 Task: Look for space in Carmona, Spain from 12th August, 2023 to 16th August, 2023 for 8 adults in price range Rs.10000 to Rs.16000. Place can be private room with 8 bedrooms having 8 beds and 8 bathrooms. Property type can be house, flat, guest house, hotel. Amenities needed are: wifi, TV, free parkinig on premises, gym, breakfast. Booking option can be shelf check-in. Required host language is English.
Action: Mouse moved to (439, 92)
Screenshot: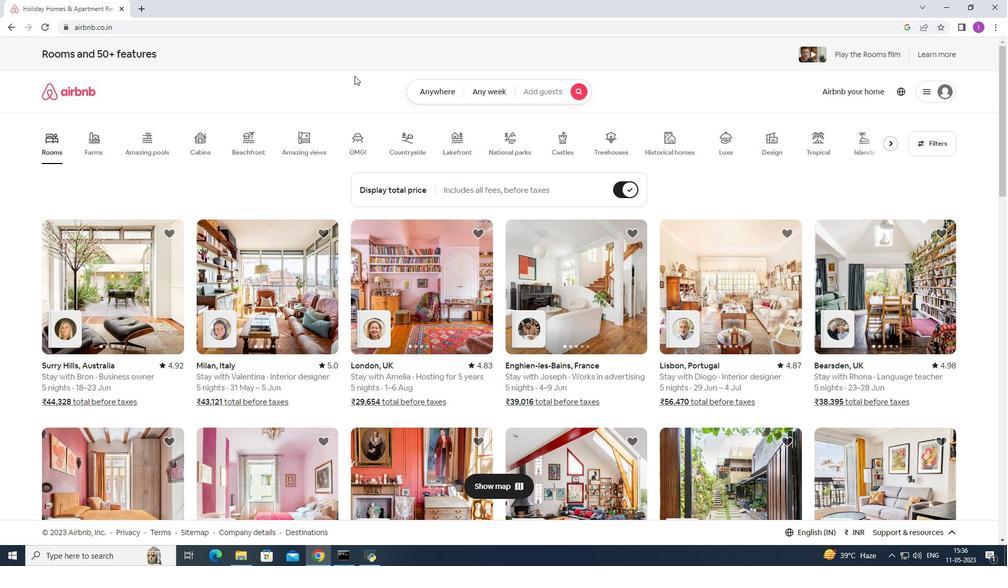 
Action: Mouse pressed left at (439, 92)
Screenshot: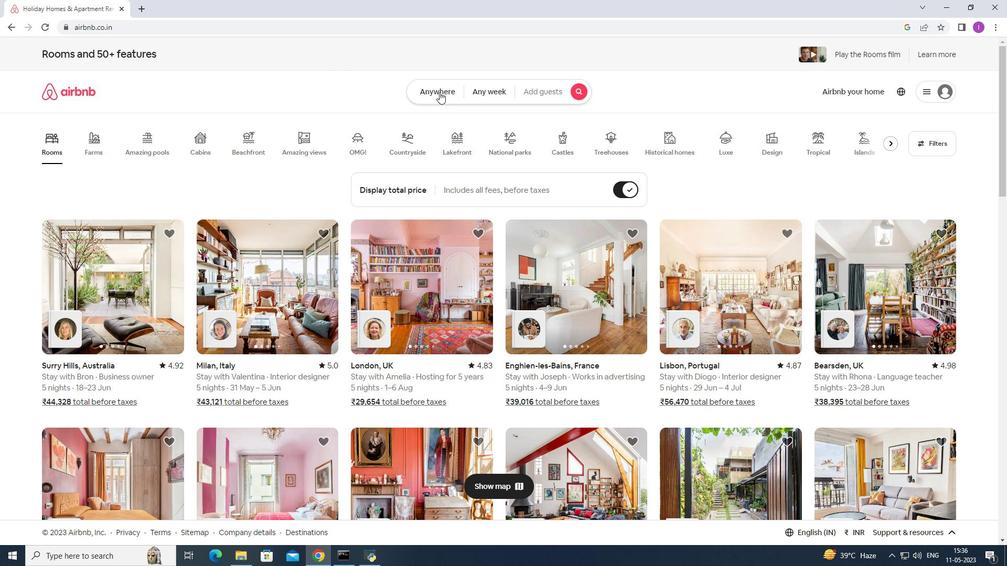 
Action: Mouse moved to (306, 136)
Screenshot: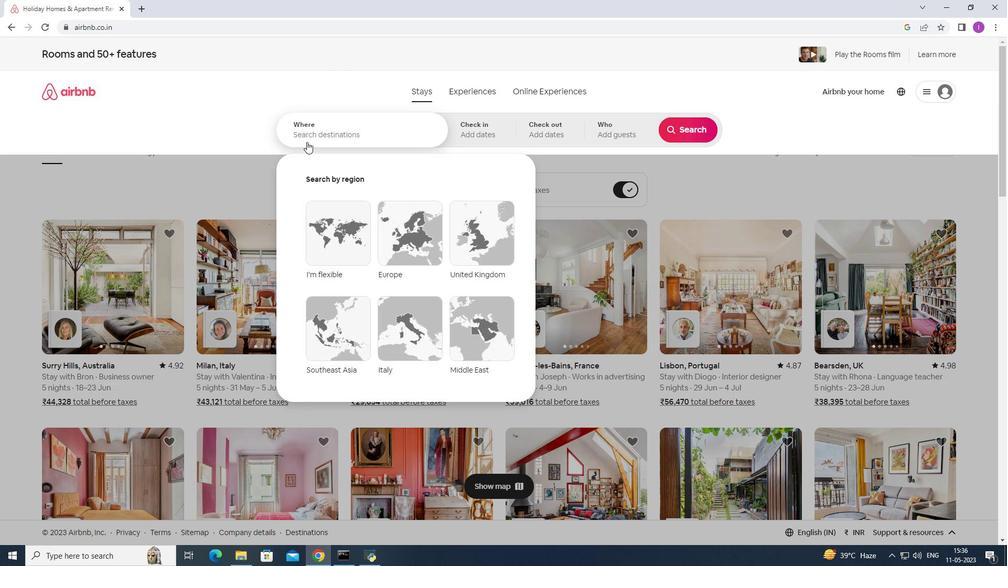 
Action: Mouse pressed left at (306, 136)
Screenshot: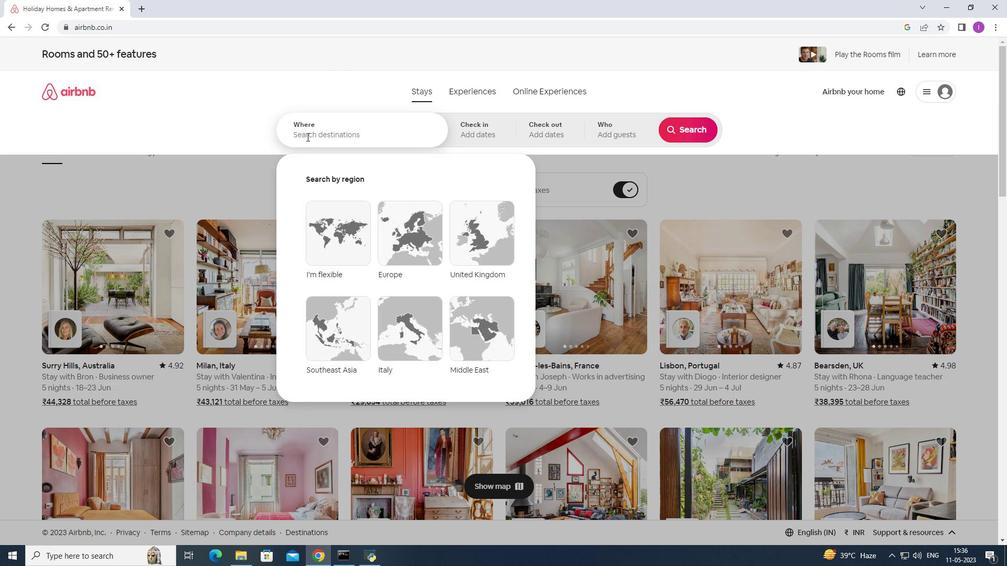 
Action: Mouse moved to (321, 135)
Screenshot: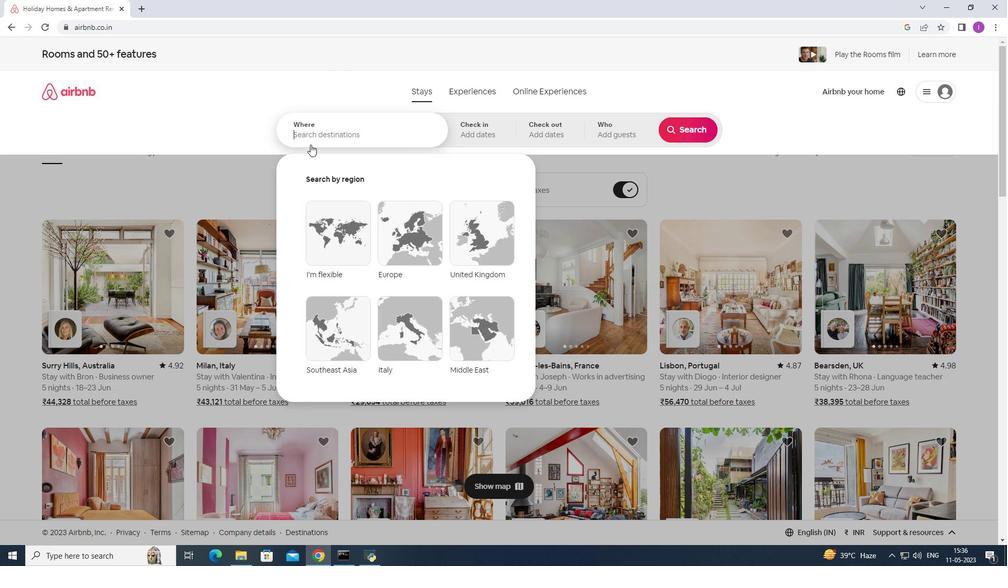 
Action: Key pressed <Key.shift>Carmona,<Key.shift><Key.shift><Key.shift><Key.shift><Key.shift><Key.shift>Spain
Screenshot: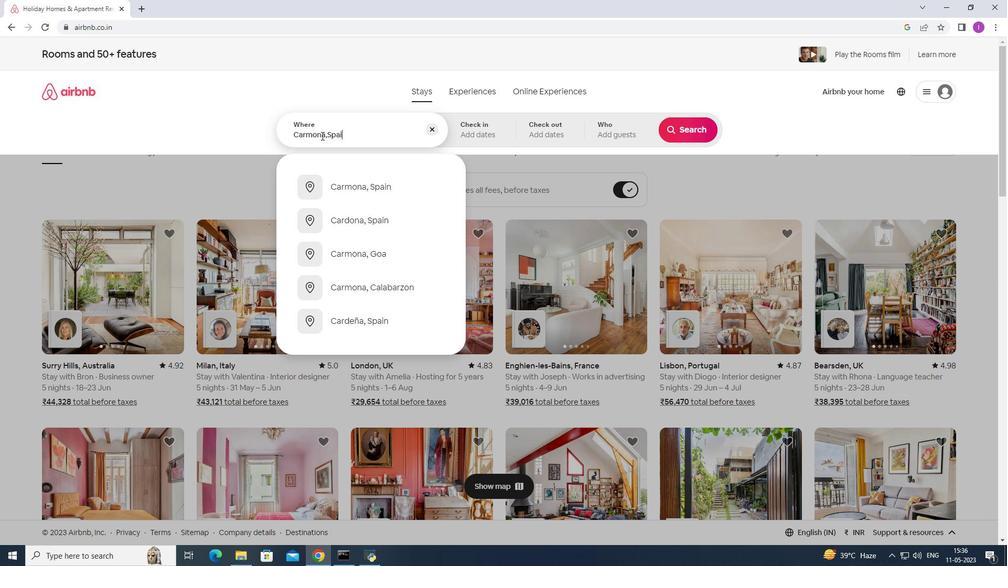 
Action: Mouse moved to (466, 136)
Screenshot: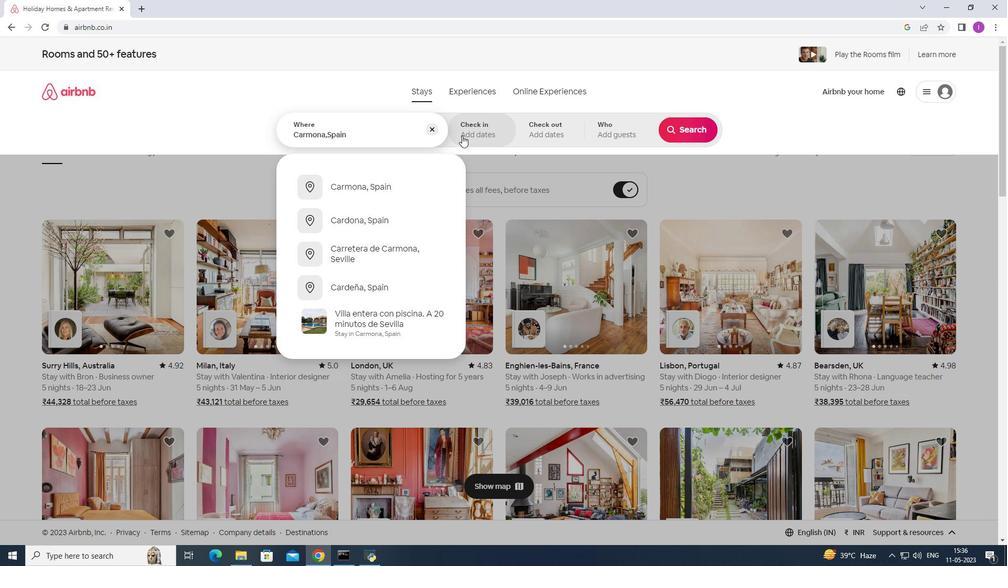 
Action: Mouse pressed left at (466, 136)
Screenshot: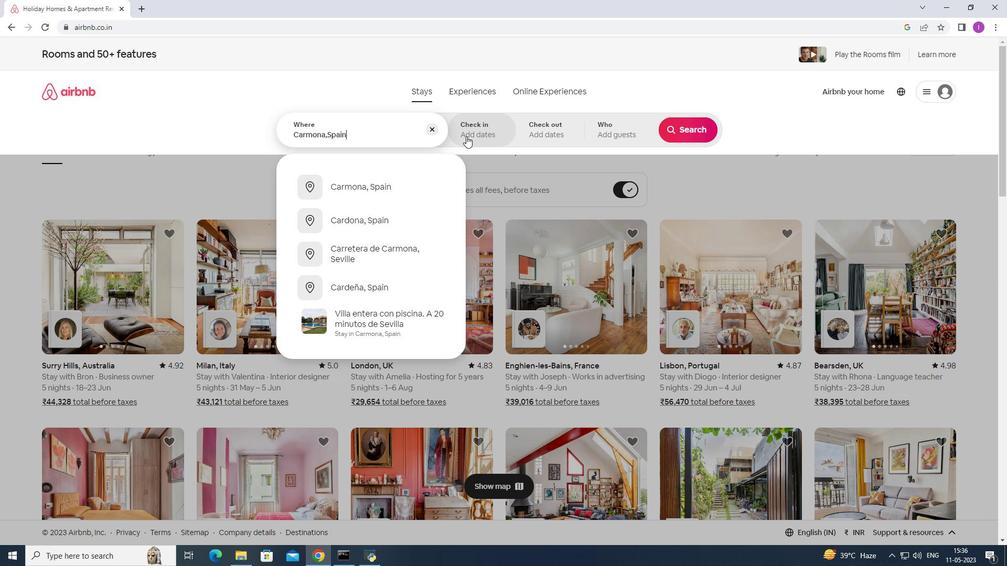 
Action: Mouse moved to (686, 216)
Screenshot: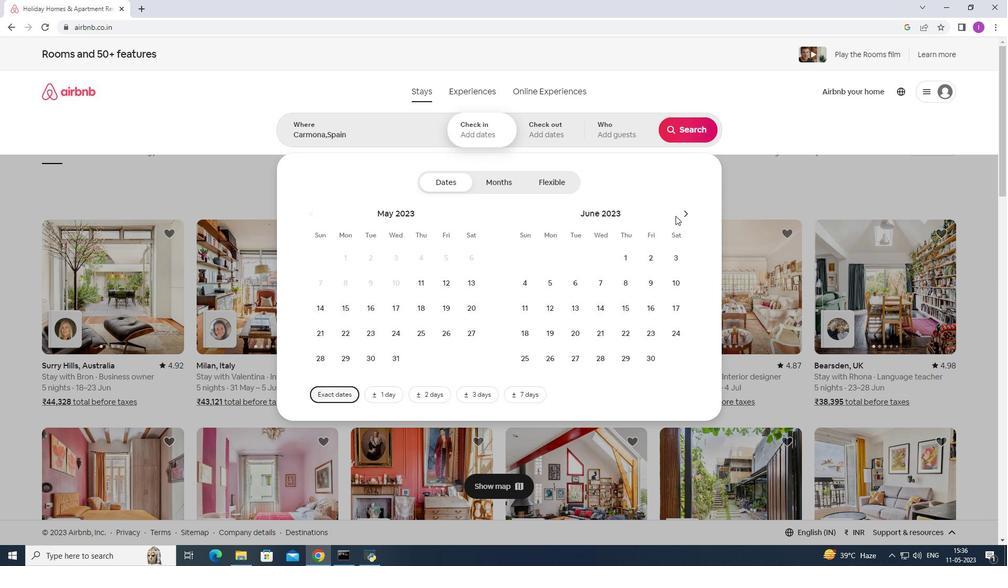 
Action: Mouse pressed left at (686, 216)
Screenshot: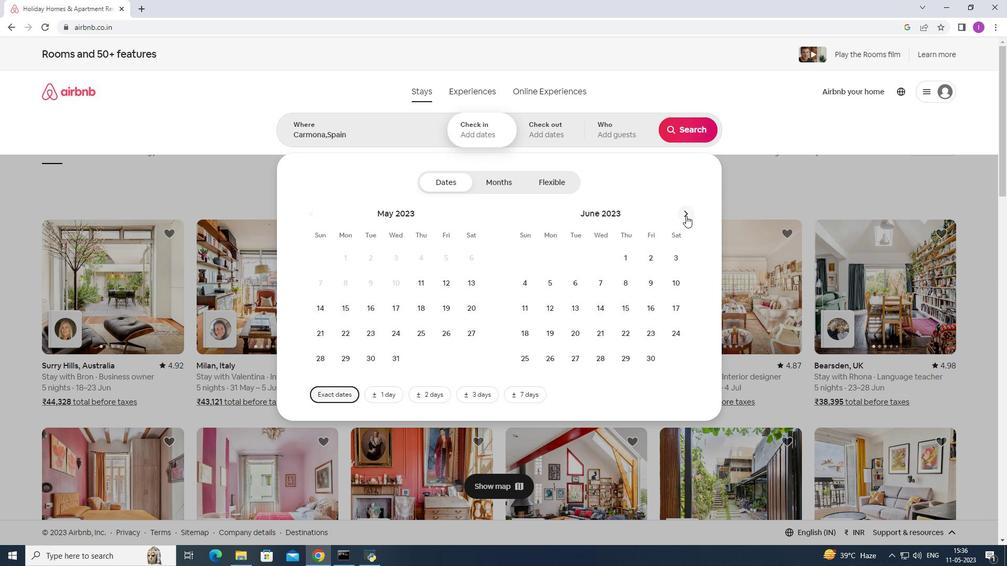 
Action: Mouse moved to (686, 215)
Screenshot: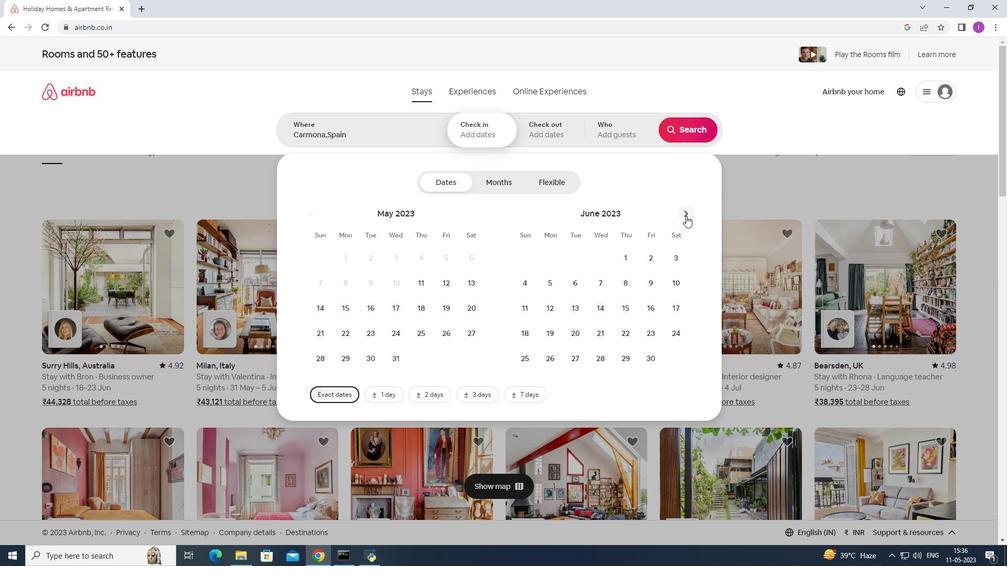 
Action: Mouse pressed left at (686, 215)
Screenshot: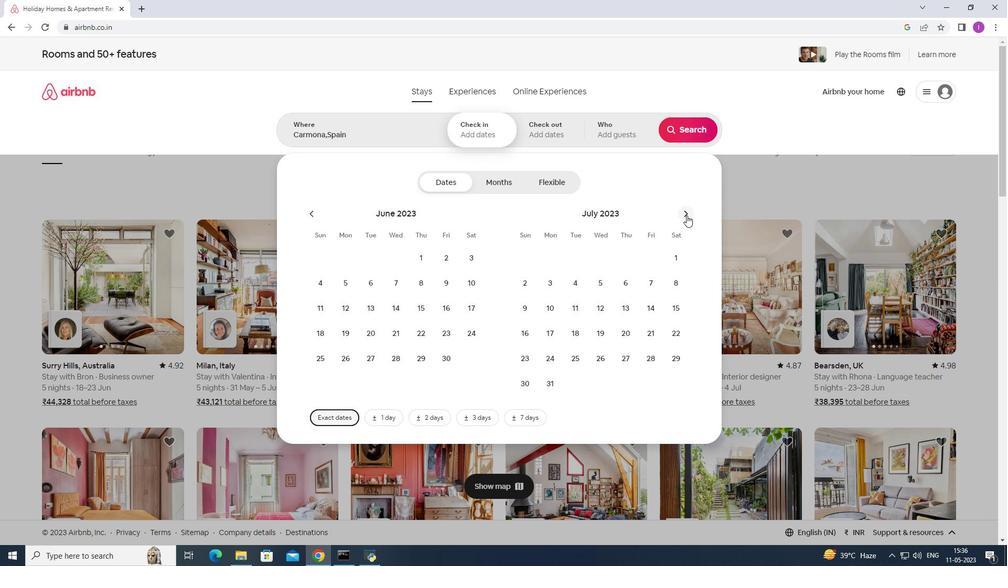 
Action: Mouse moved to (672, 282)
Screenshot: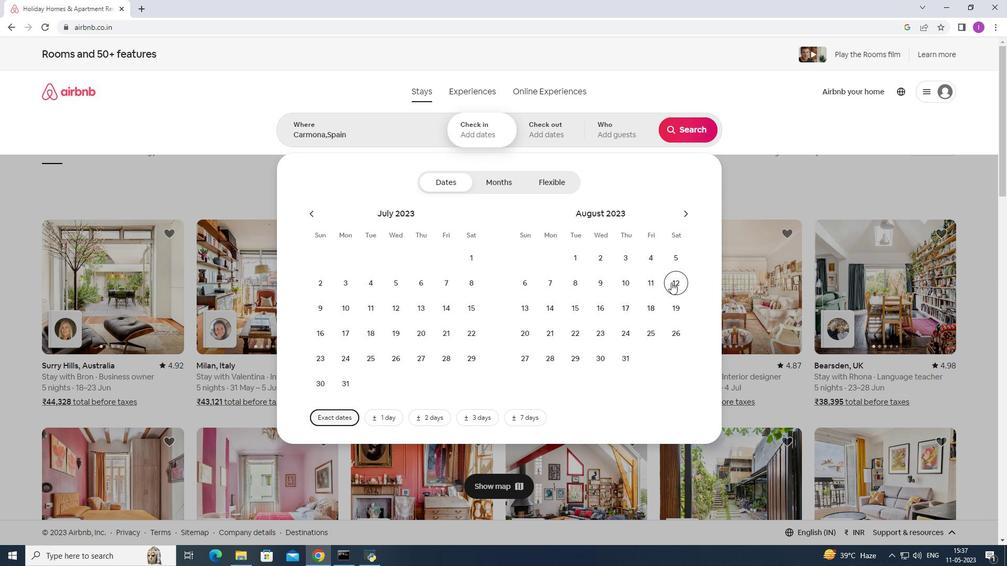 
Action: Mouse pressed left at (672, 282)
Screenshot: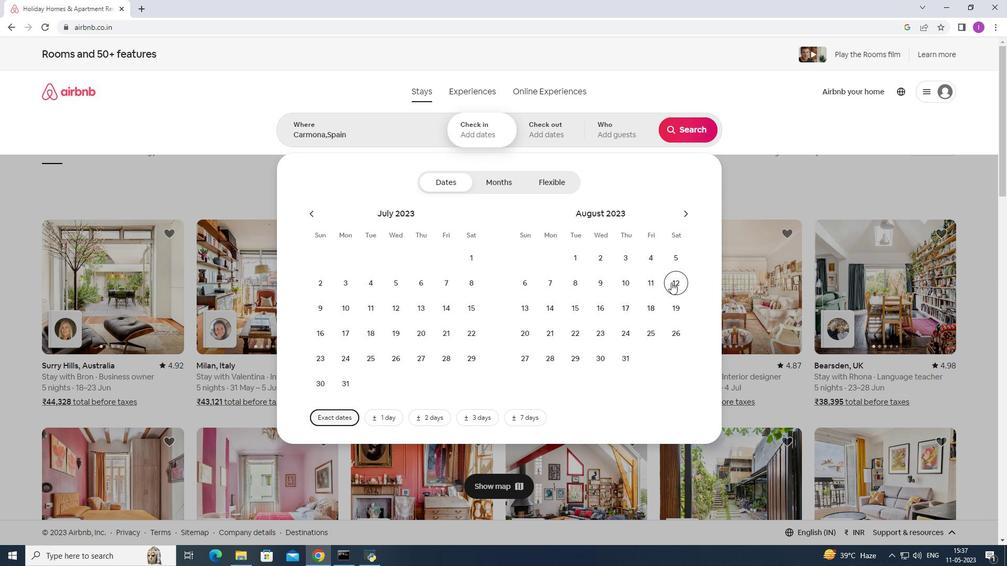 
Action: Mouse moved to (594, 311)
Screenshot: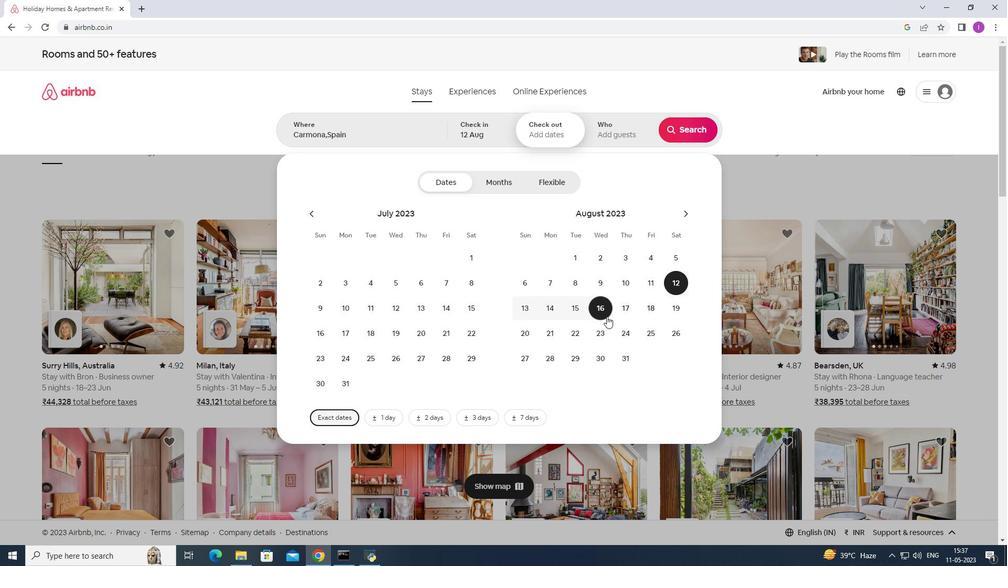 
Action: Mouse pressed left at (594, 311)
Screenshot: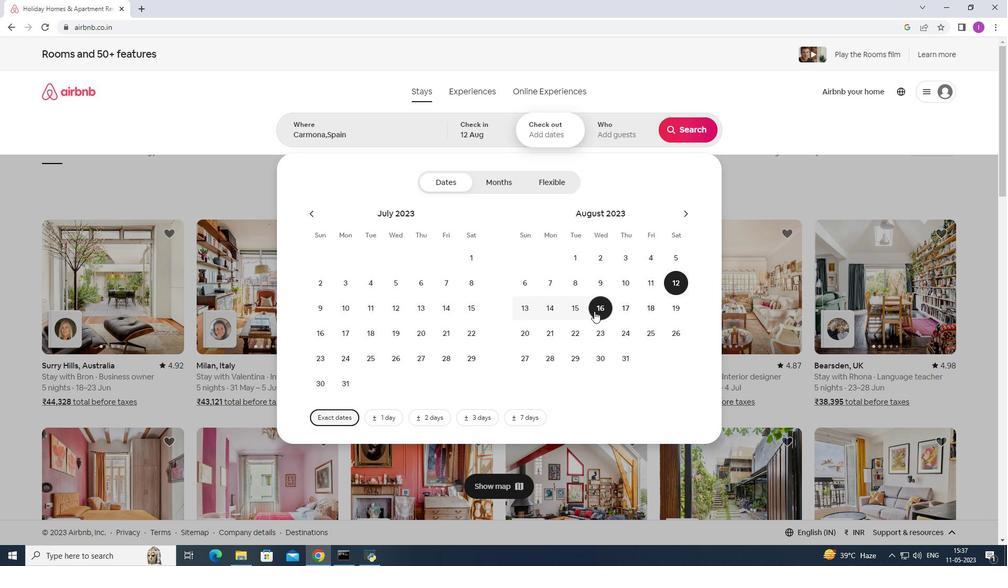 
Action: Mouse moved to (613, 136)
Screenshot: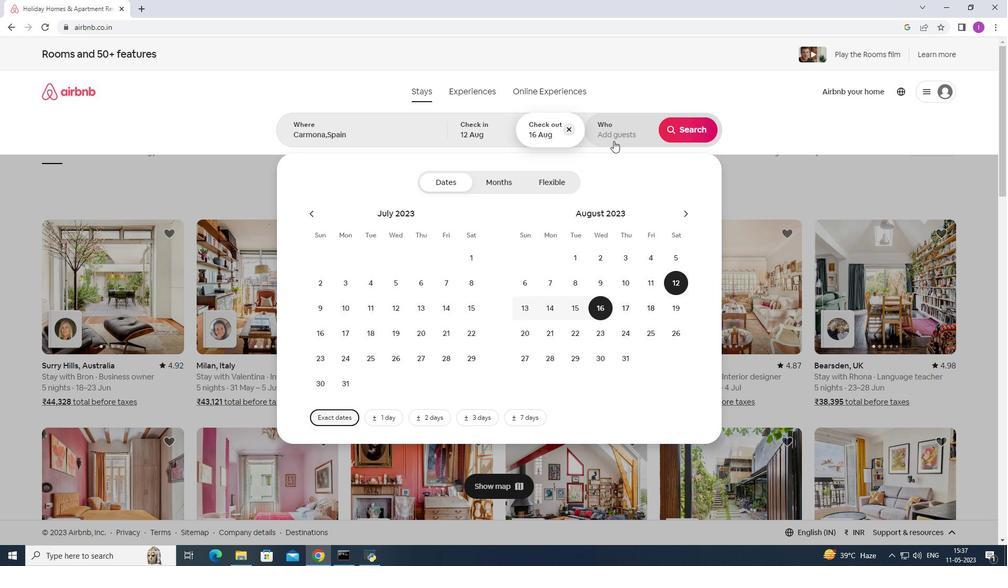 
Action: Mouse pressed left at (613, 136)
Screenshot: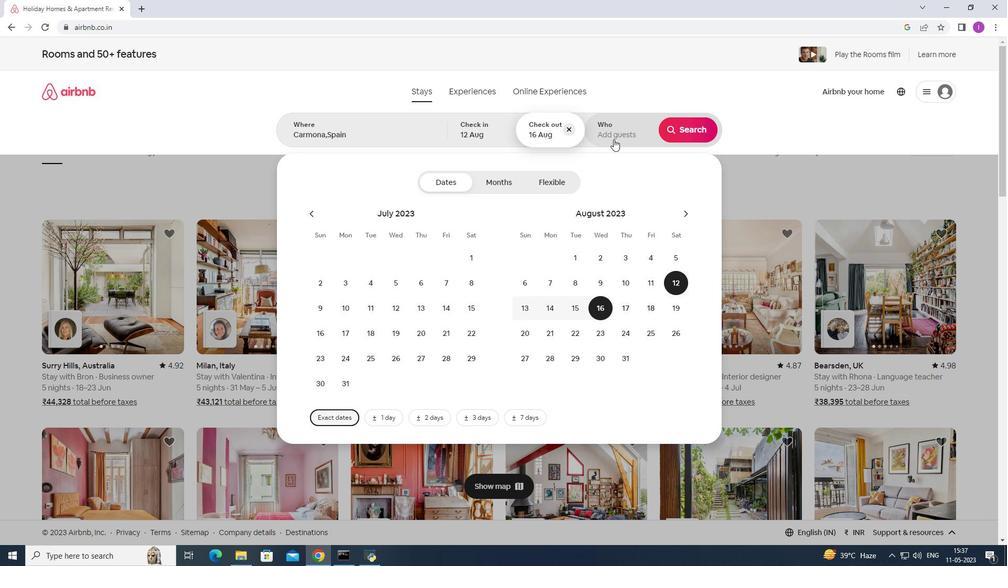
Action: Mouse moved to (694, 186)
Screenshot: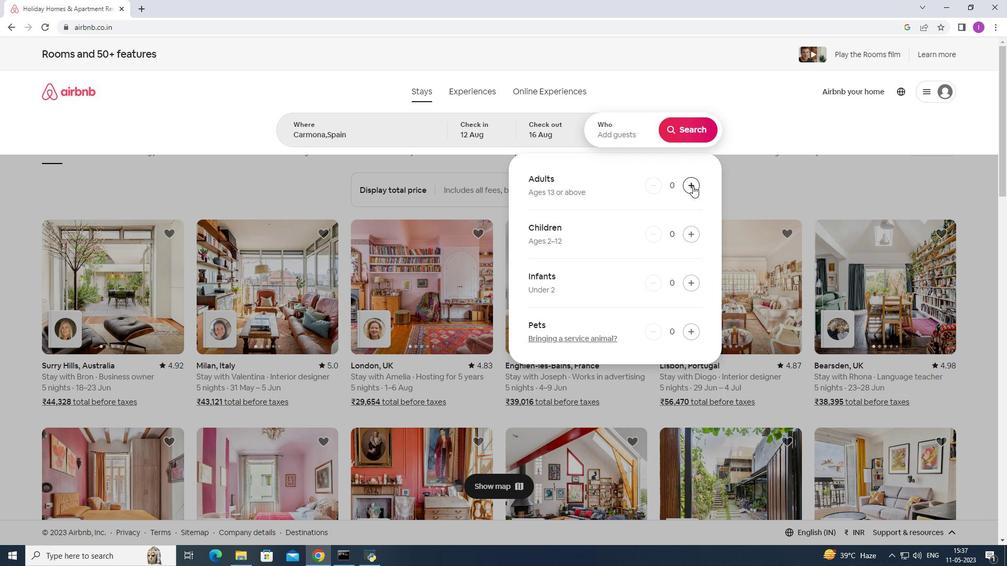 
Action: Mouse pressed left at (694, 186)
Screenshot: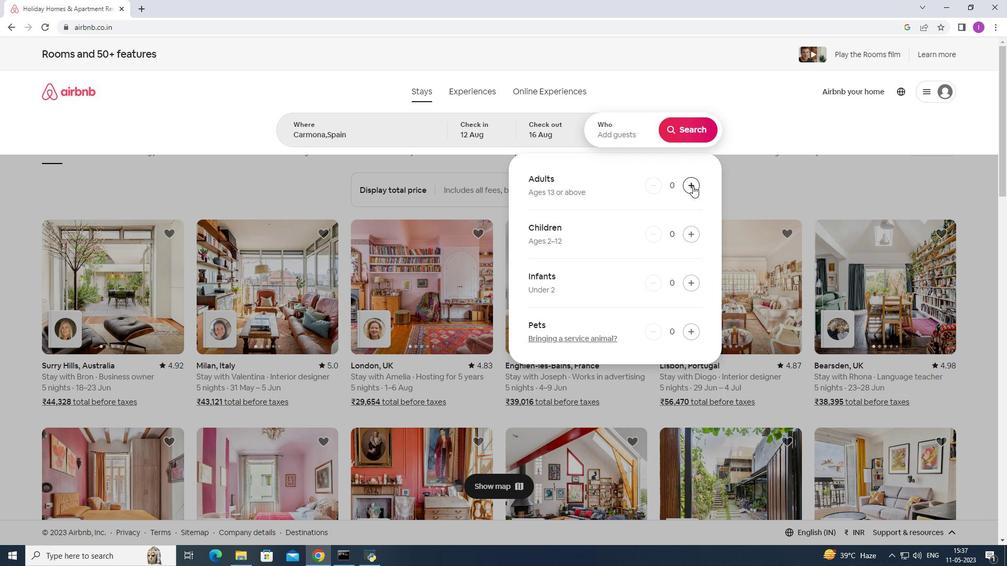 
Action: Mouse moved to (694, 186)
Screenshot: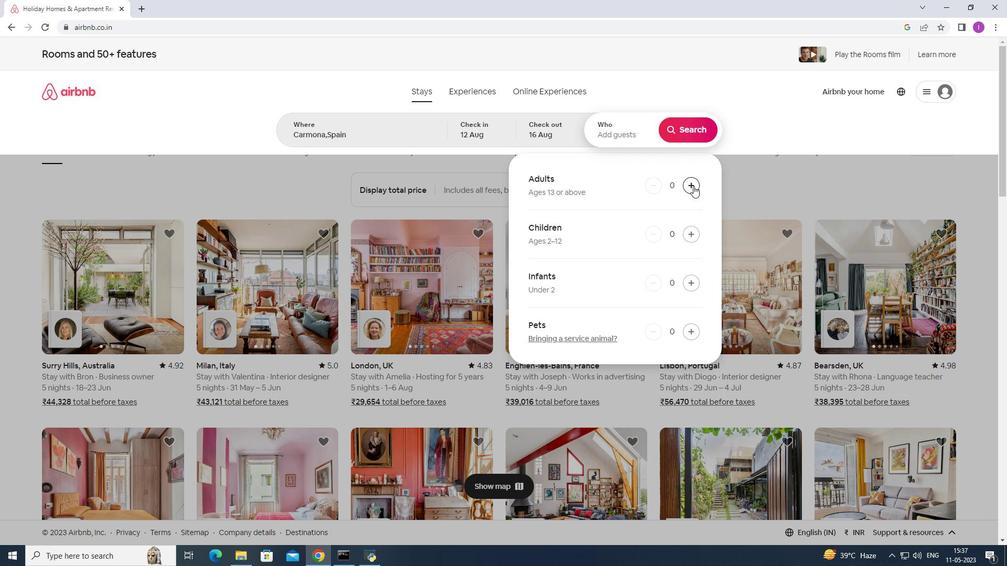 
Action: Mouse pressed left at (694, 186)
Screenshot: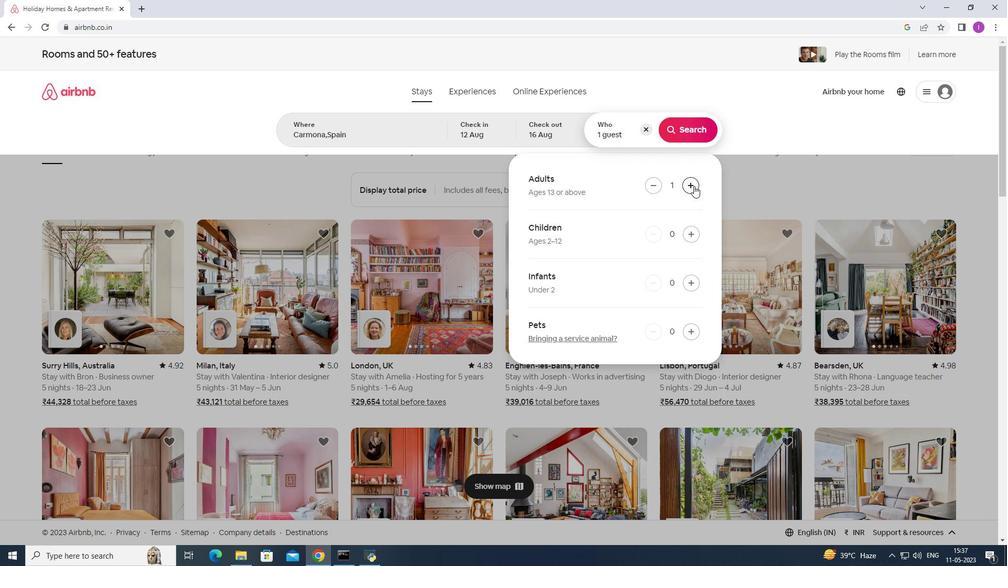 
Action: Mouse moved to (694, 186)
Screenshot: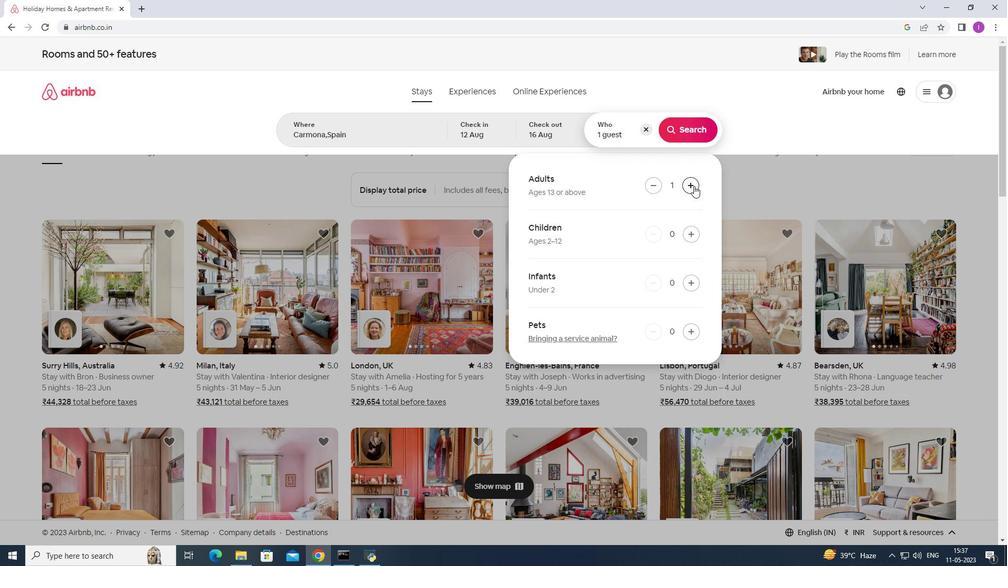 
Action: Mouse pressed left at (694, 186)
Screenshot: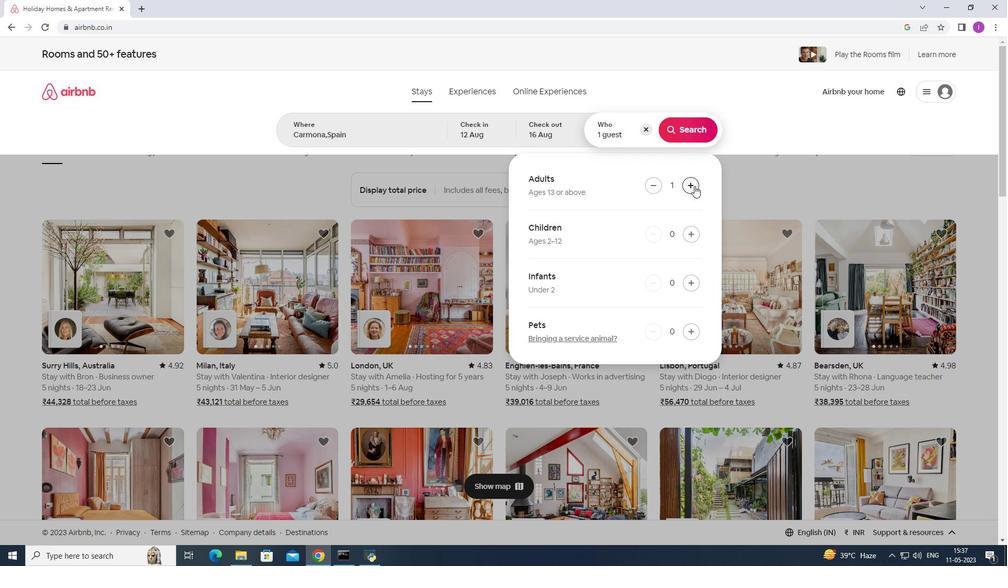 
Action: Mouse pressed left at (694, 186)
Screenshot: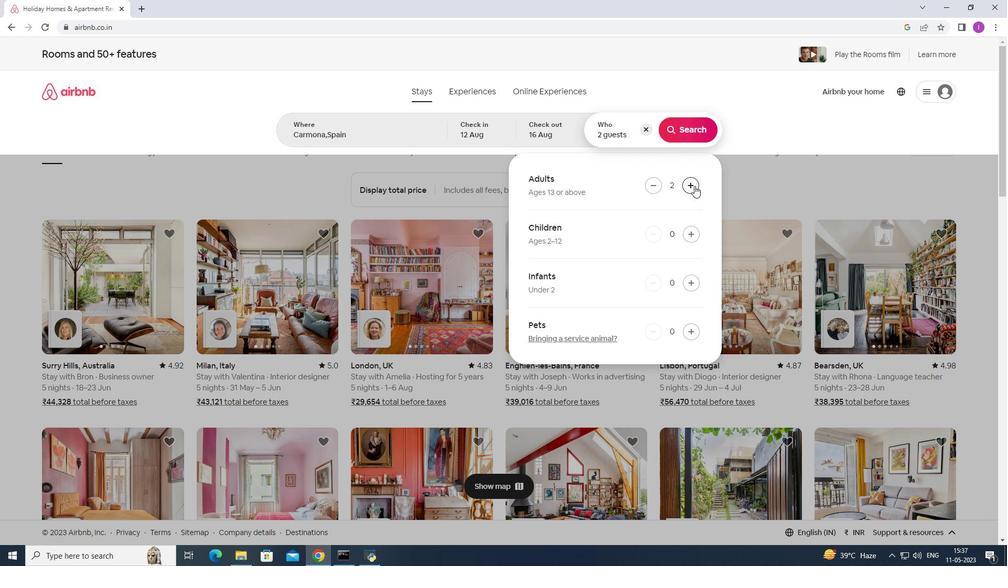 
Action: Mouse pressed left at (694, 186)
Screenshot: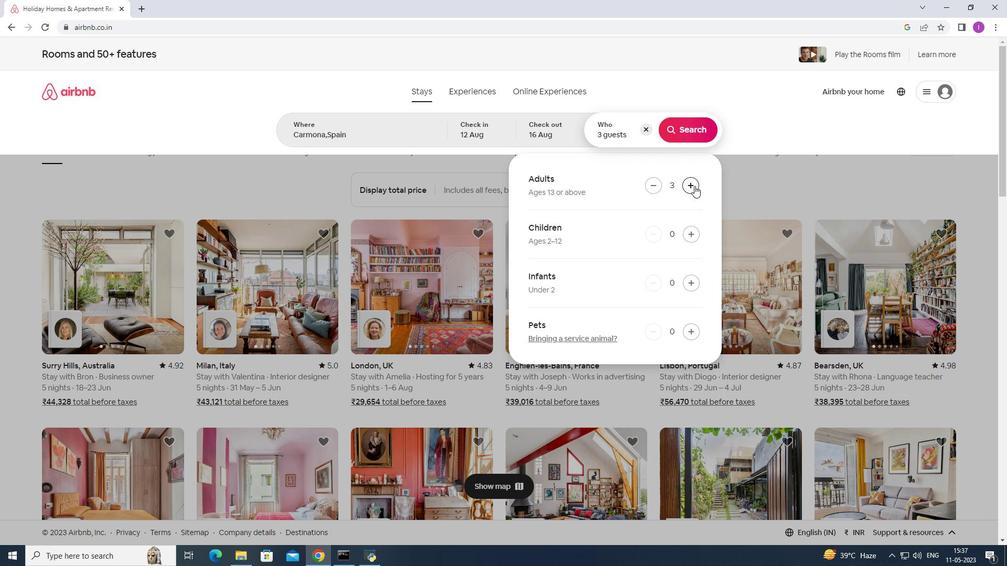 
Action: Mouse pressed left at (694, 186)
Screenshot: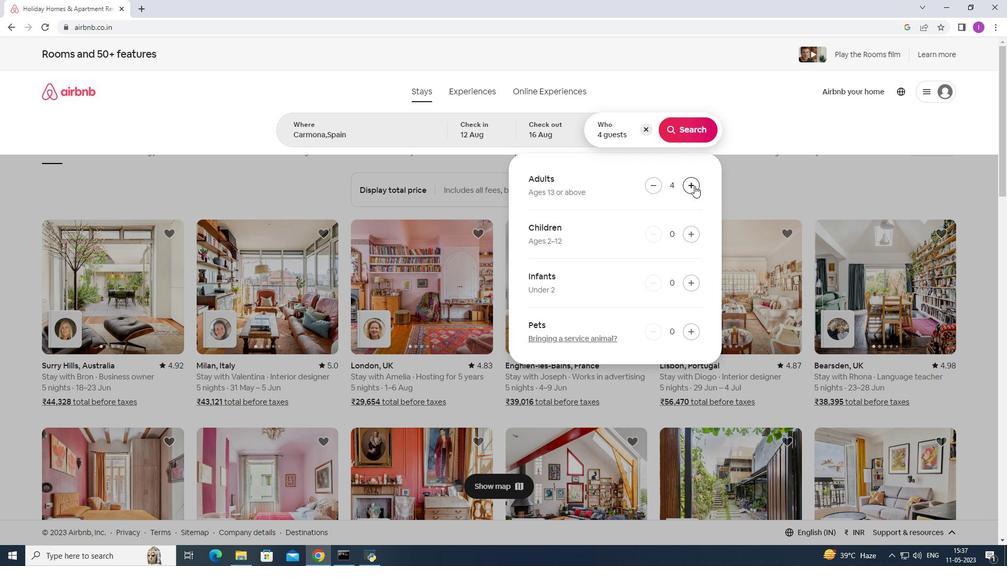 
Action: Mouse pressed left at (694, 186)
Screenshot: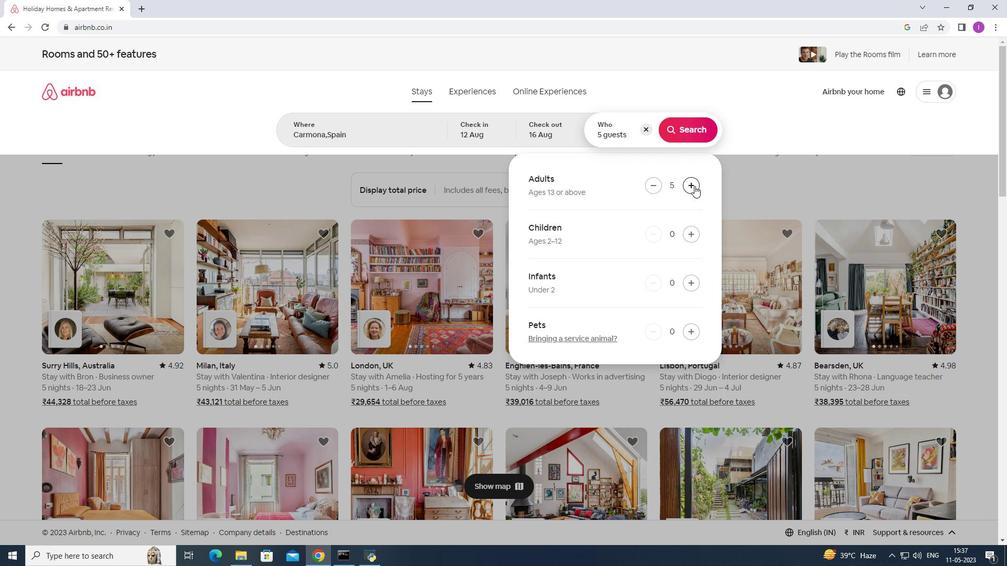 
Action: Mouse pressed left at (694, 186)
Screenshot: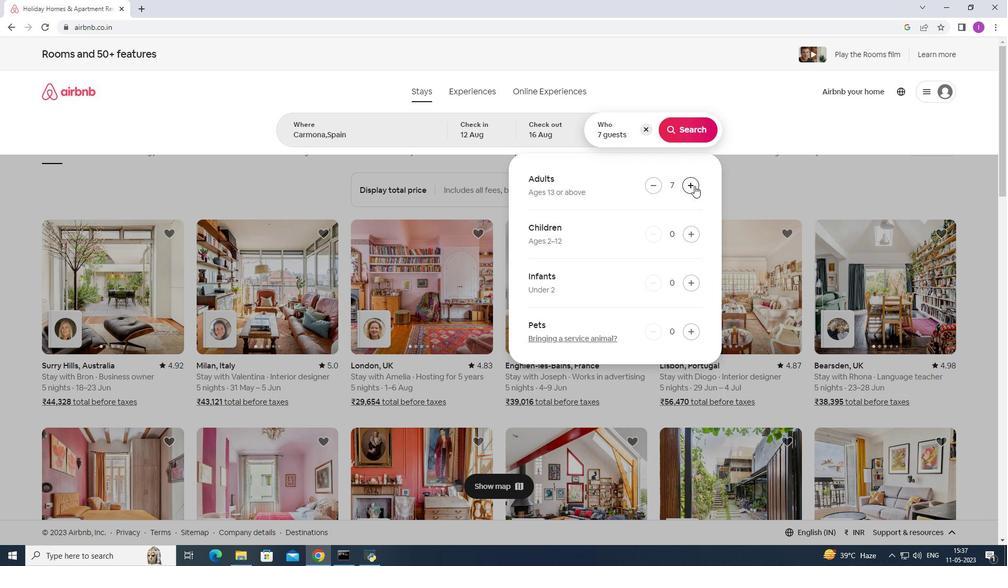 
Action: Mouse moved to (684, 130)
Screenshot: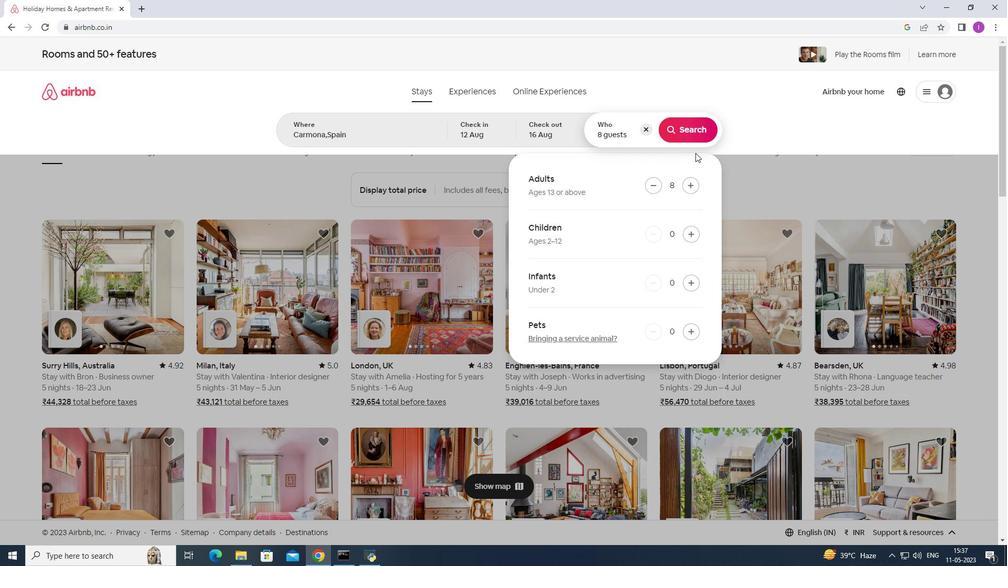 
Action: Mouse pressed left at (684, 130)
Screenshot: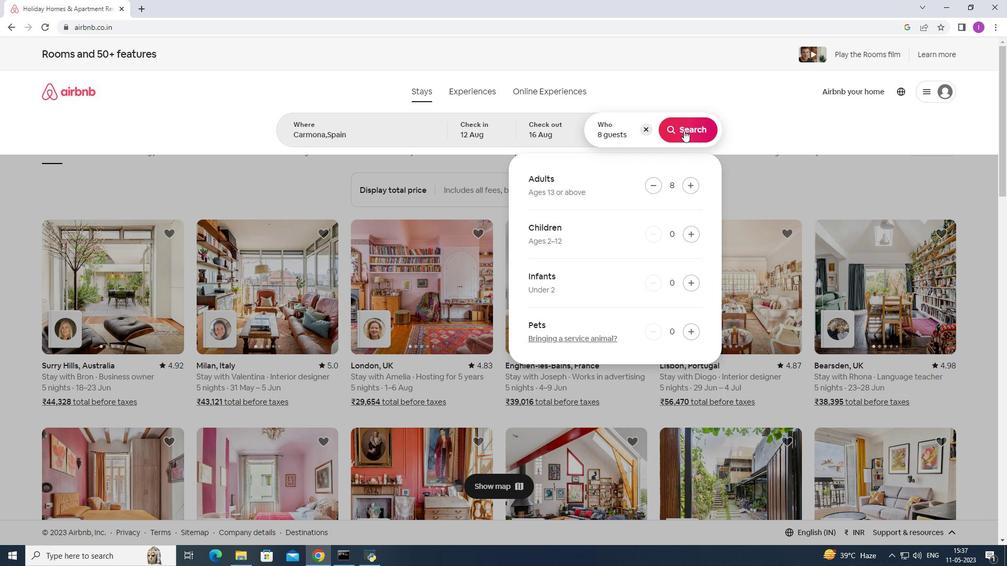 
Action: Mouse moved to (964, 97)
Screenshot: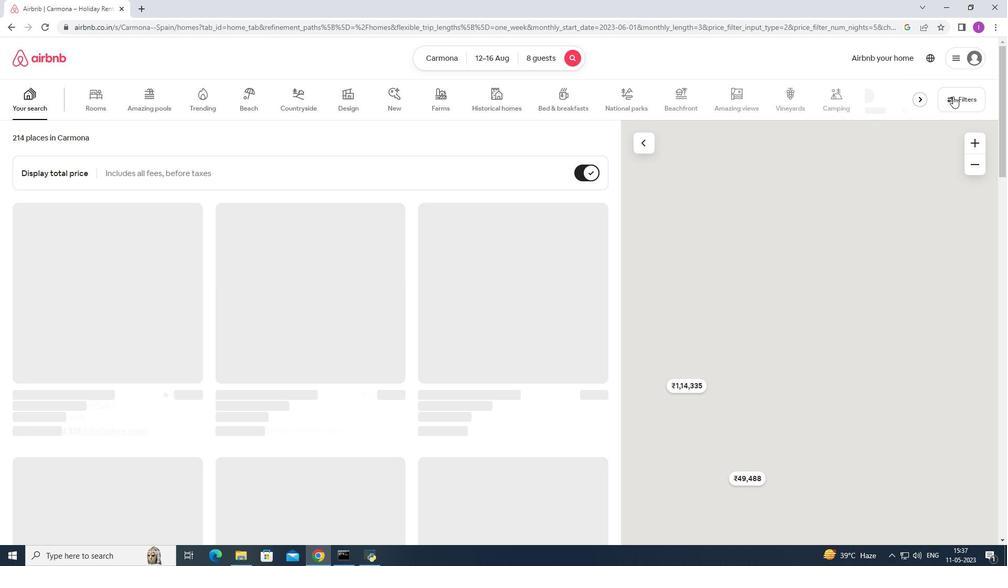 
Action: Mouse pressed left at (964, 97)
Screenshot: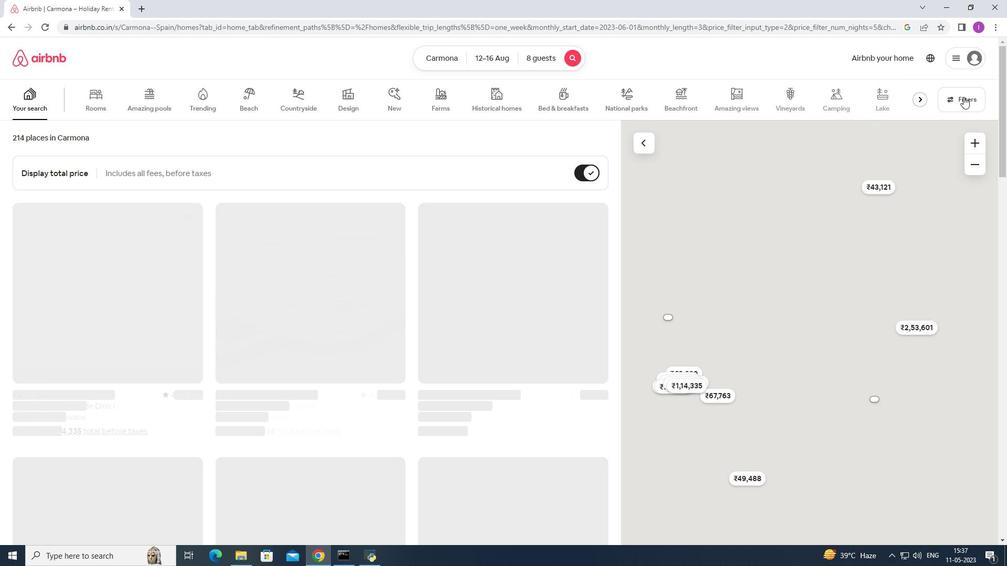 
Action: Mouse moved to (574, 357)
Screenshot: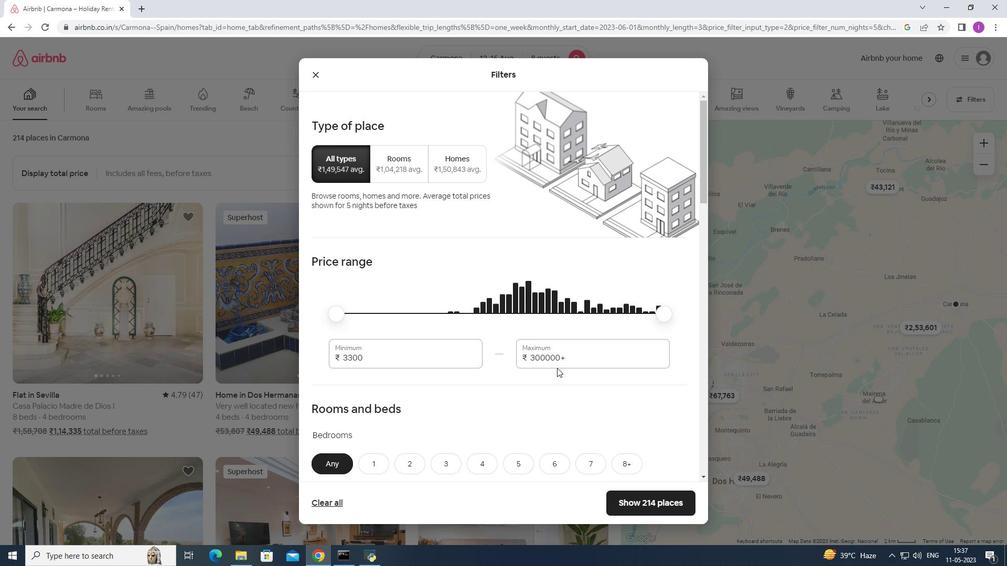 
Action: Mouse pressed left at (574, 357)
Screenshot: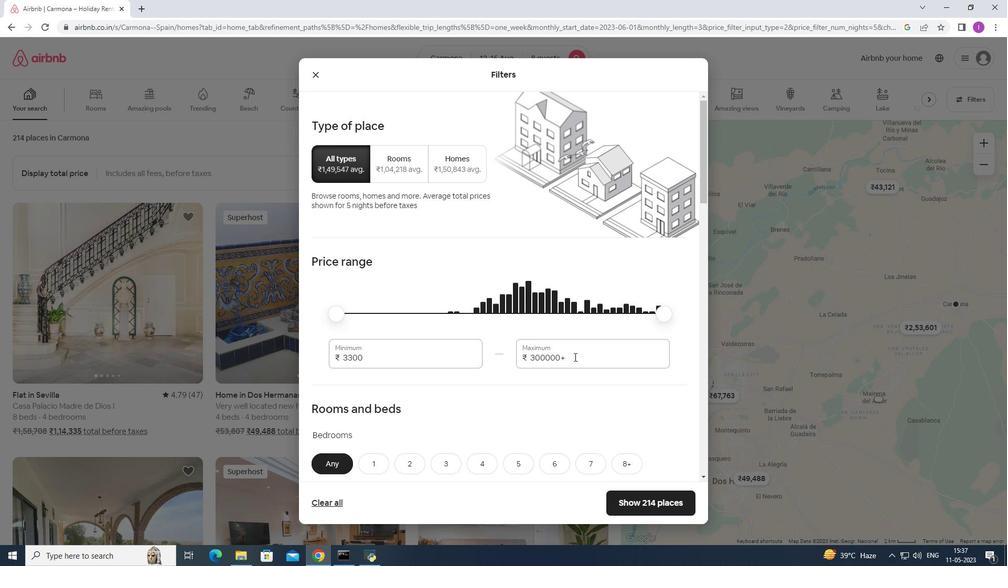 
Action: Mouse moved to (528, 362)
Screenshot: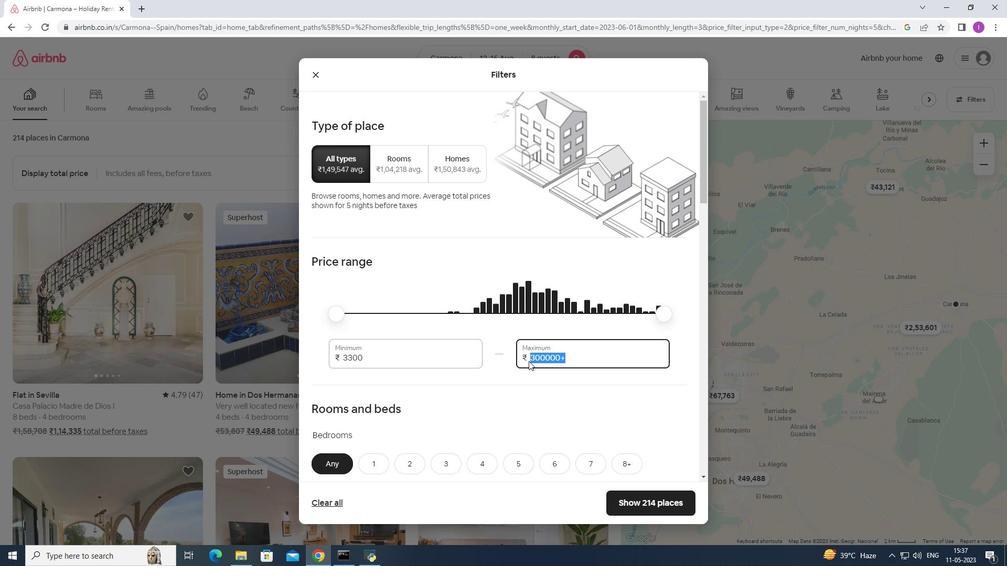 
Action: Key pressed 16000
Screenshot: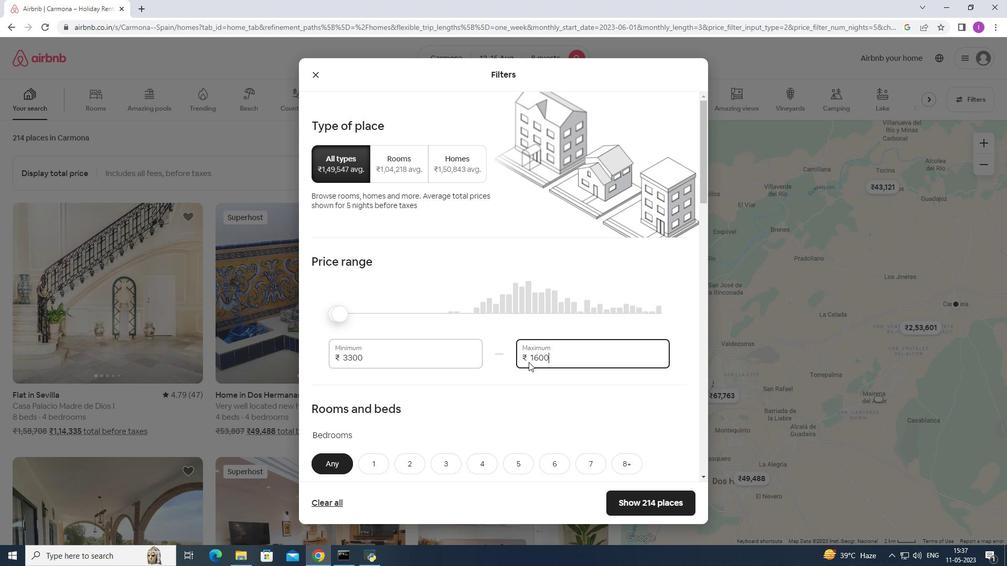 
Action: Mouse moved to (367, 356)
Screenshot: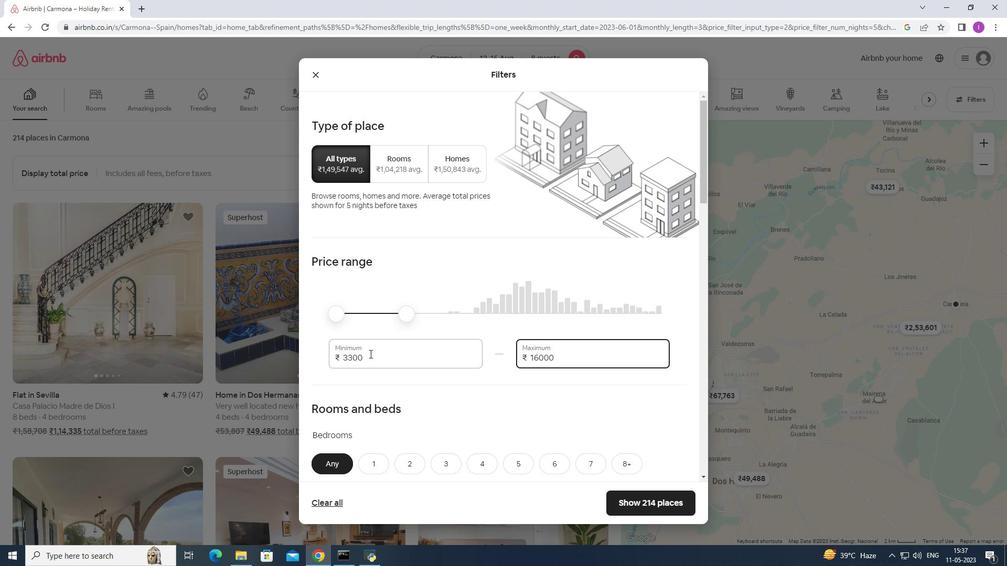 
Action: Mouse pressed left at (367, 356)
Screenshot: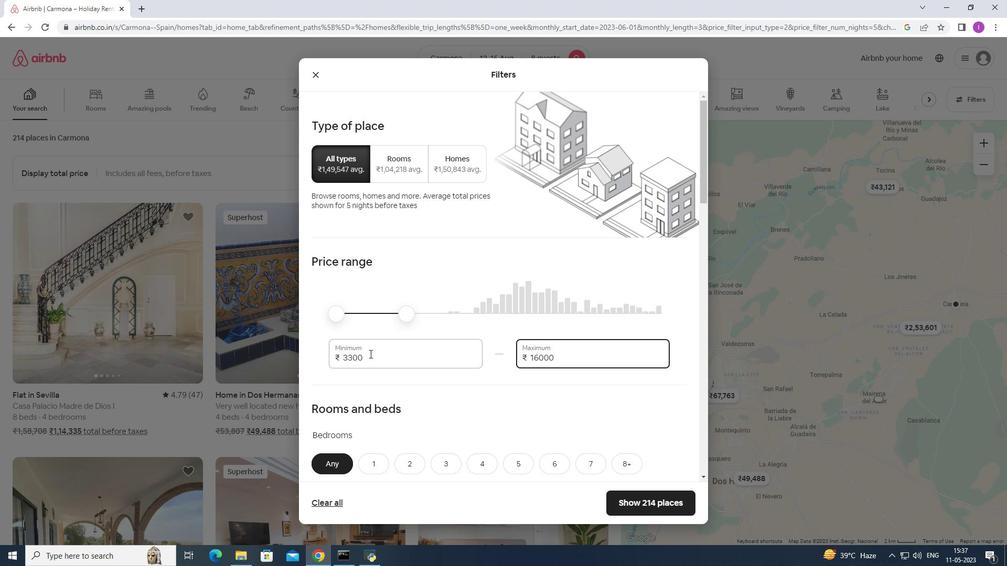 
Action: Mouse moved to (420, 356)
Screenshot: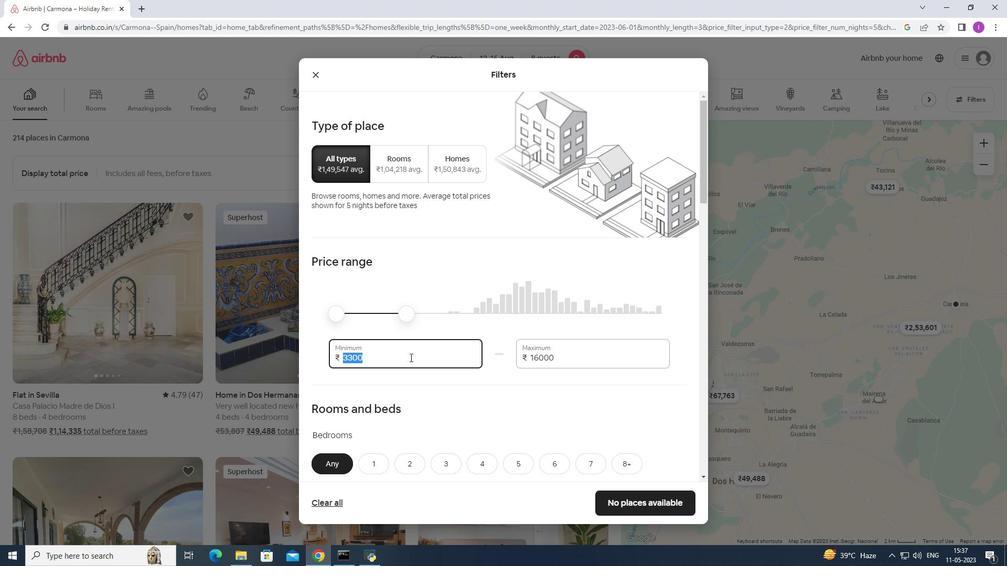 
Action: Key pressed 10000
Screenshot: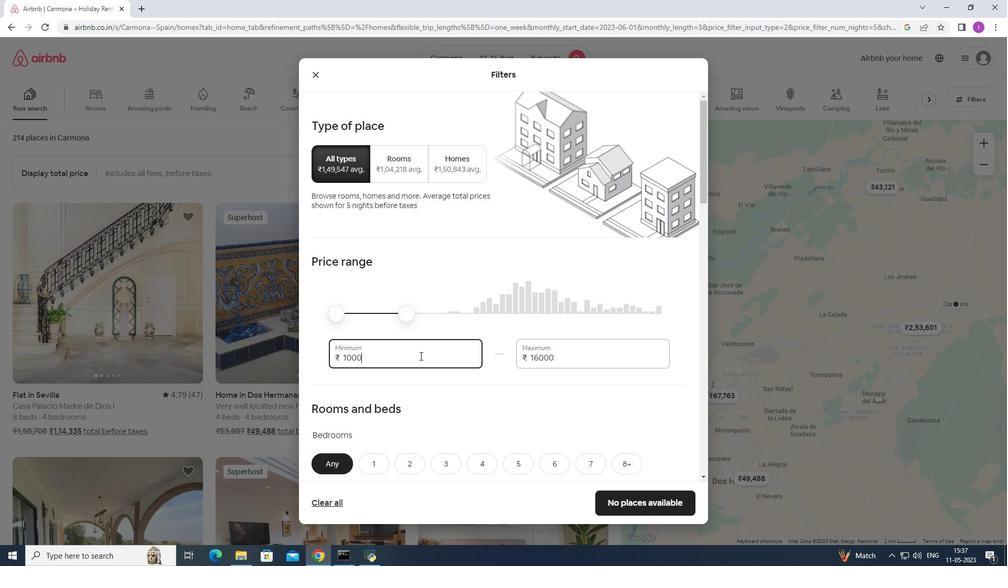 
Action: Mouse moved to (474, 344)
Screenshot: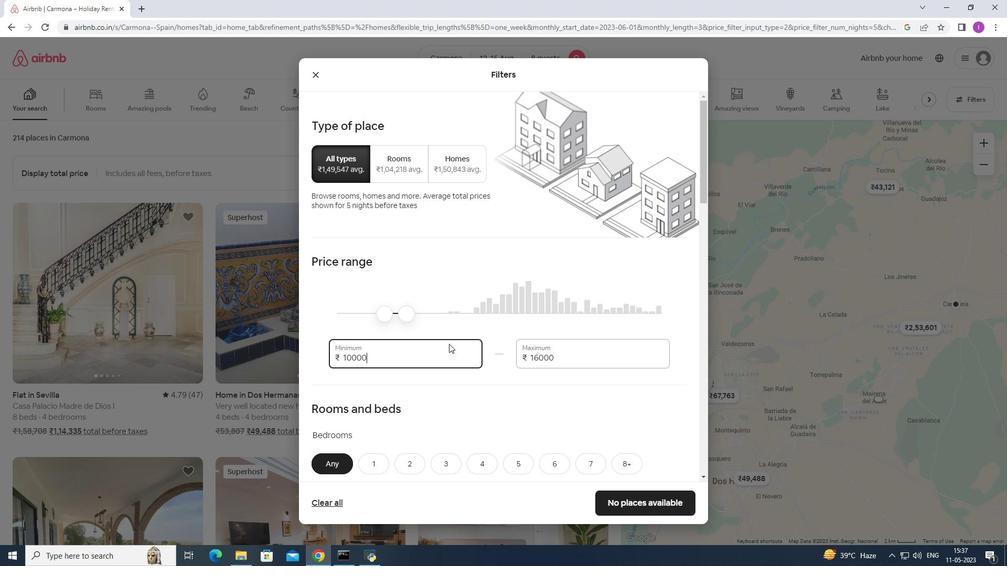 
Action: Mouse scrolled (474, 343) with delta (0, 0)
Screenshot: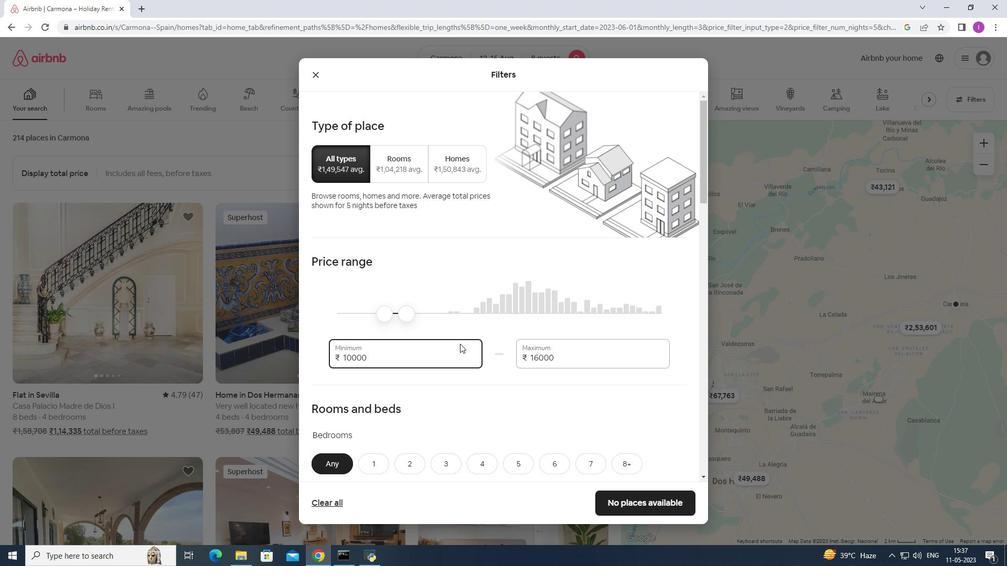 
Action: Mouse moved to (486, 346)
Screenshot: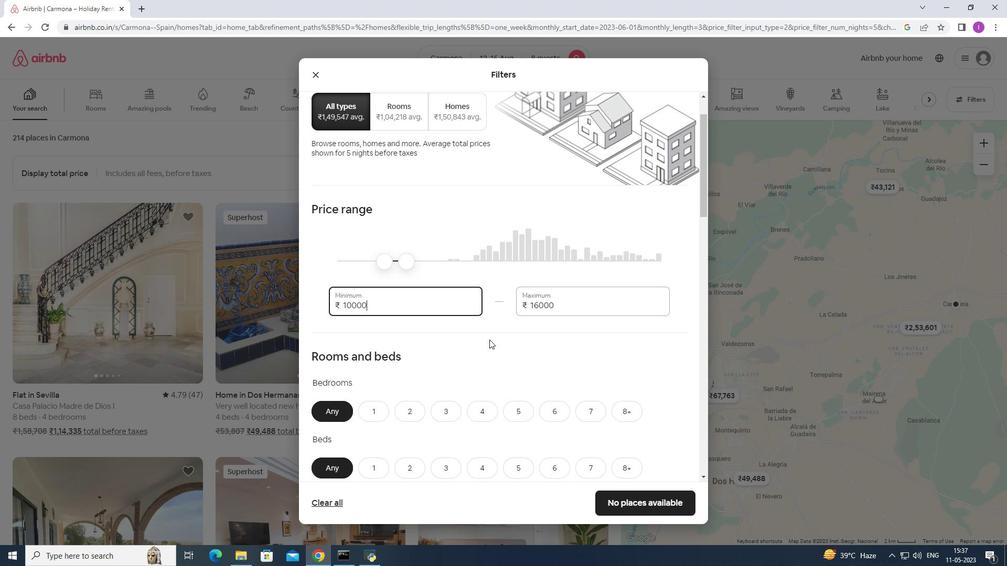 
Action: Mouse scrolled (486, 345) with delta (0, 0)
Screenshot: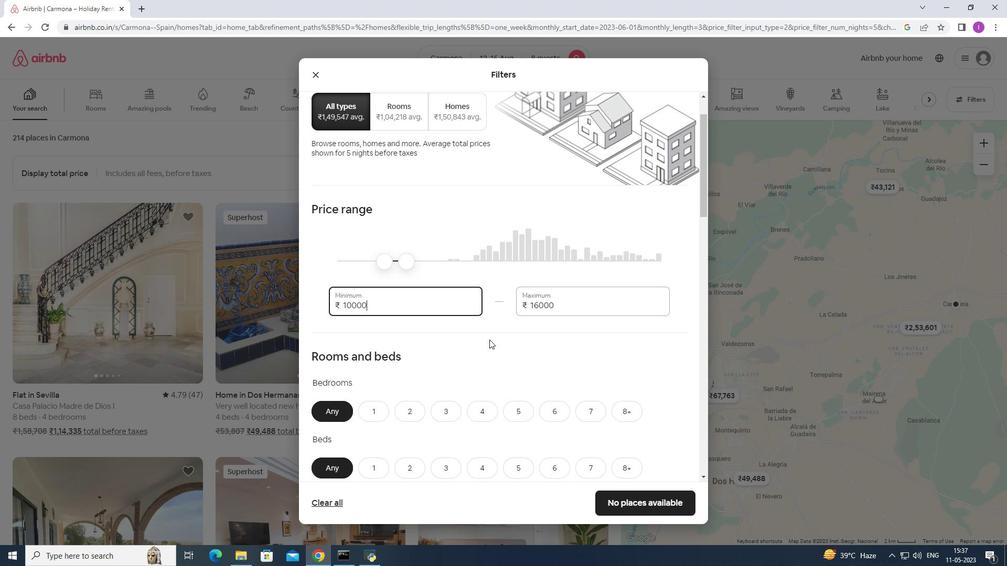 
Action: Mouse moved to (487, 348)
Screenshot: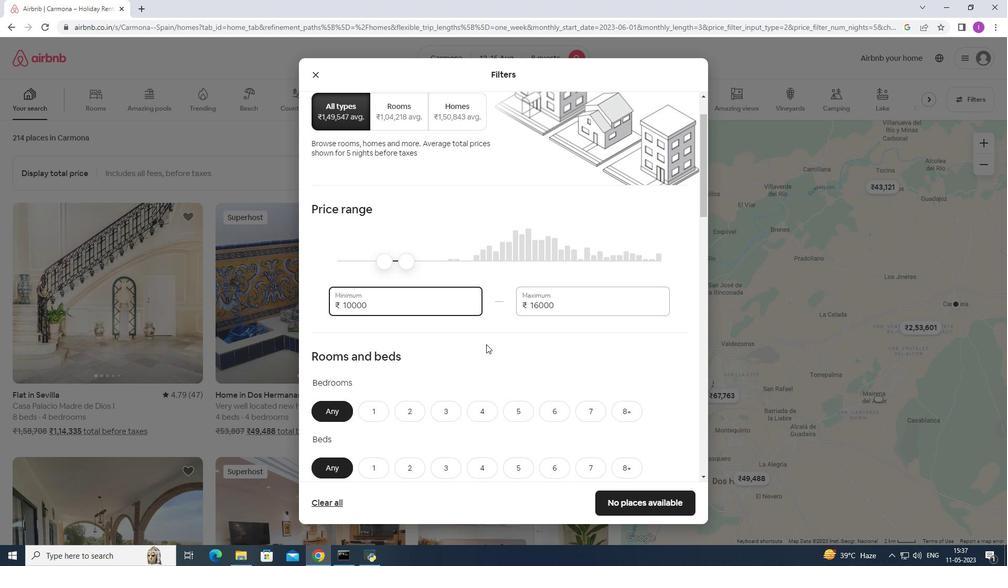 
Action: Mouse scrolled (487, 347) with delta (0, 0)
Screenshot: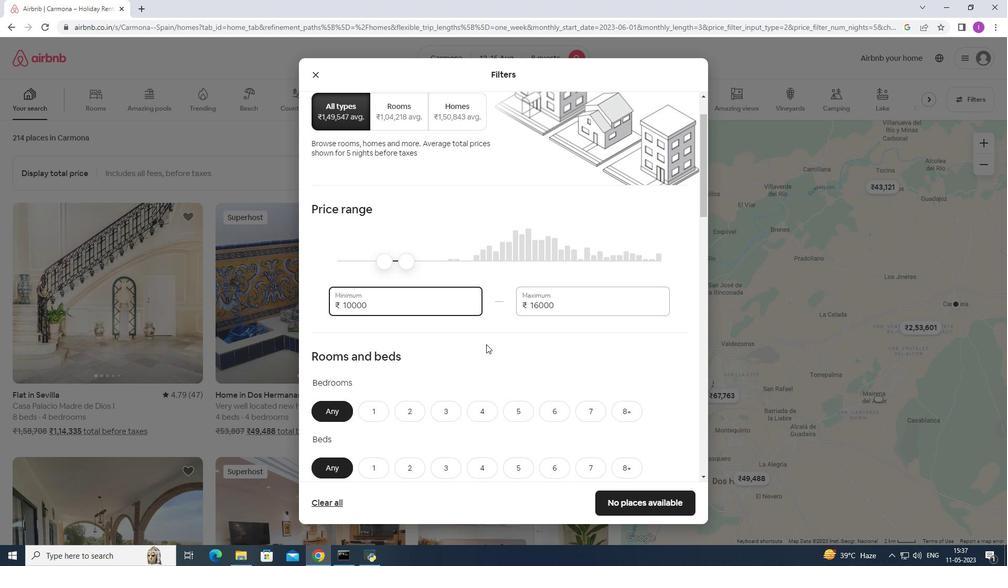 
Action: Mouse moved to (488, 348)
Screenshot: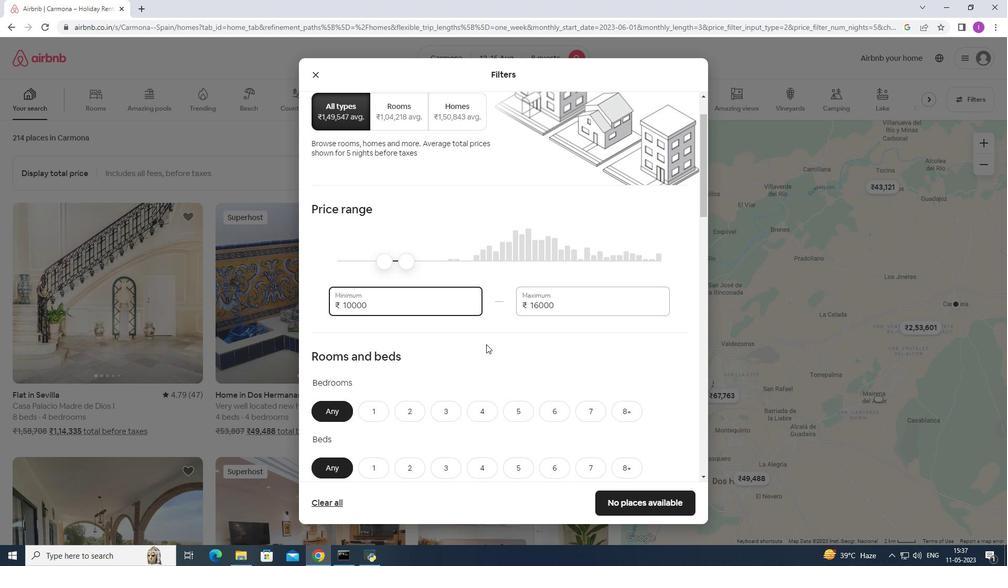 
Action: Mouse scrolled (488, 348) with delta (0, 0)
Screenshot: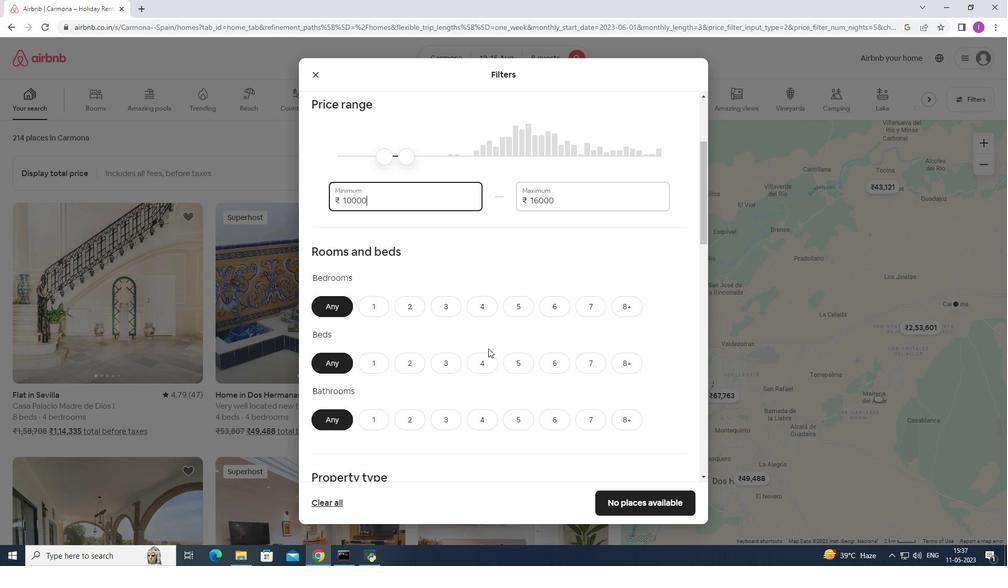 
Action: Mouse moved to (623, 251)
Screenshot: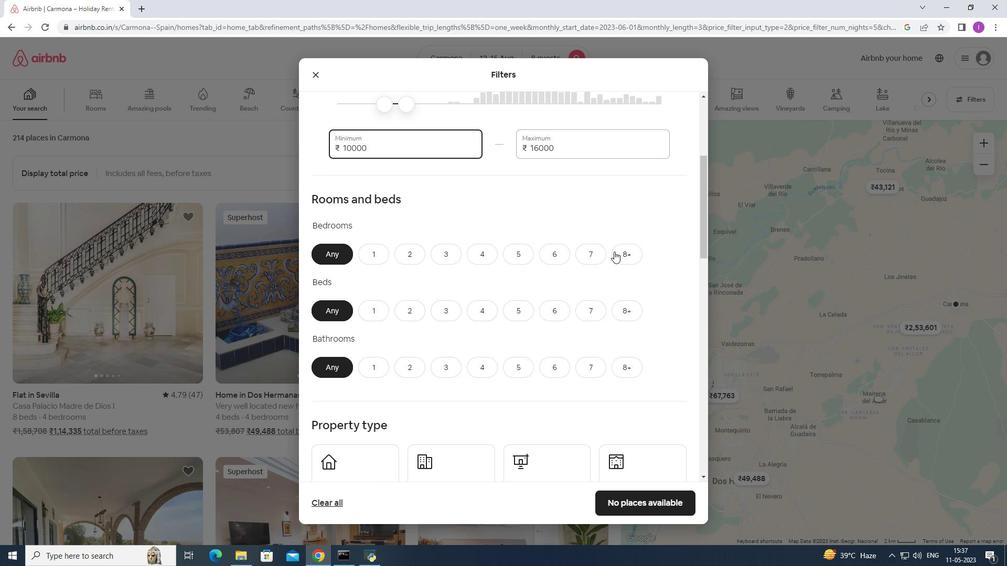 
Action: Mouse pressed left at (623, 251)
Screenshot: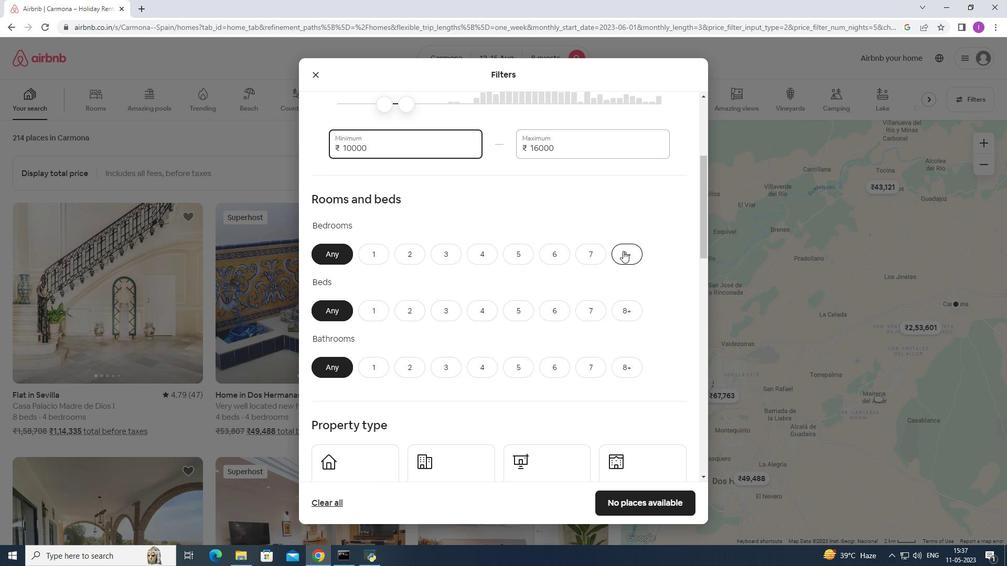
Action: Mouse moved to (620, 305)
Screenshot: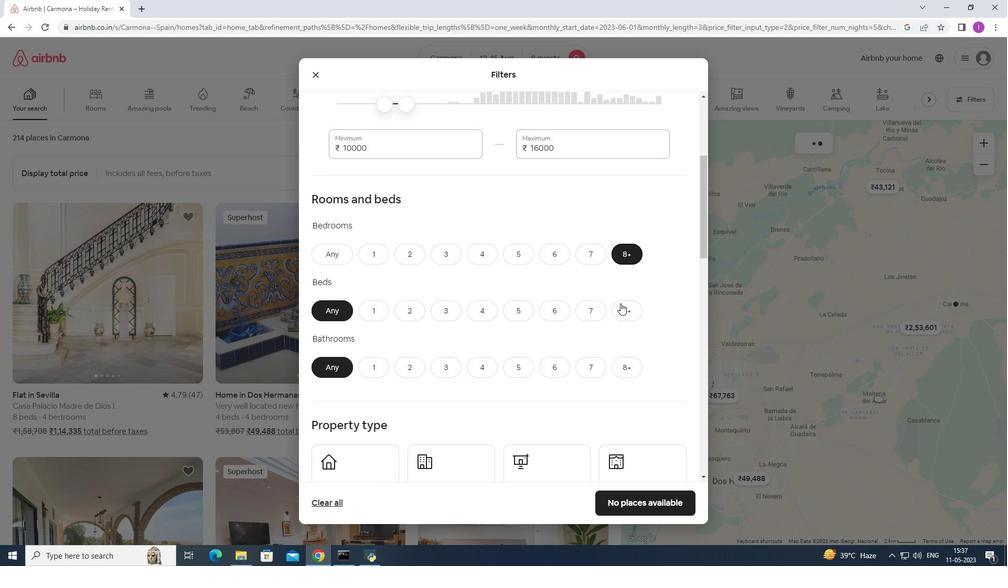 
Action: Mouse pressed left at (620, 305)
Screenshot: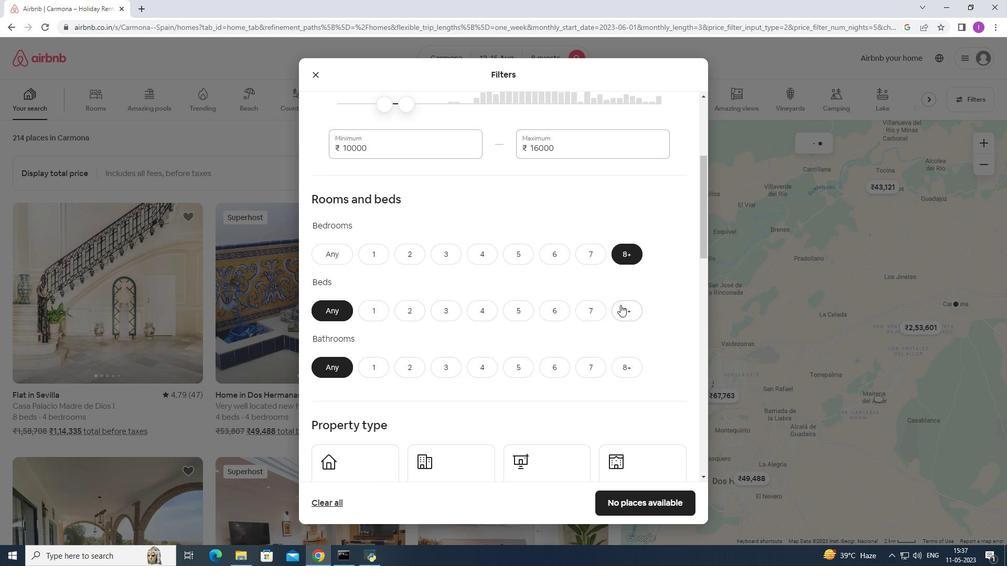 
Action: Mouse moved to (624, 367)
Screenshot: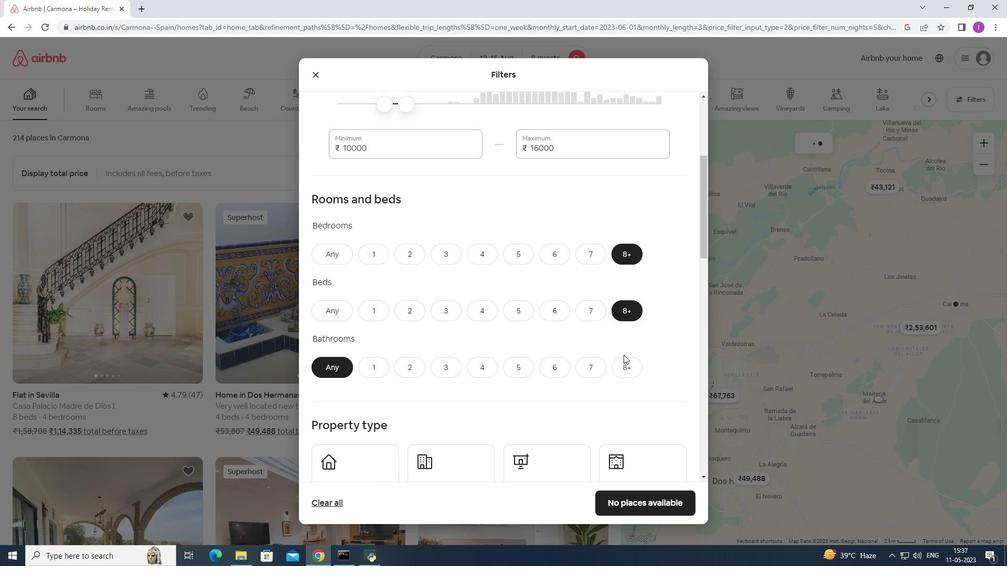 
Action: Mouse pressed left at (624, 367)
Screenshot: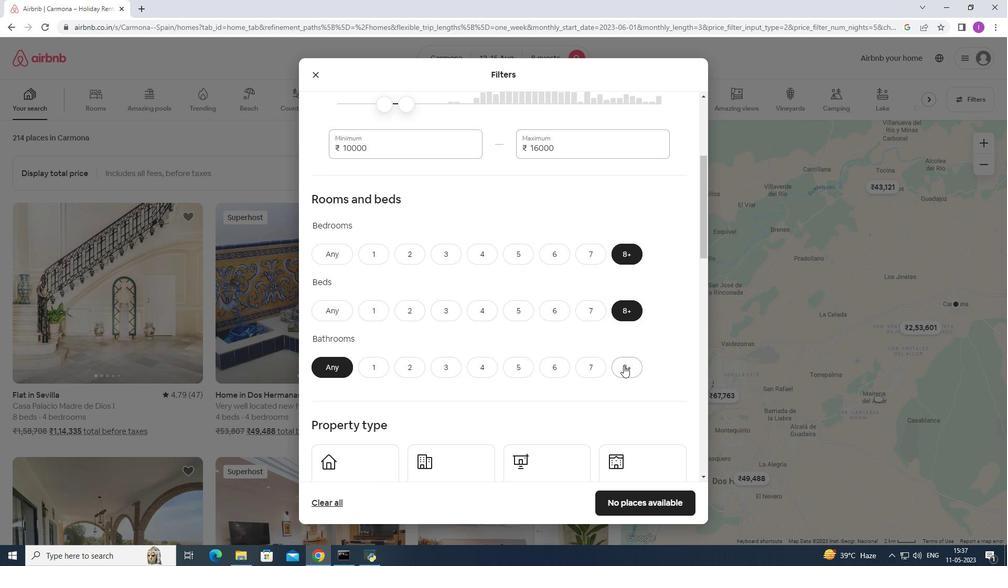 
Action: Mouse moved to (543, 341)
Screenshot: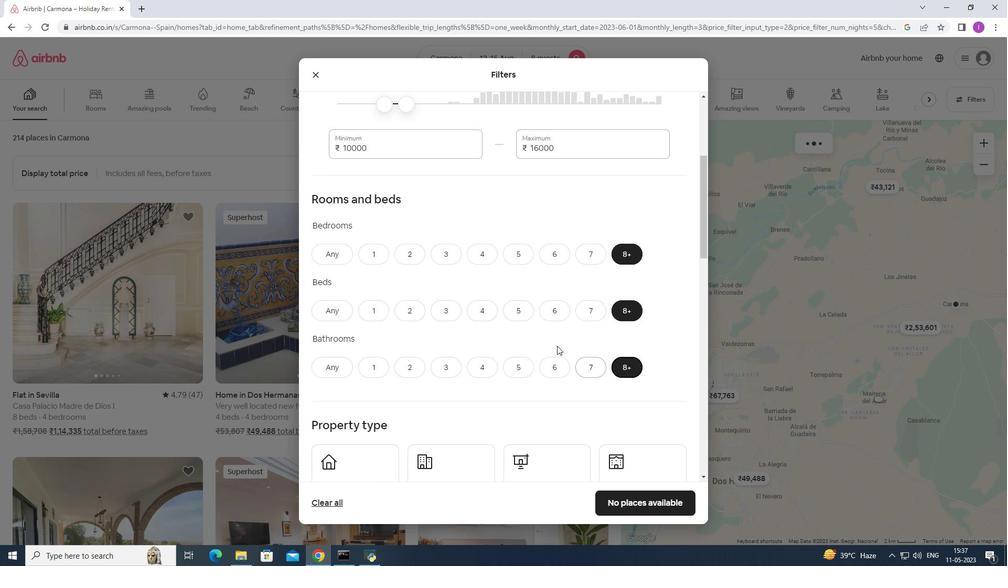 
Action: Mouse scrolled (543, 340) with delta (0, 0)
Screenshot: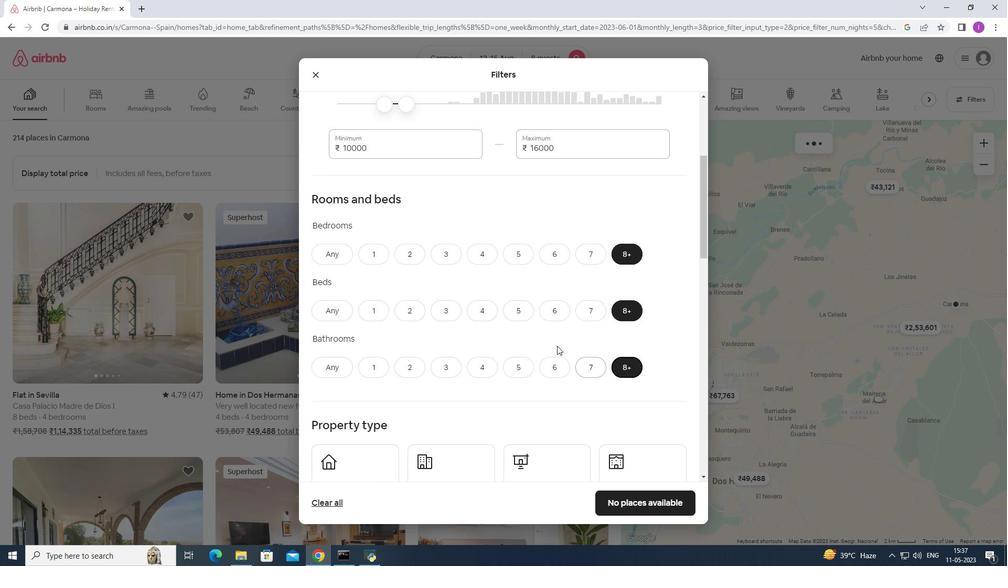 
Action: Mouse scrolled (543, 340) with delta (0, 0)
Screenshot: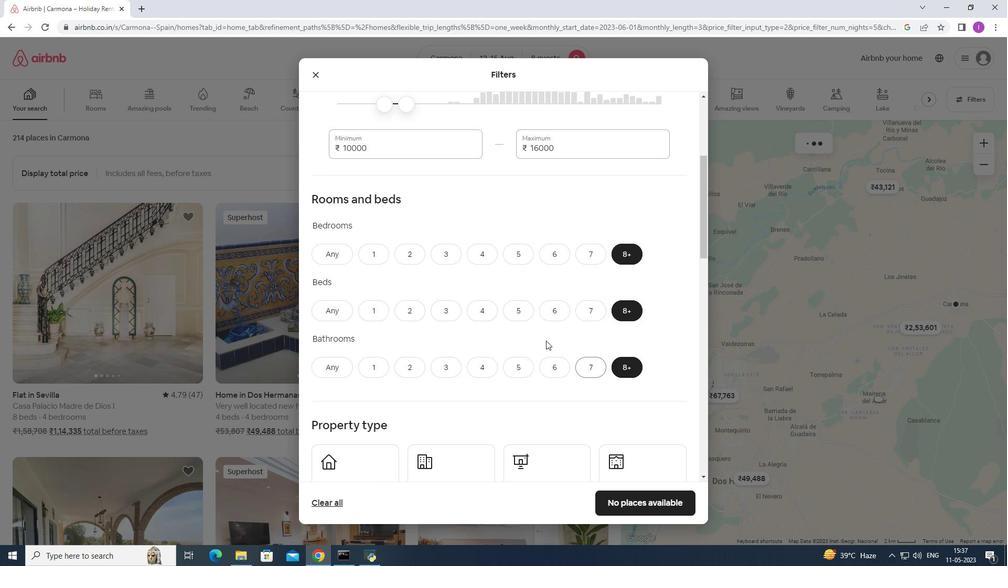 
Action: Mouse scrolled (543, 340) with delta (0, 0)
Screenshot: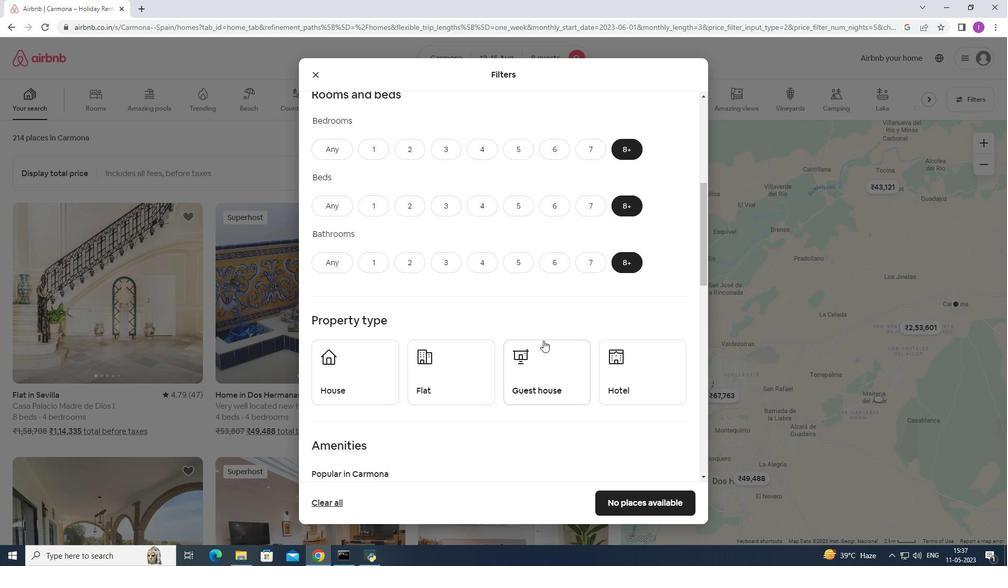 
Action: Mouse scrolled (543, 340) with delta (0, 0)
Screenshot: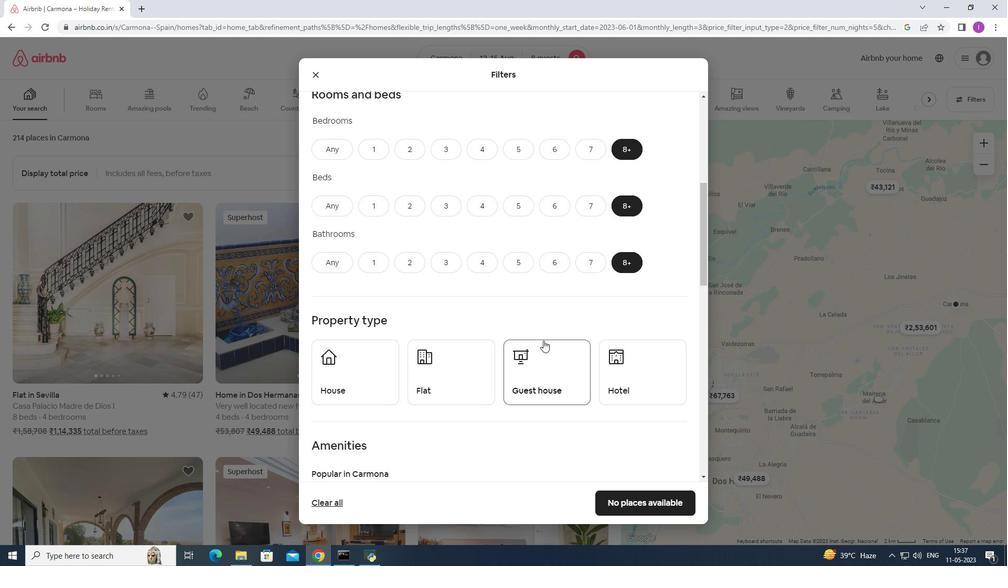 
Action: Mouse moved to (377, 285)
Screenshot: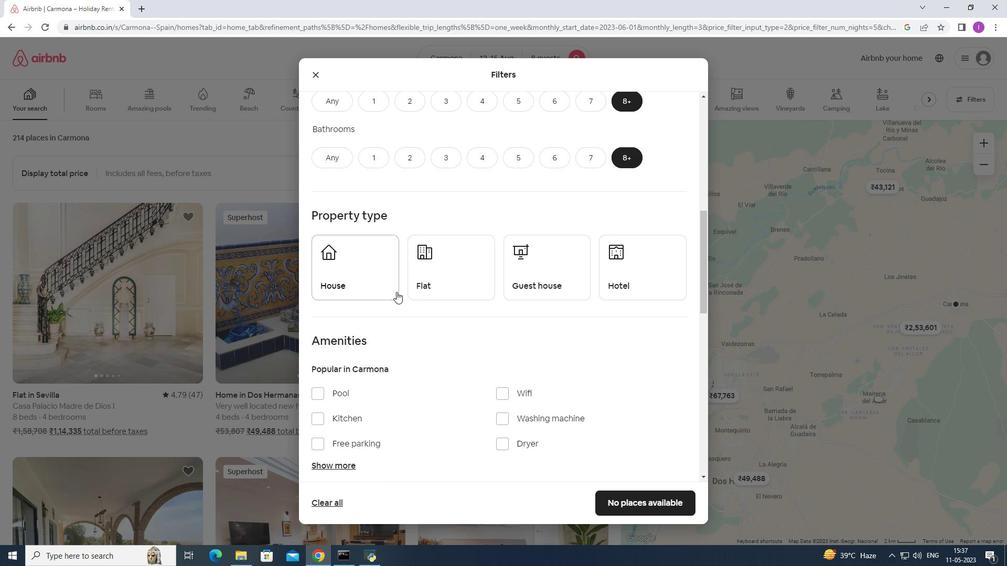 
Action: Mouse pressed left at (377, 285)
Screenshot: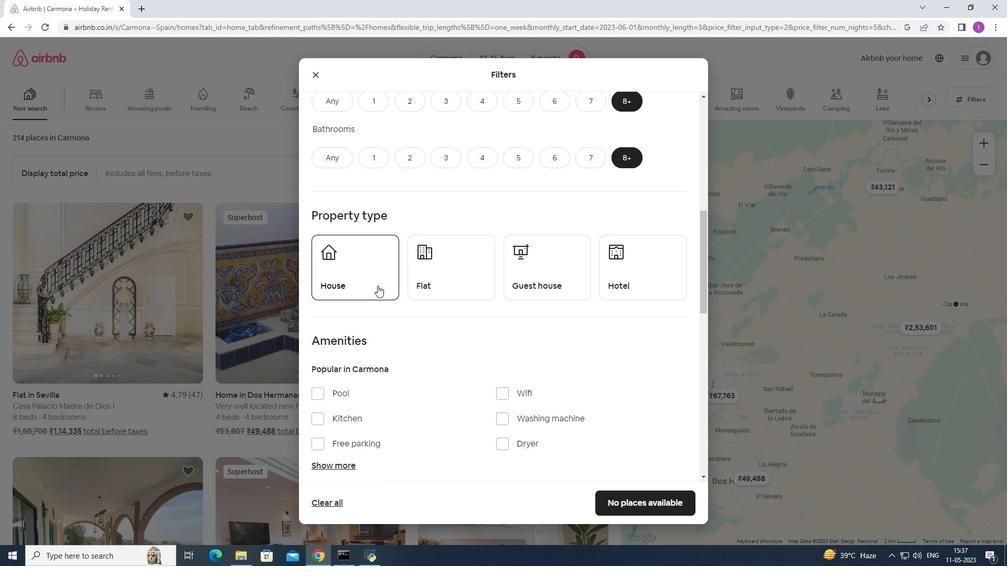 
Action: Mouse moved to (459, 285)
Screenshot: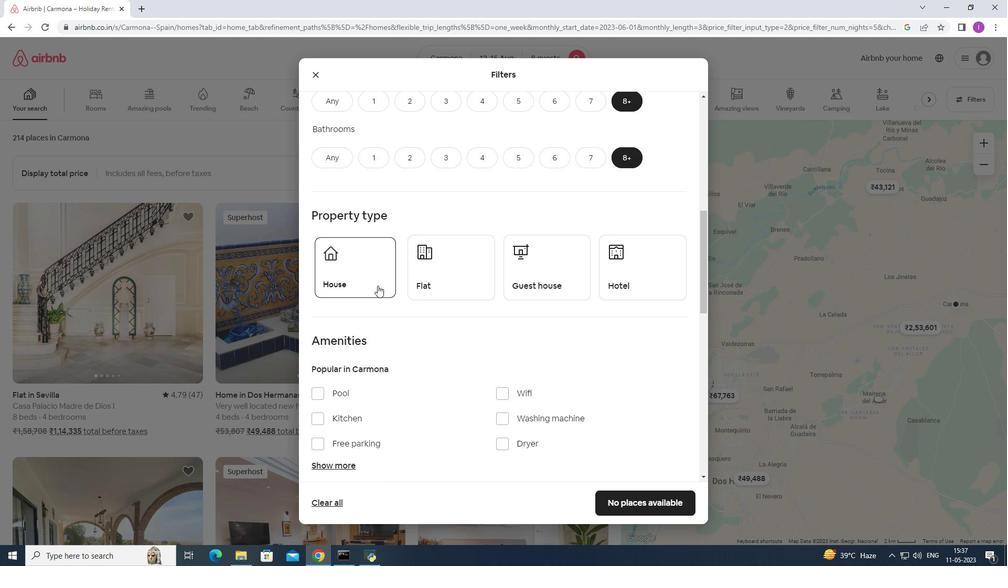 
Action: Mouse pressed left at (459, 285)
Screenshot: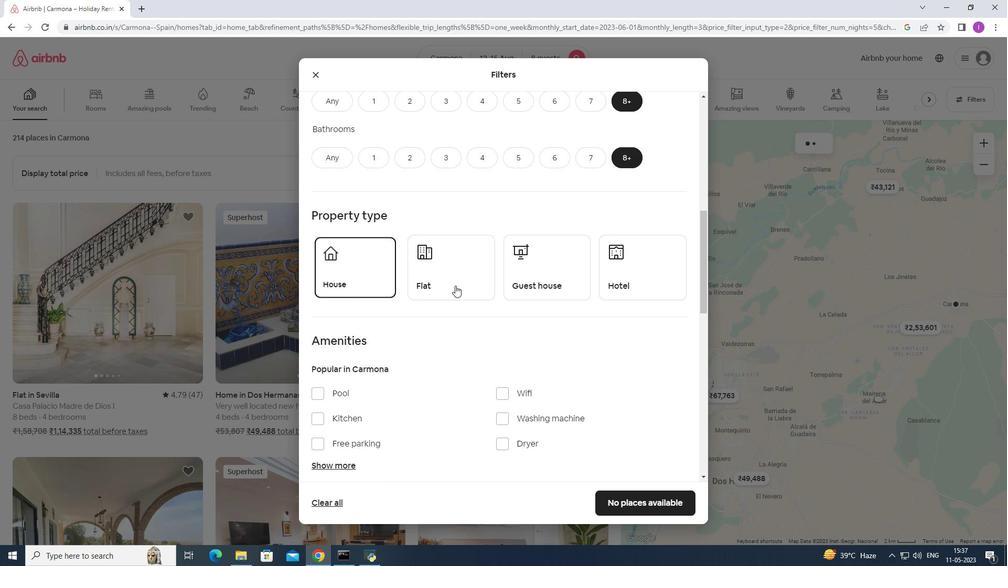 
Action: Mouse moved to (557, 285)
Screenshot: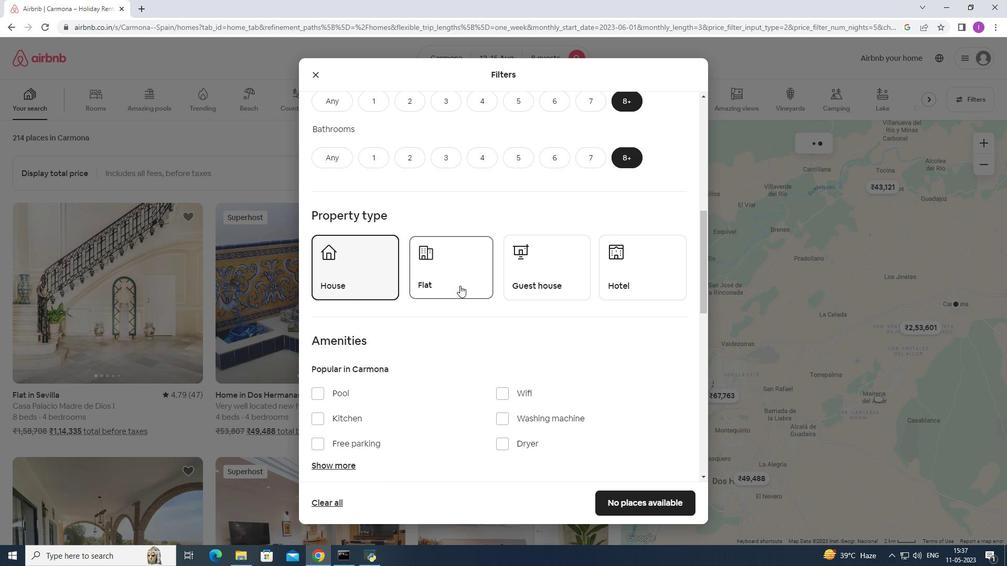 
Action: Mouse pressed left at (557, 285)
Screenshot: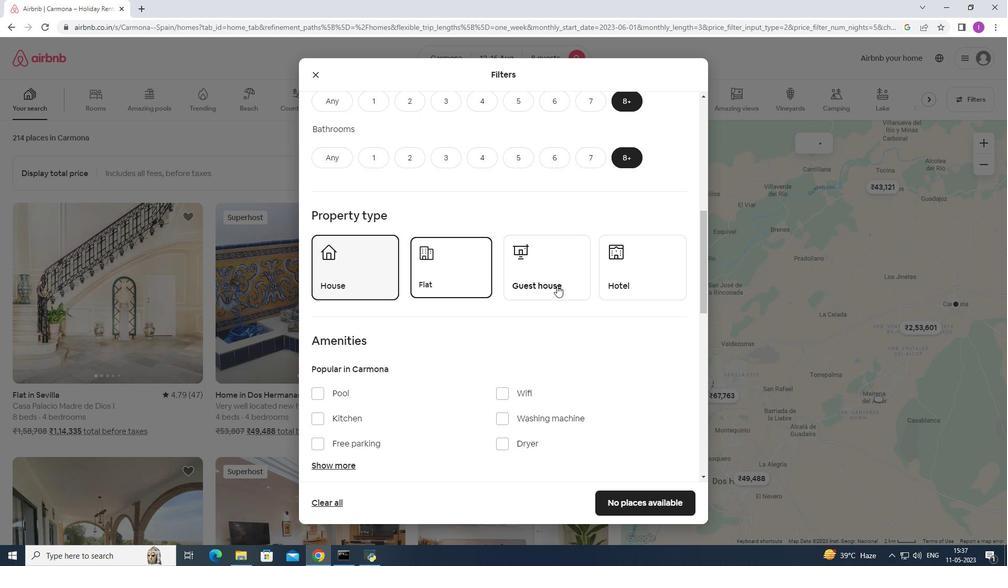 
Action: Mouse moved to (648, 280)
Screenshot: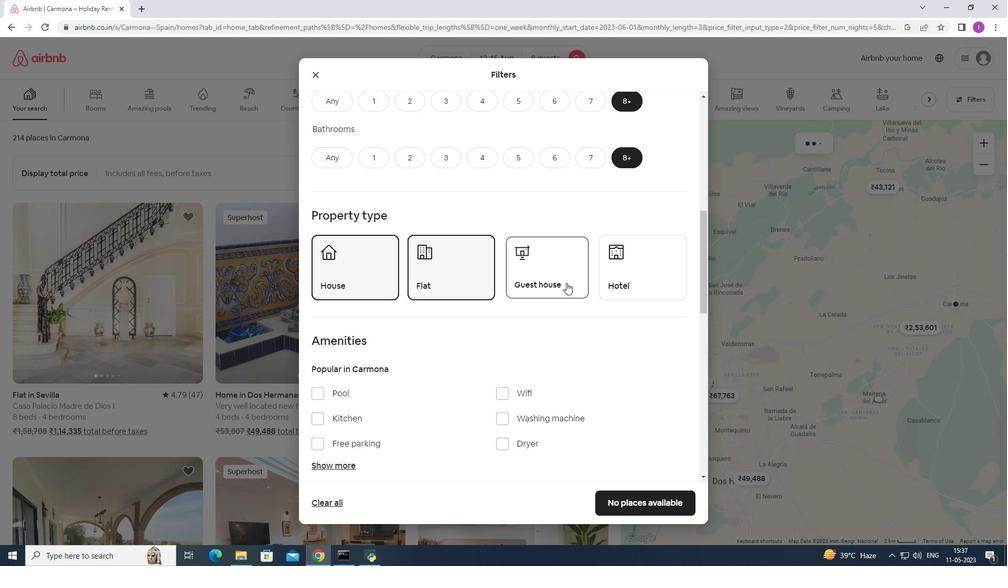 
Action: Mouse pressed left at (648, 280)
Screenshot: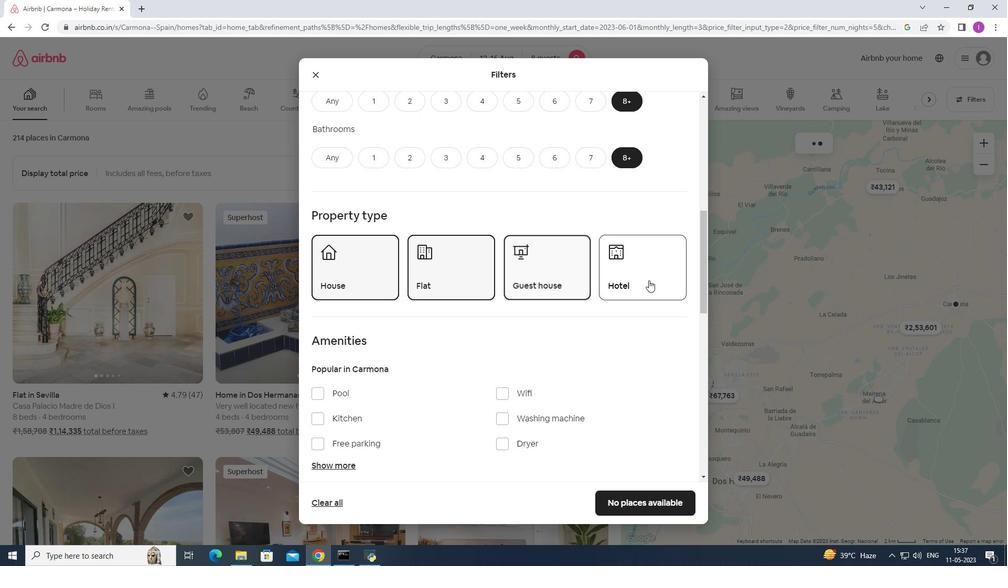 
Action: Mouse moved to (462, 342)
Screenshot: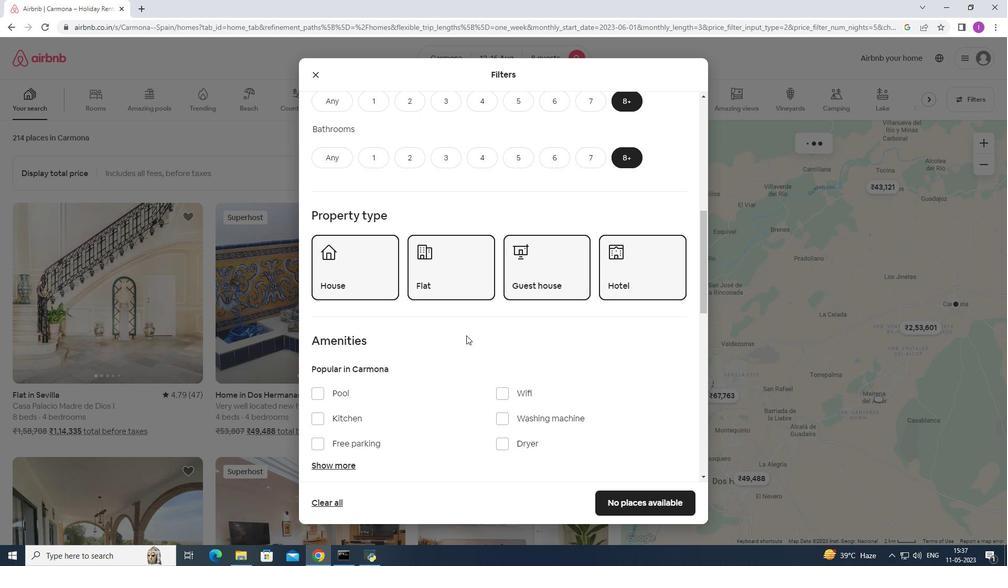 
Action: Mouse scrolled (462, 342) with delta (0, 0)
Screenshot: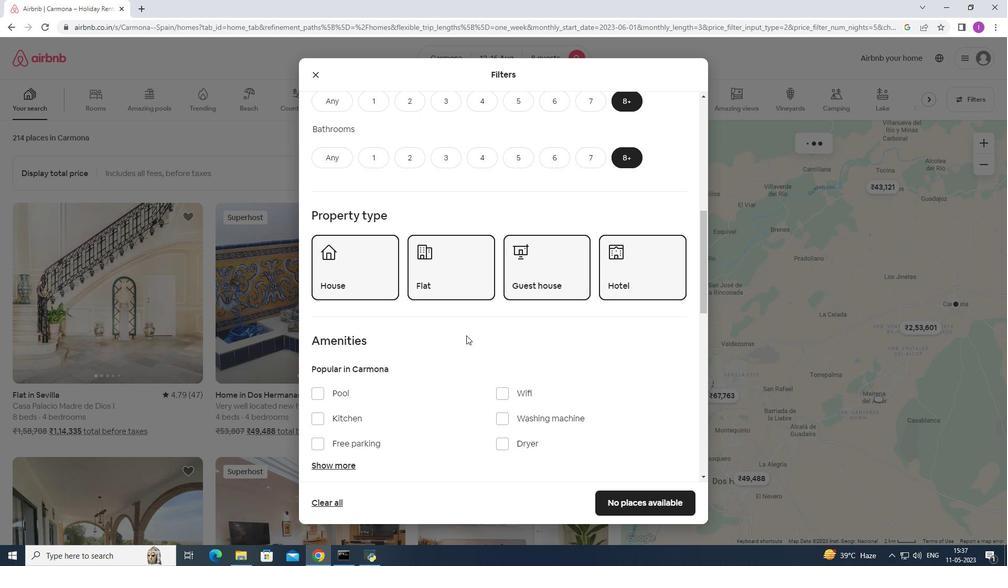 
Action: Mouse moved to (462, 343)
Screenshot: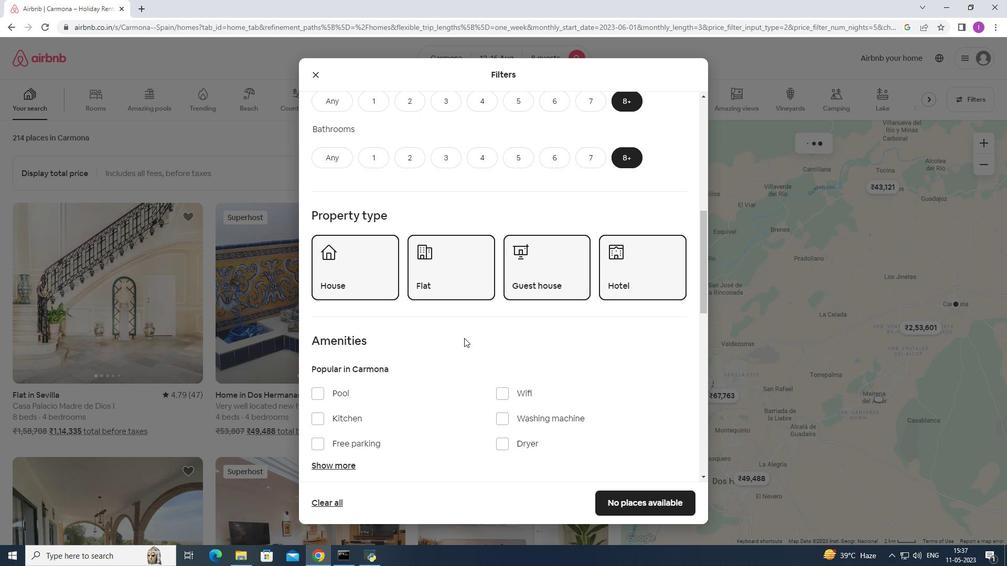 
Action: Mouse scrolled (462, 342) with delta (0, 0)
Screenshot: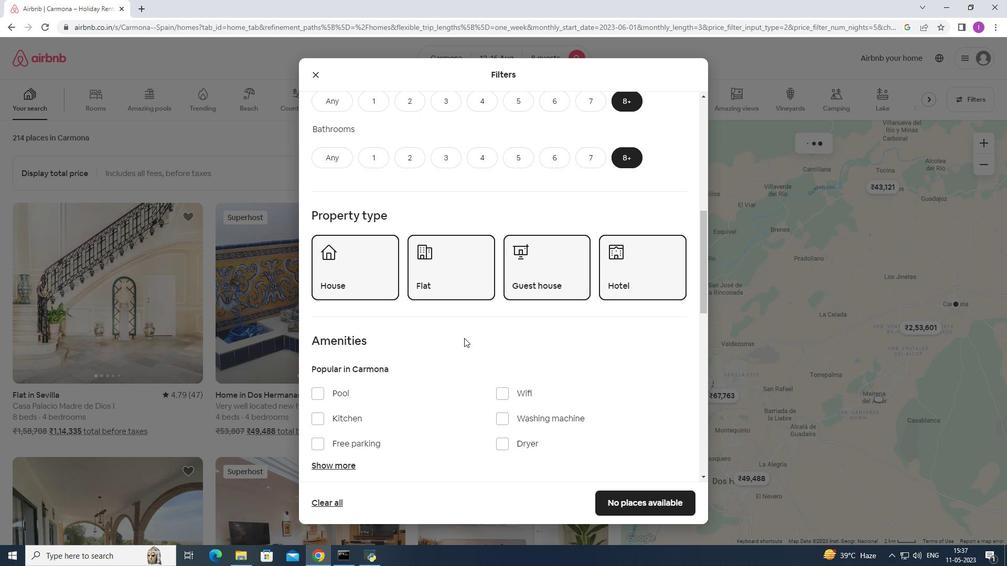 
Action: Mouse scrolled (462, 342) with delta (0, 0)
Screenshot: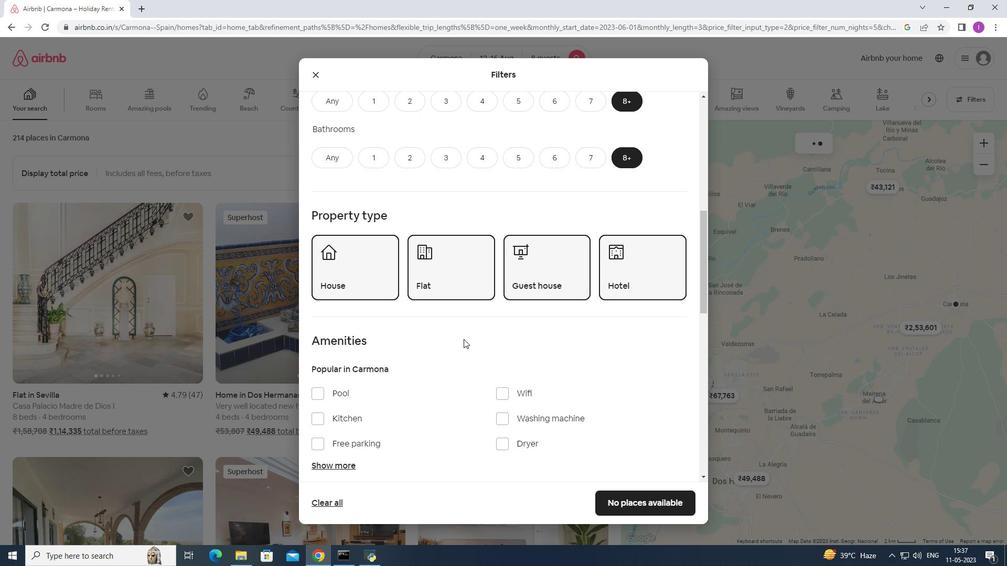 
Action: Mouse moved to (499, 233)
Screenshot: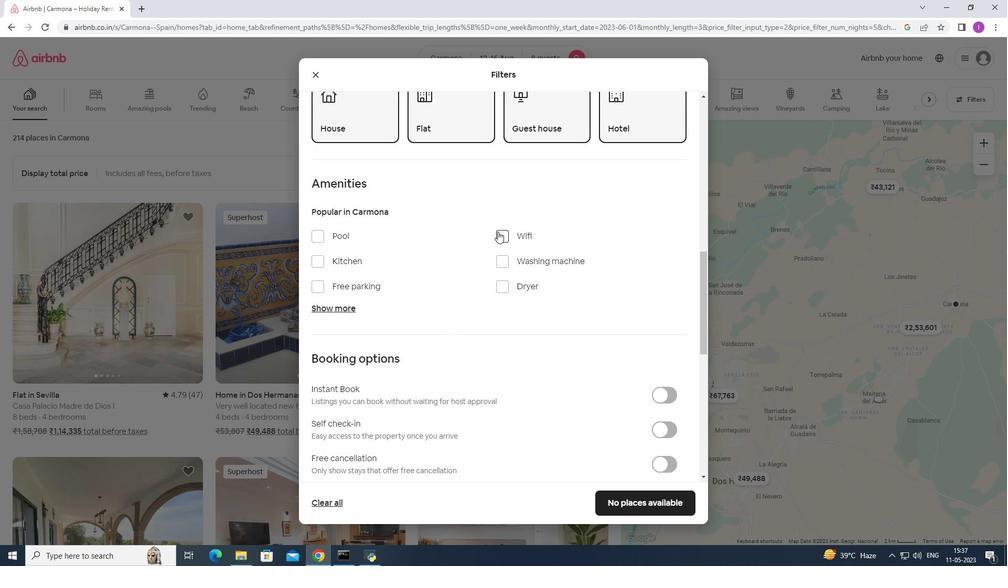 
Action: Mouse pressed left at (499, 233)
Screenshot: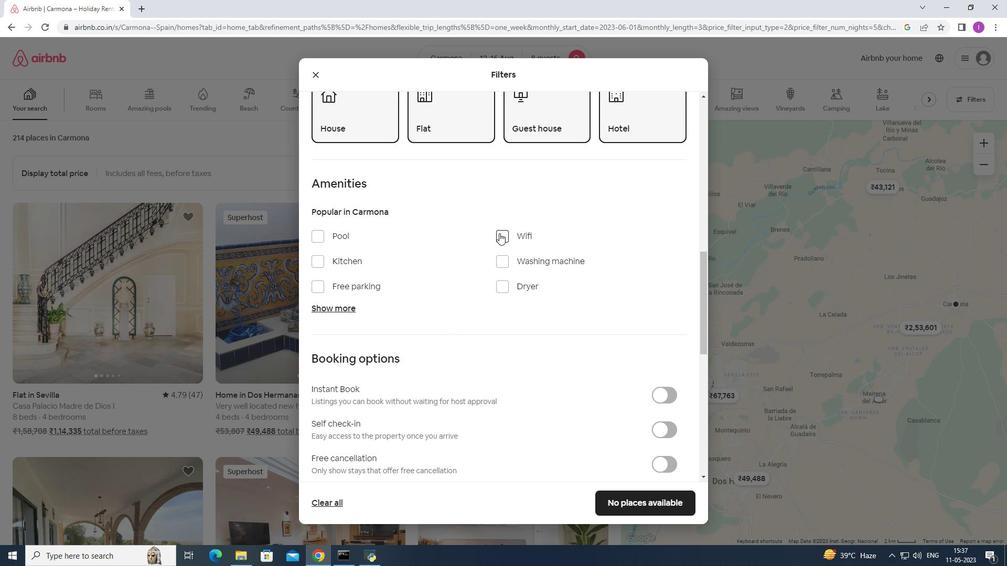 
Action: Mouse moved to (312, 286)
Screenshot: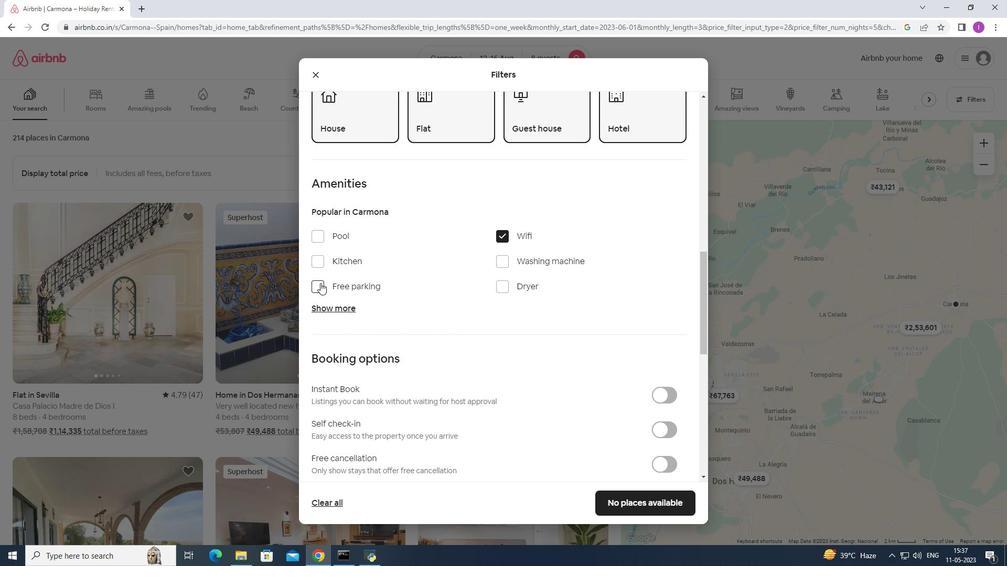 
Action: Mouse pressed left at (312, 286)
Screenshot: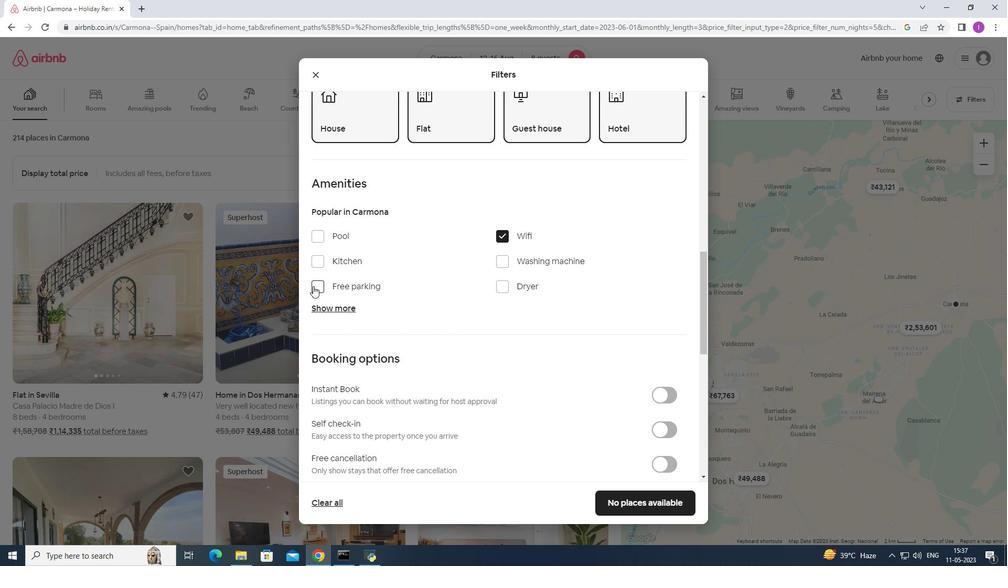 
Action: Mouse moved to (341, 305)
Screenshot: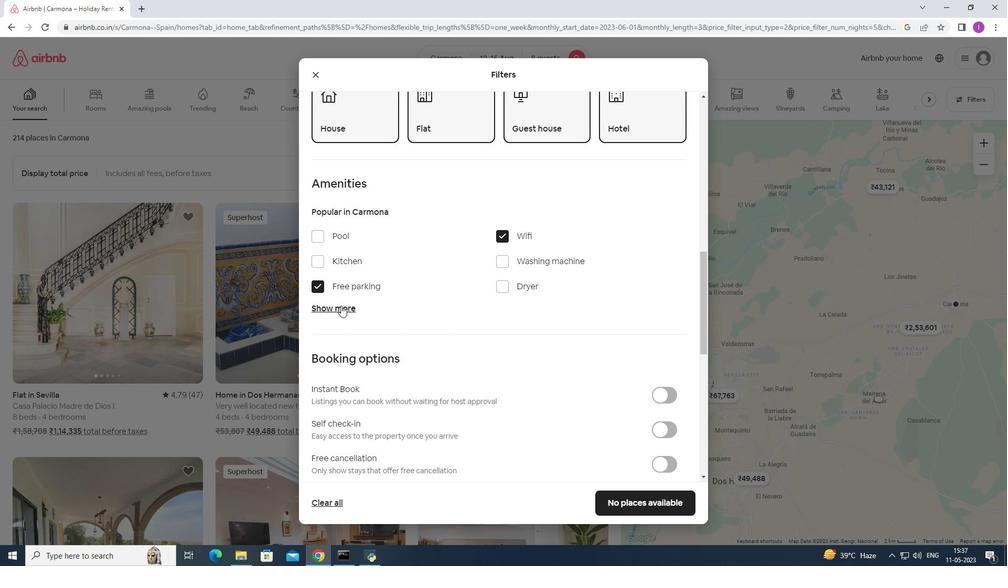 
Action: Mouse pressed left at (341, 305)
Screenshot: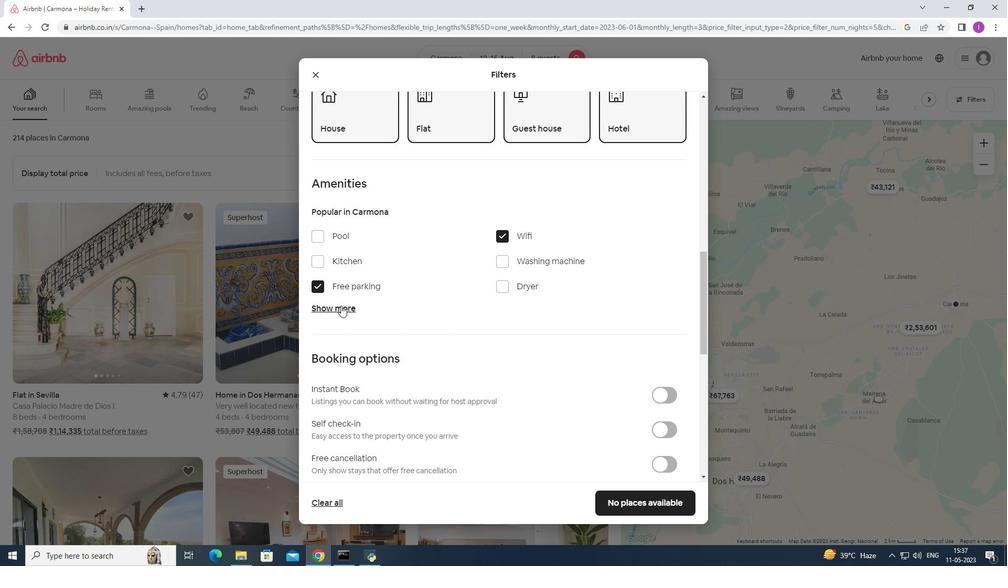 
Action: Mouse moved to (505, 366)
Screenshot: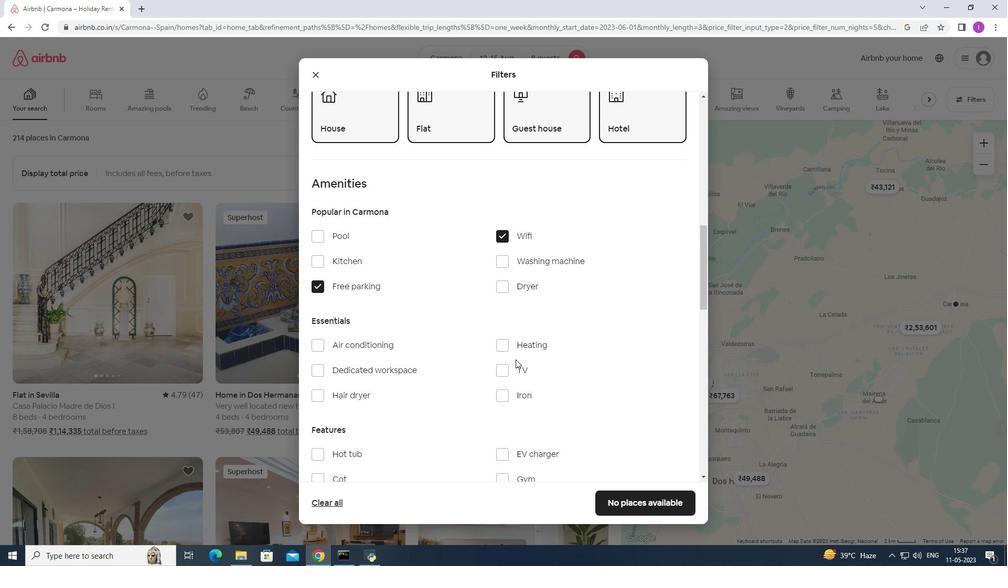 
Action: Mouse pressed left at (505, 366)
Screenshot: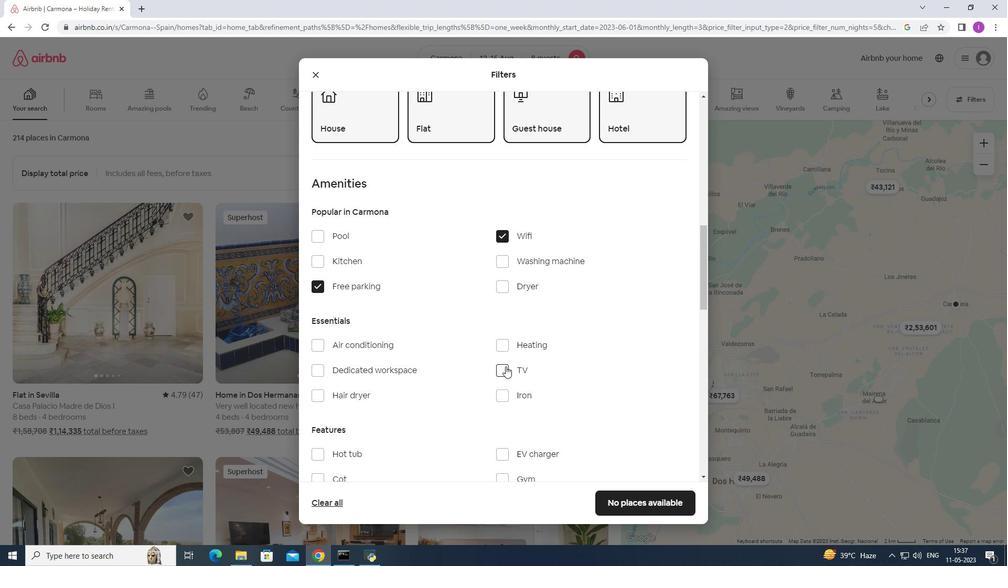 
Action: Mouse moved to (429, 363)
Screenshot: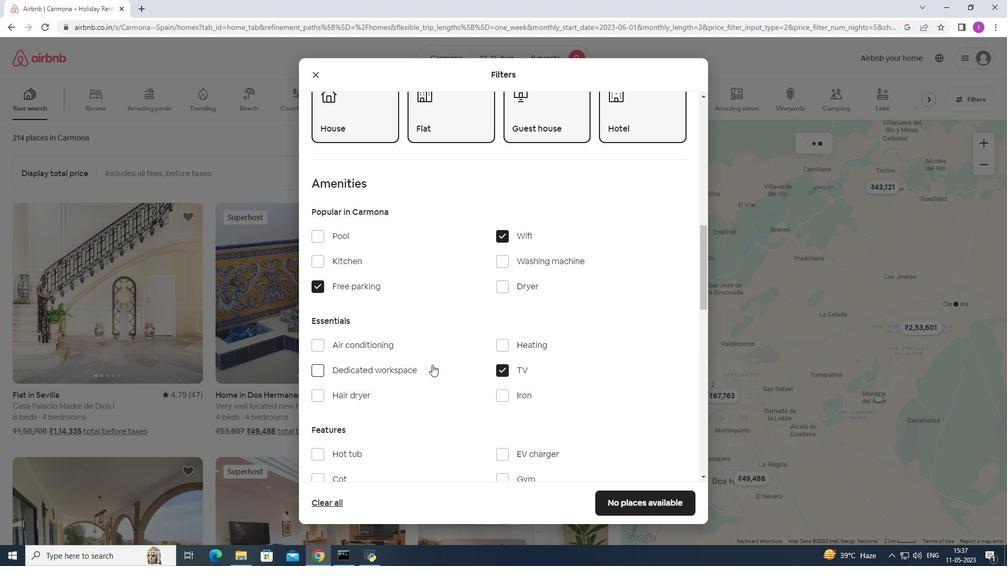 
Action: Mouse scrolled (429, 363) with delta (0, 0)
Screenshot: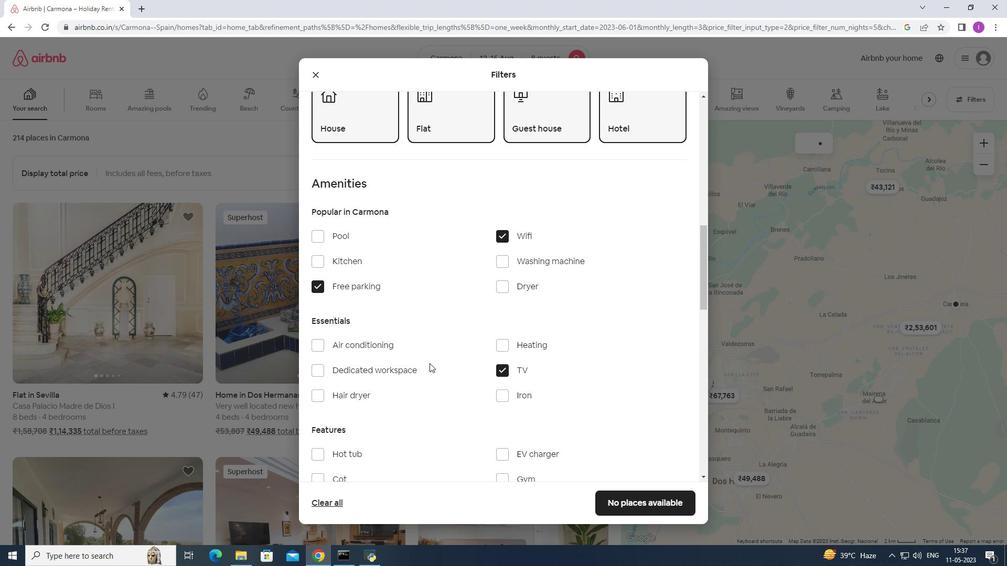 
Action: Mouse scrolled (429, 363) with delta (0, 0)
Screenshot: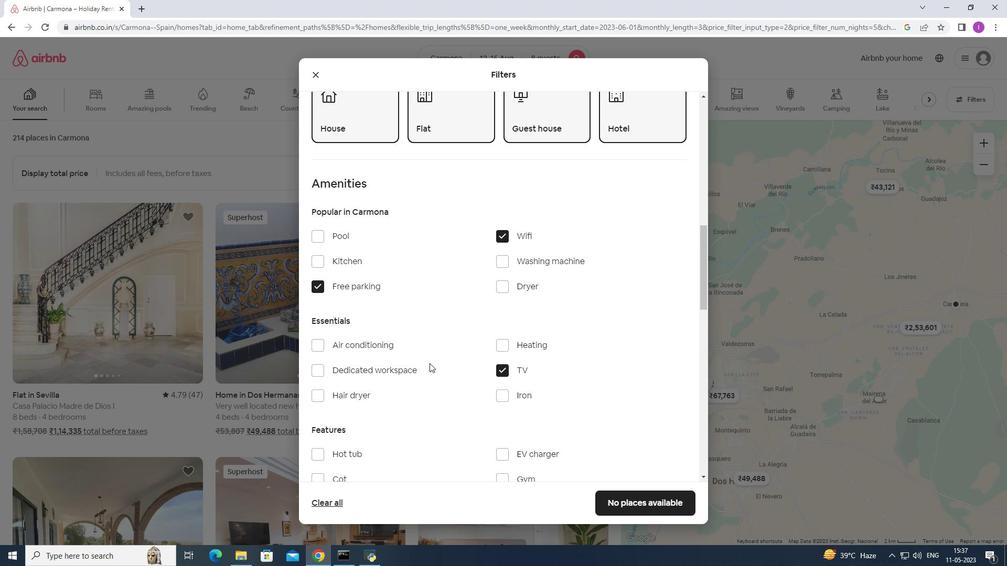 
Action: Mouse moved to (507, 373)
Screenshot: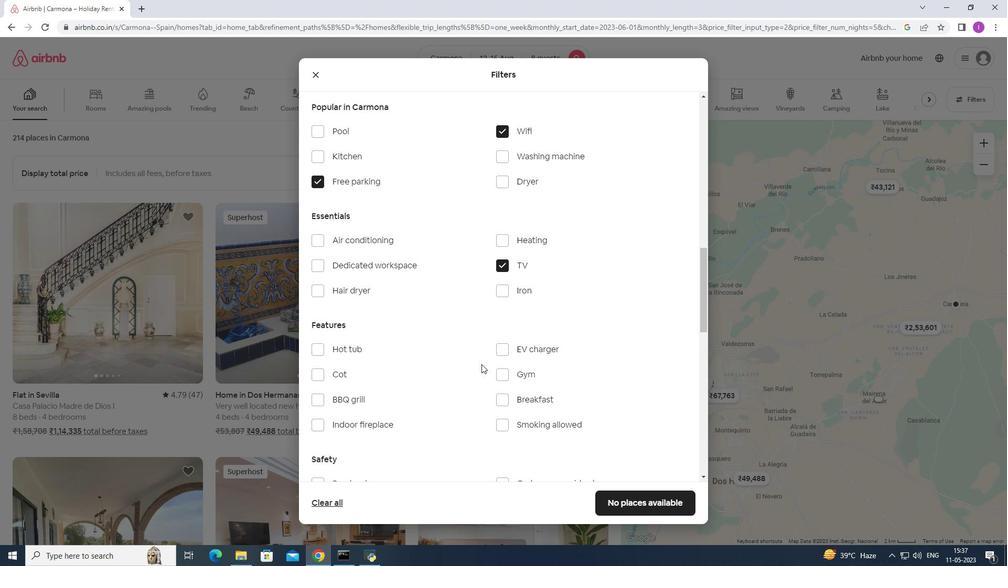 
Action: Mouse pressed left at (507, 373)
Screenshot: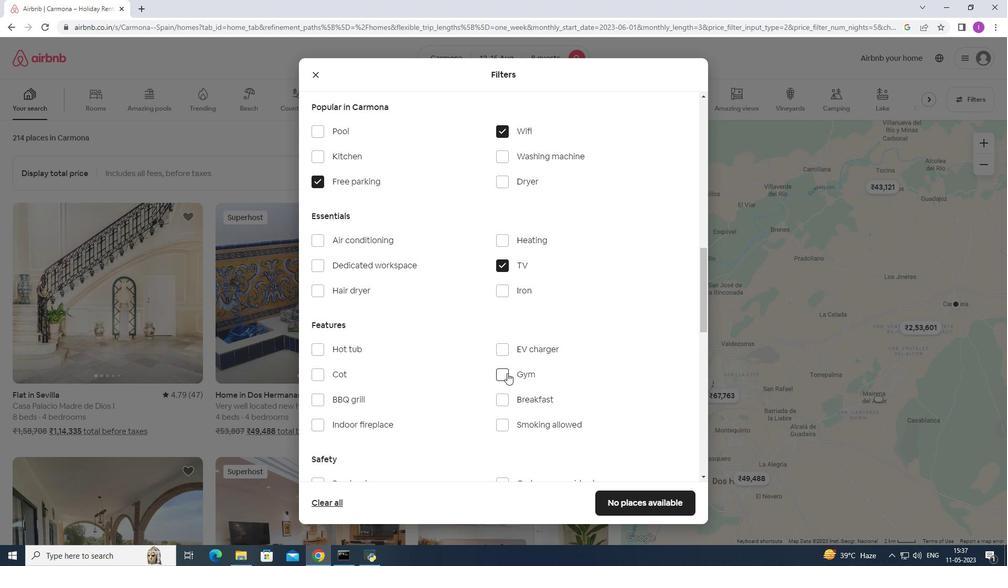 
Action: Mouse moved to (508, 398)
Screenshot: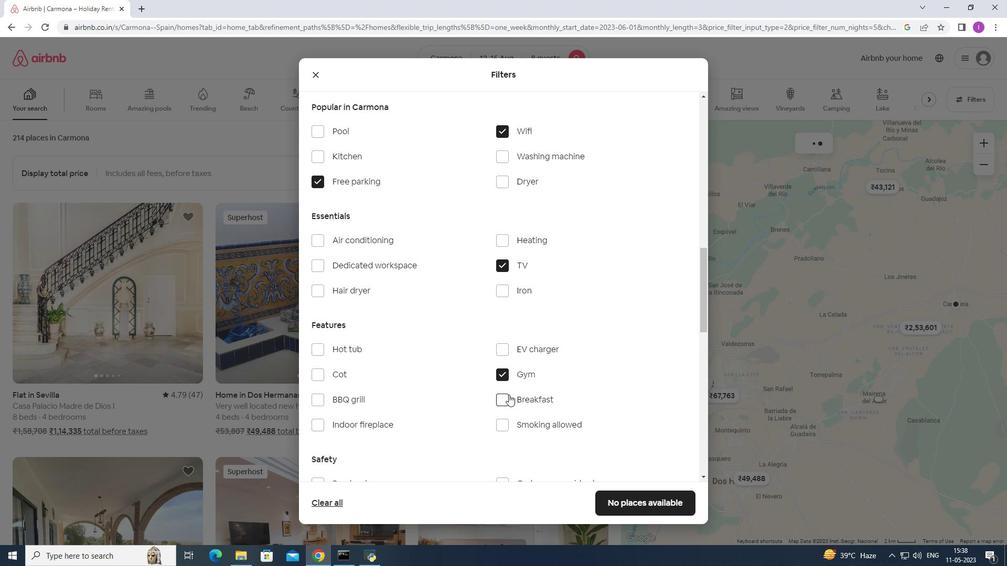 
Action: Mouse pressed left at (508, 398)
Screenshot: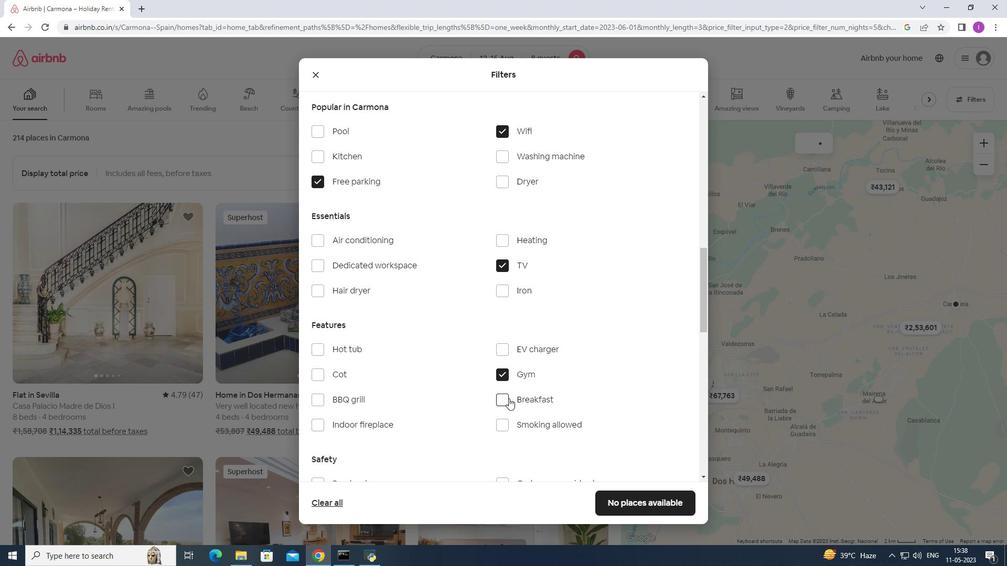 
Action: Mouse moved to (550, 374)
Screenshot: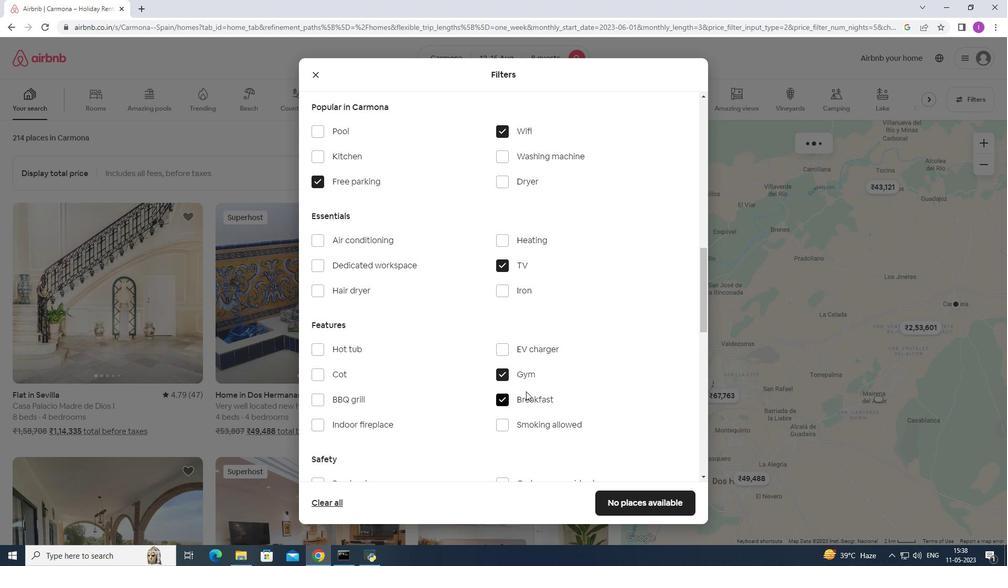 
Action: Mouse scrolled (550, 374) with delta (0, 0)
Screenshot: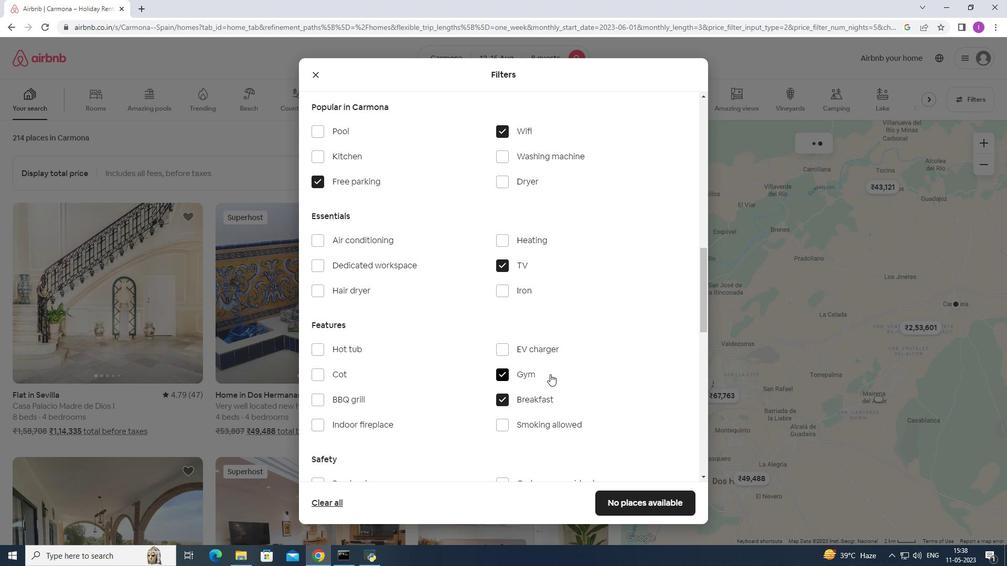 
Action: Mouse scrolled (550, 374) with delta (0, 0)
Screenshot: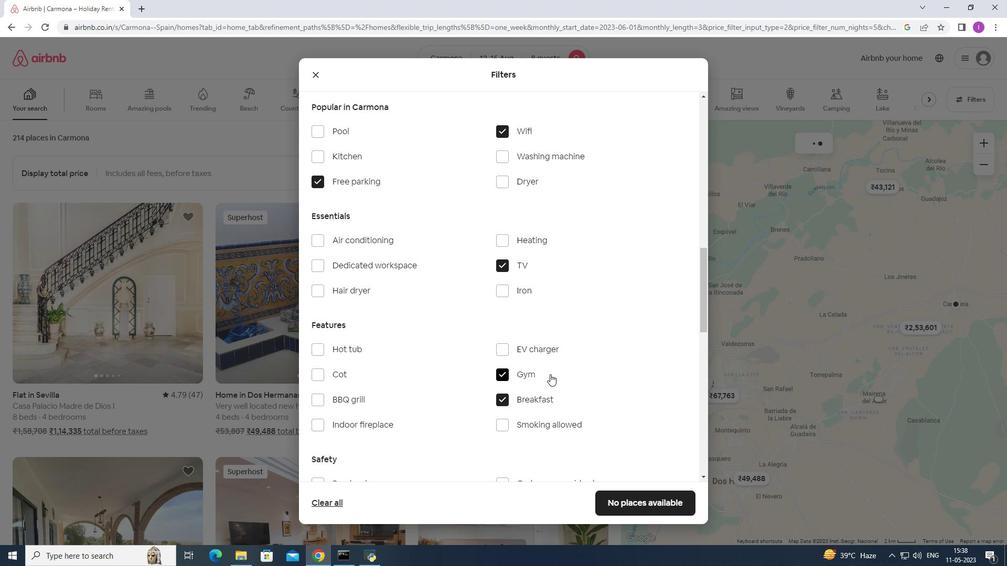 
Action: Mouse scrolled (550, 374) with delta (0, 0)
Screenshot: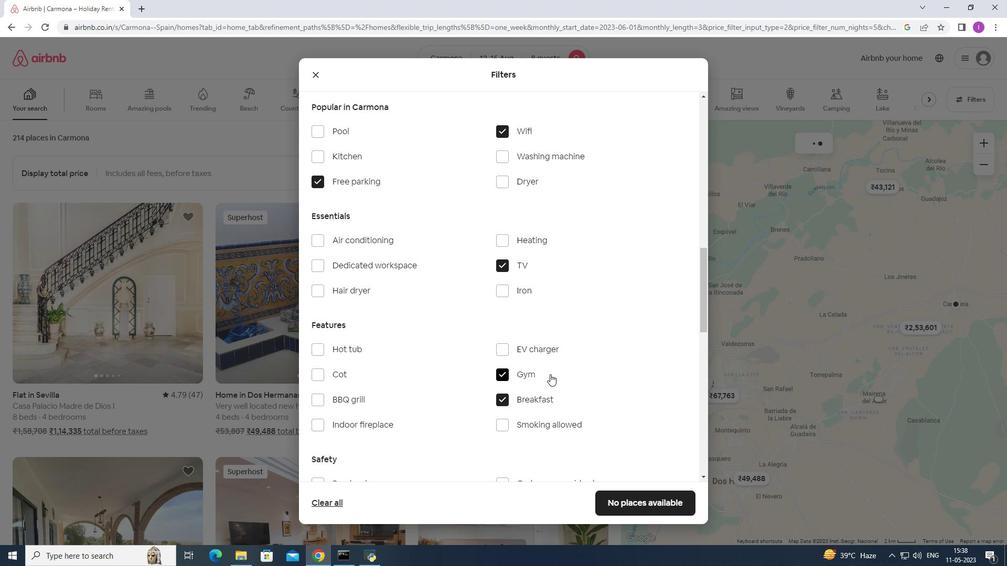 
Action: Mouse scrolled (550, 374) with delta (0, 0)
Screenshot: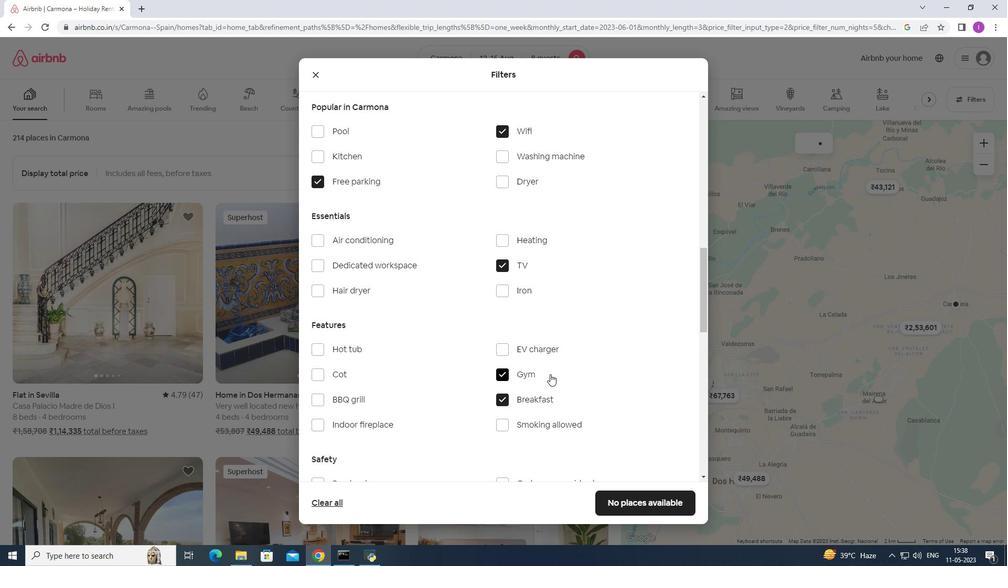 
Action: Mouse scrolled (550, 374) with delta (0, 0)
Screenshot: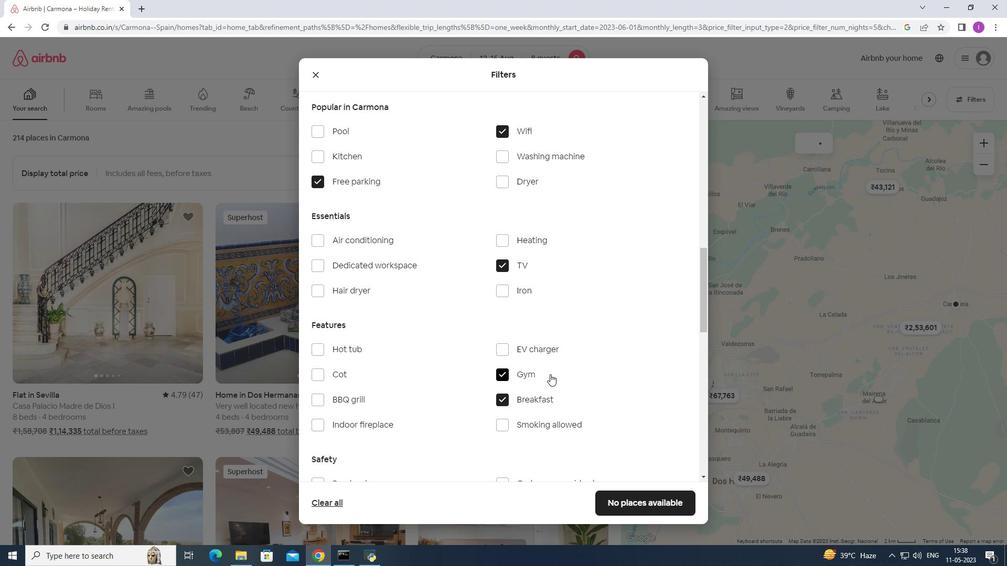 
Action: Mouse moved to (555, 360)
Screenshot: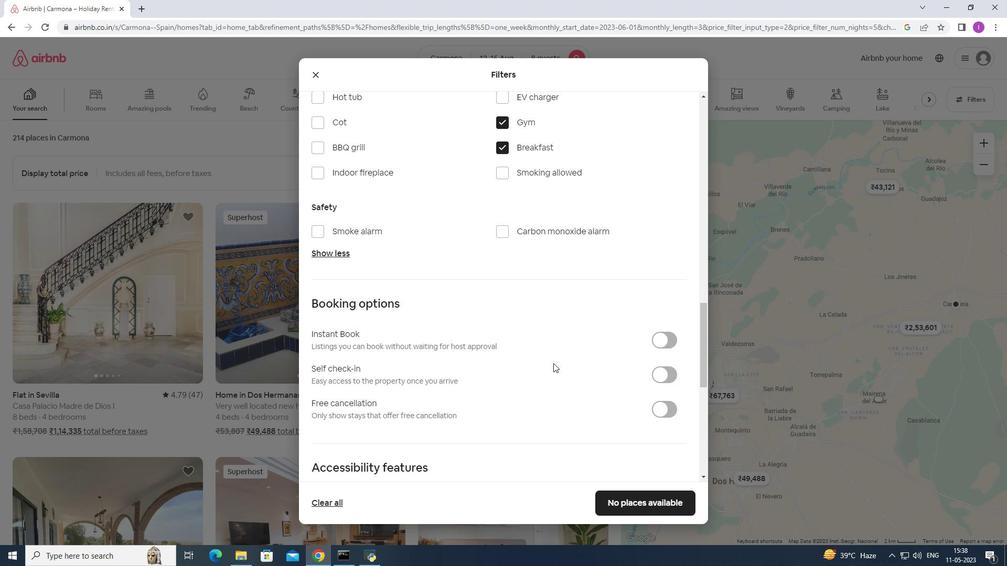 
Action: Mouse scrolled (555, 359) with delta (0, 0)
Screenshot: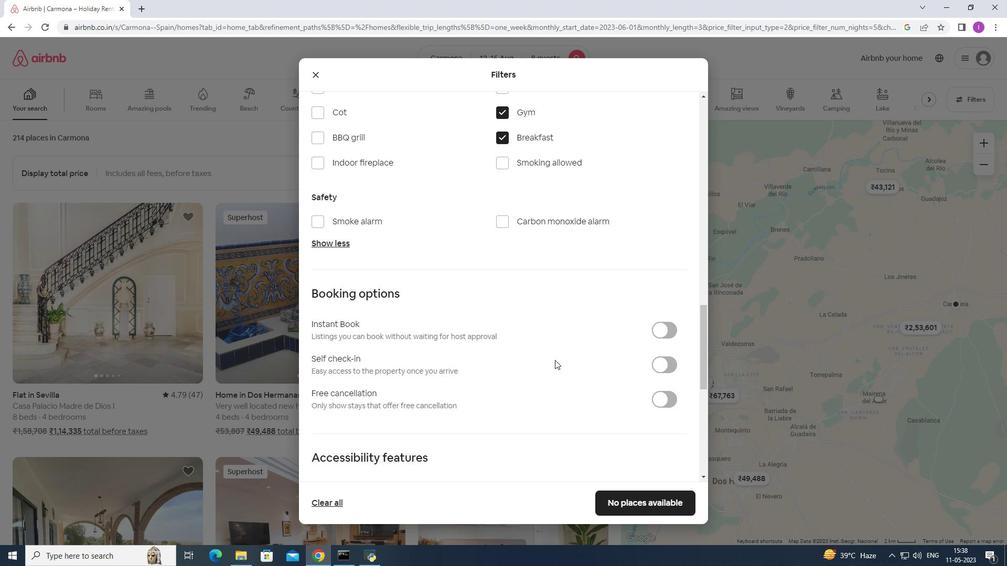 
Action: Mouse scrolled (555, 359) with delta (0, 0)
Screenshot: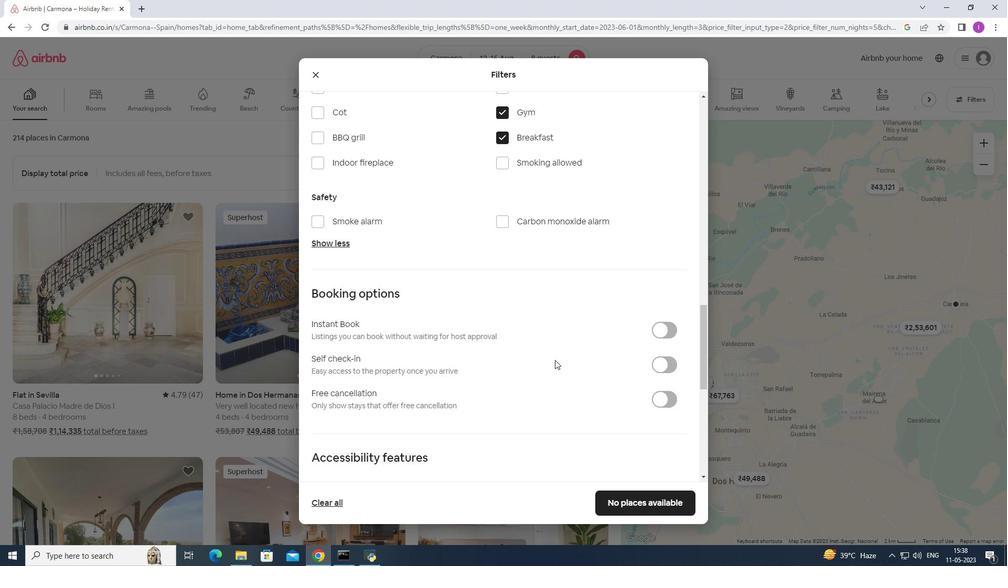 
Action: Mouse scrolled (555, 359) with delta (0, 0)
Screenshot: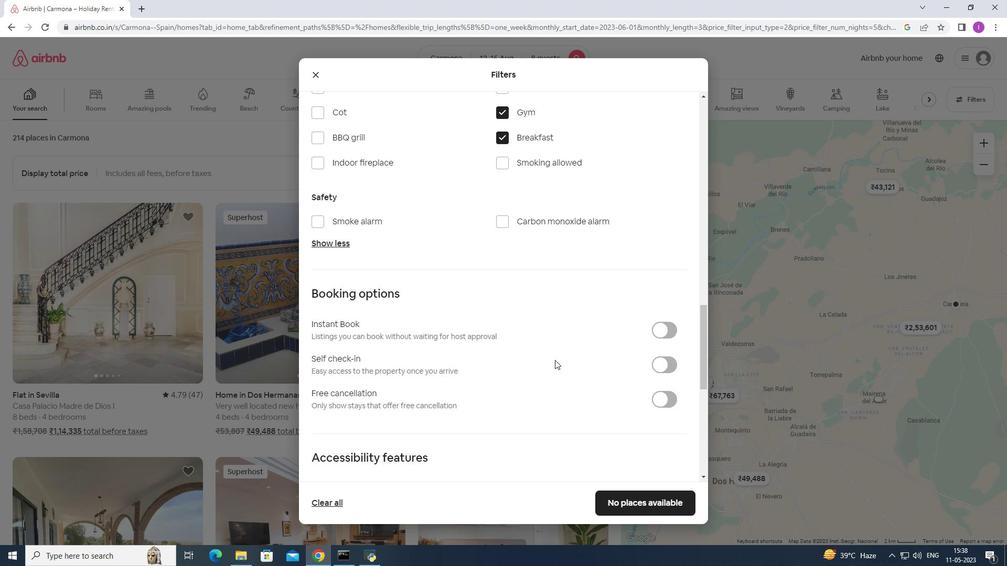 
Action: Mouse scrolled (555, 359) with delta (0, 0)
Screenshot: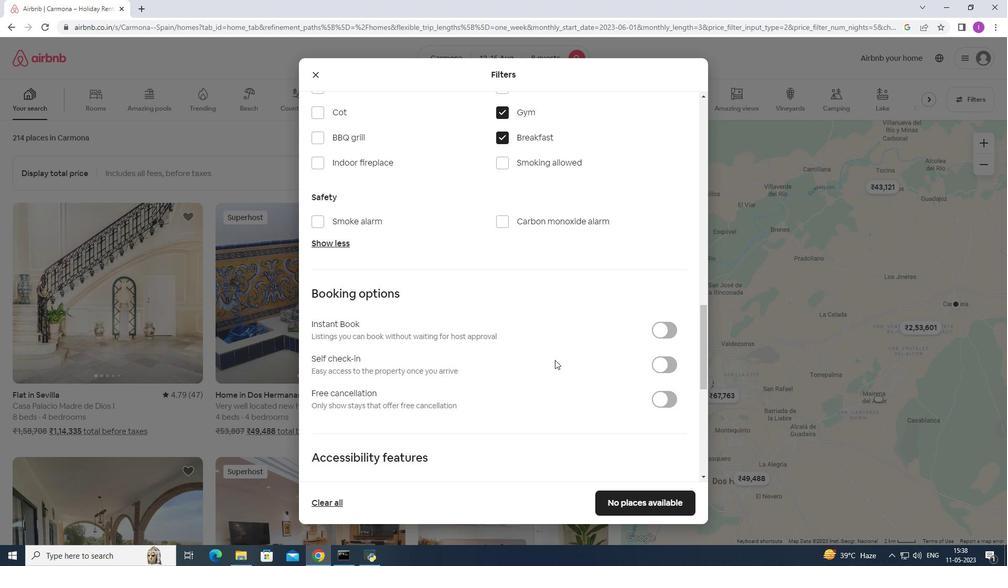 
Action: Mouse moved to (666, 157)
Screenshot: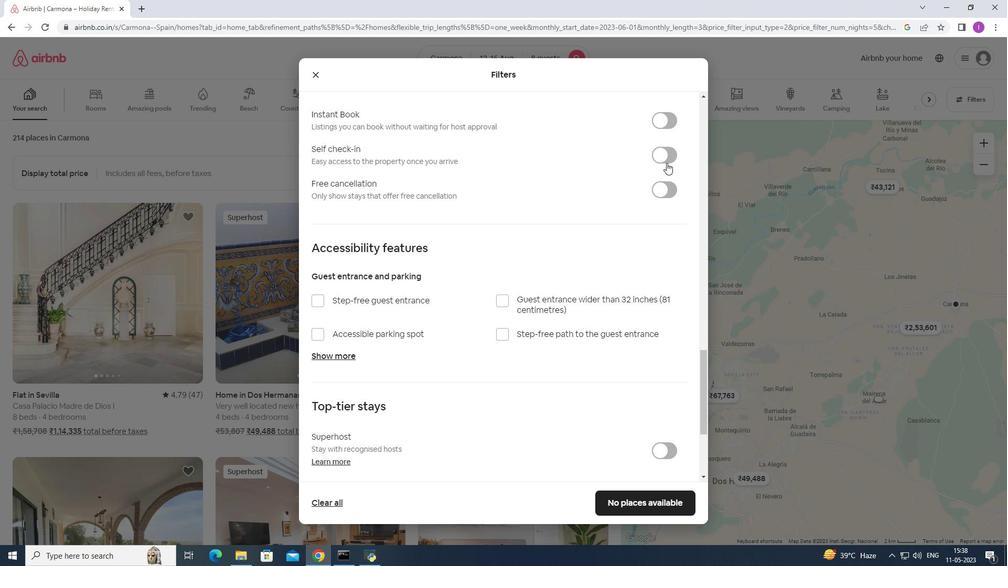 
Action: Mouse pressed left at (666, 157)
Screenshot: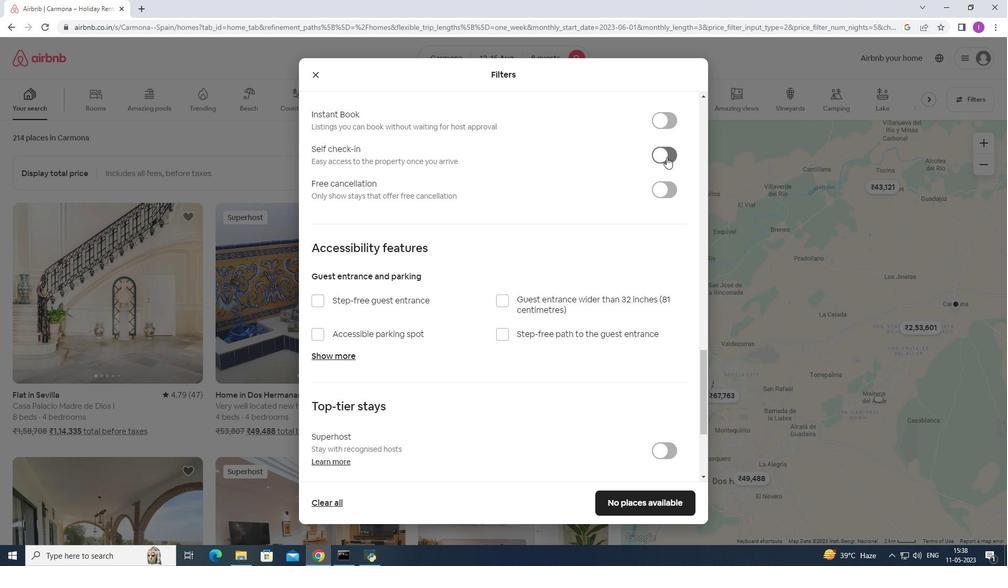 
Action: Mouse moved to (418, 333)
Screenshot: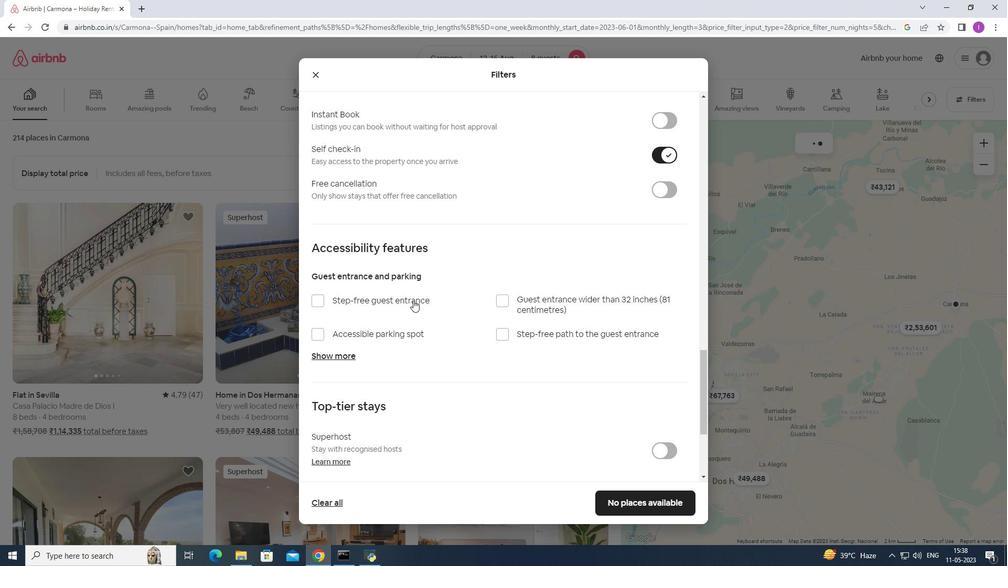 
Action: Mouse scrolled (418, 333) with delta (0, 0)
Screenshot: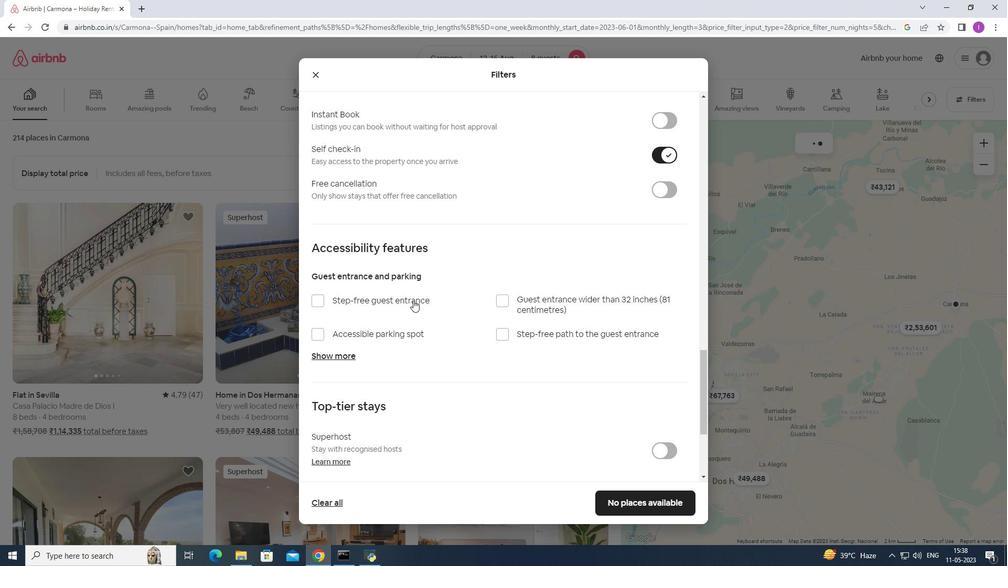 
Action: Mouse moved to (419, 334)
Screenshot: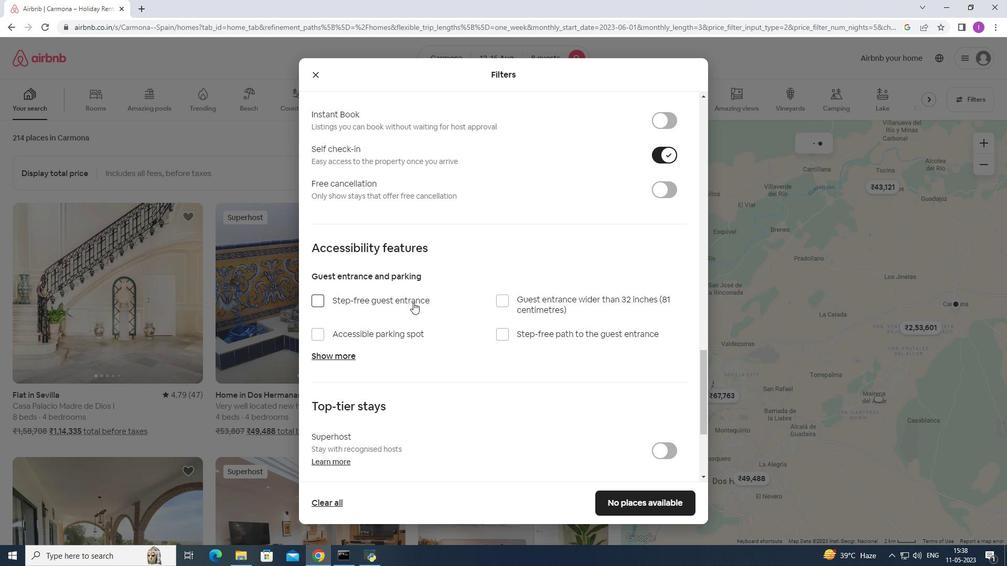 
Action: Mouse scrolled (419, 333) with delta (0, 0)
Screenshot: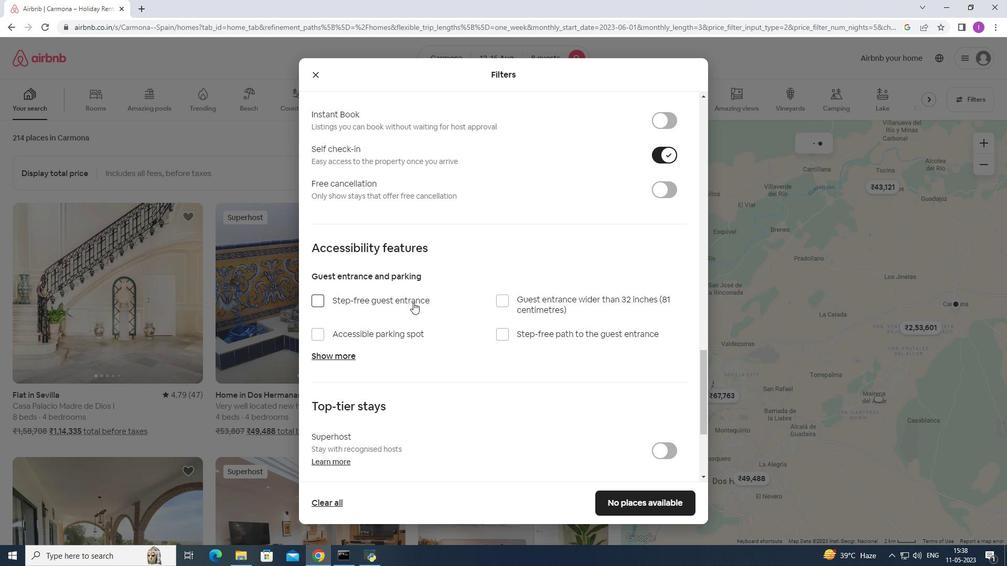 
Action: Mouse moved to (419, 335)
Screenshot: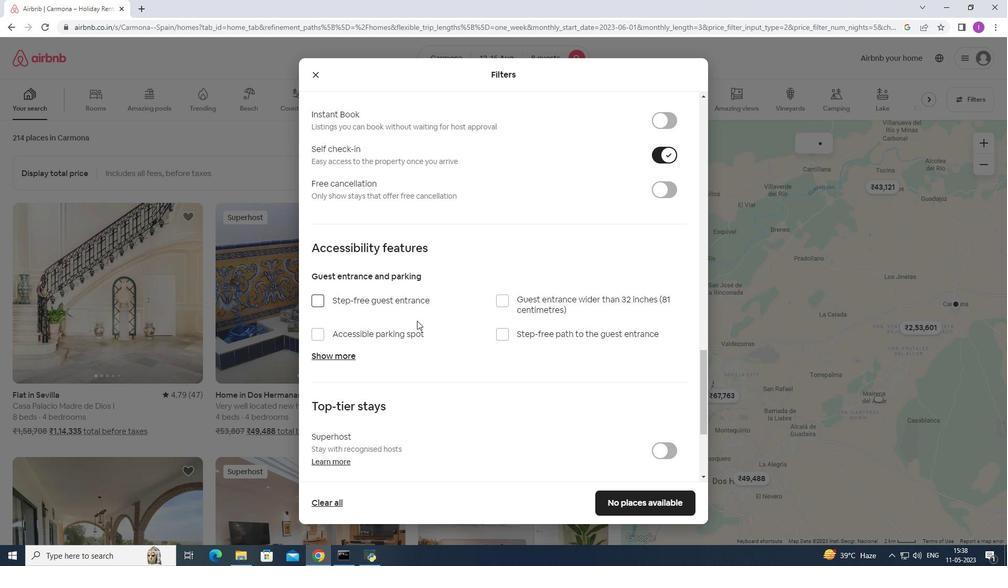 
Action: Mouse scrolled (419, 335) with delta (0, 0)
Screenshot: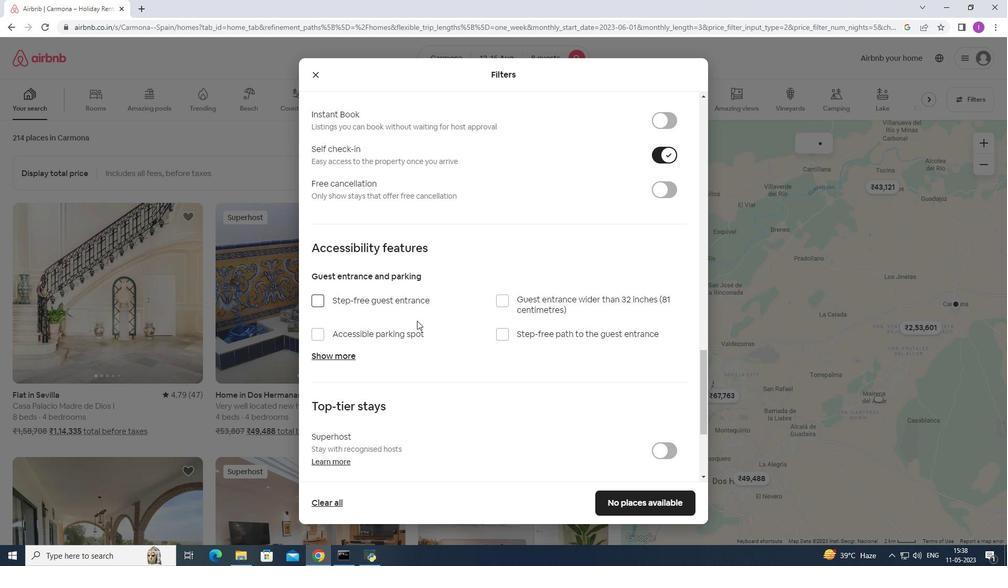 
Action: Mouse scrolled (419, 335) with delta (0, 0)
Screenshot: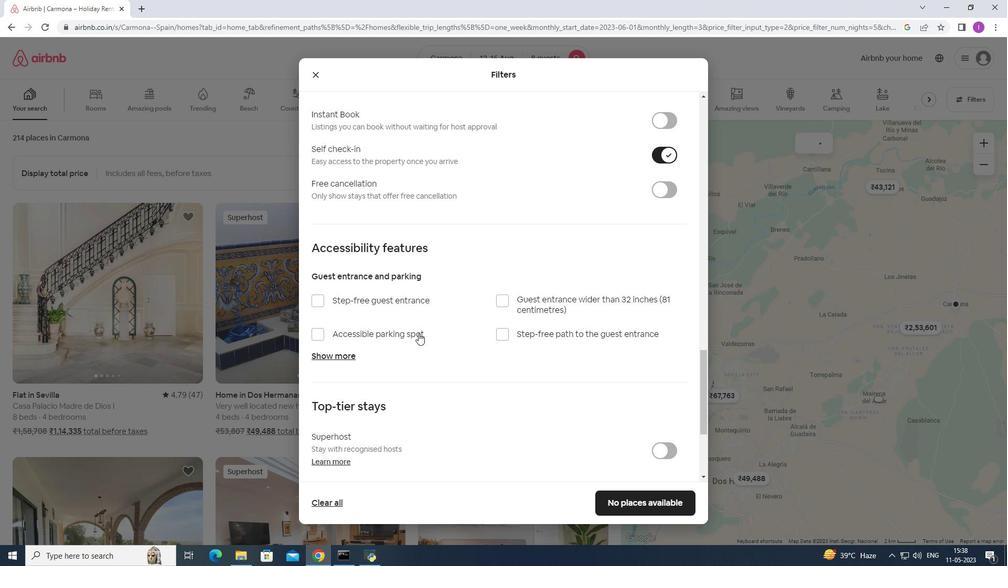 
Action: Mouse moved to (420, 336)
Screenshot: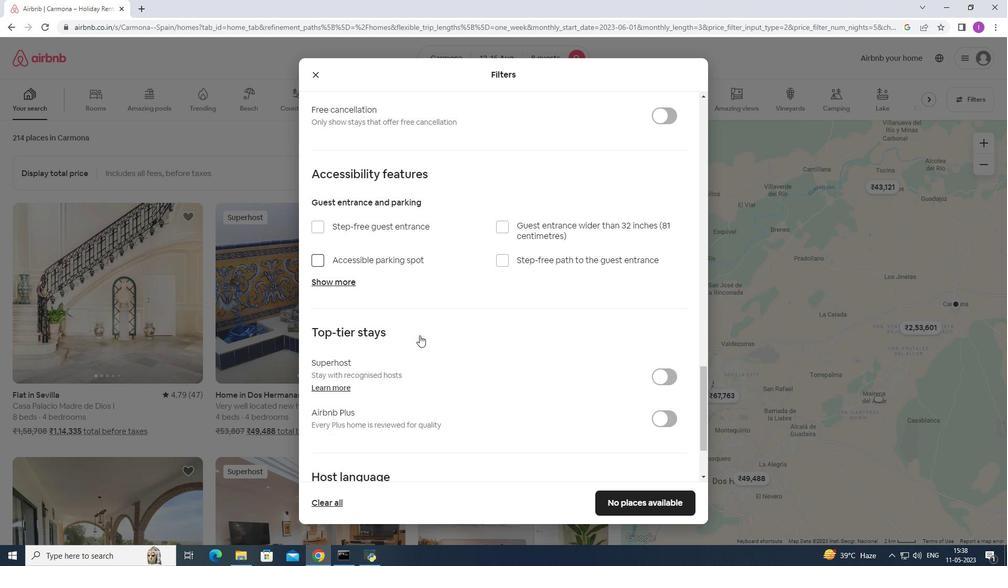 
Action: Mouse scrolled (420, 335) with delta (0, 0)
Screenshot: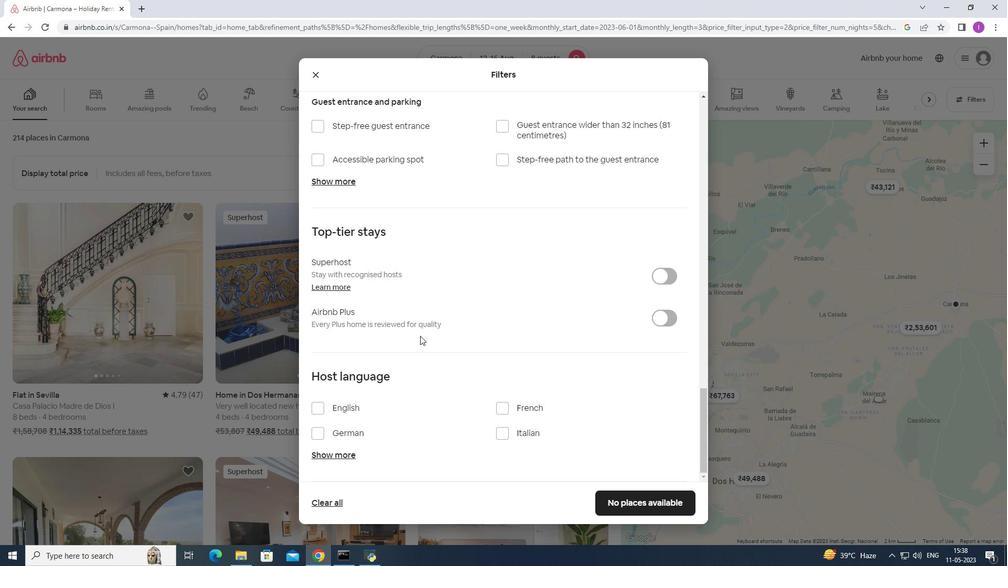 
Action: Mouse scrolled (420, 335) with delta (0, 0)
Screenshot: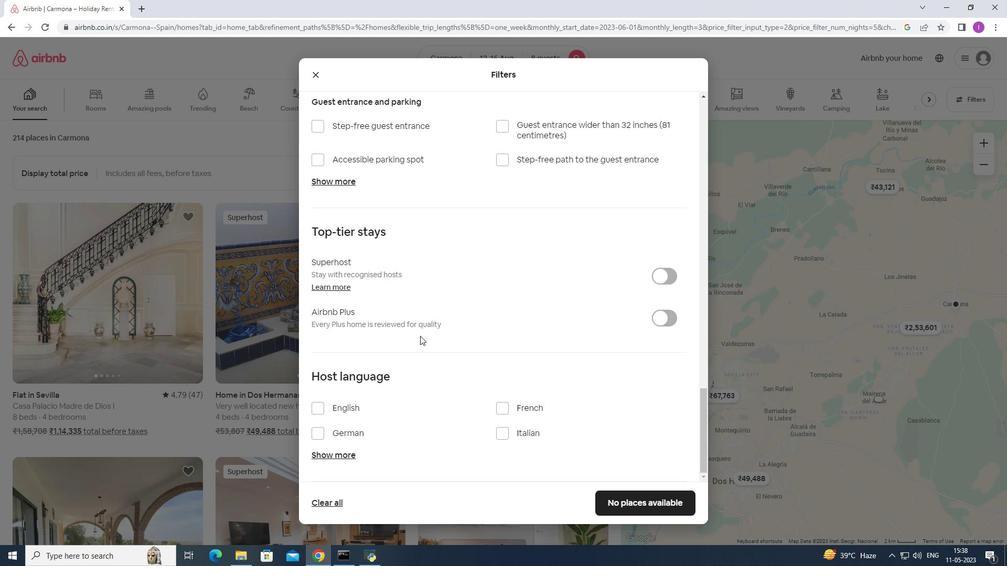 
Action: Mouse scrolled (420, 335) with delta (0, 0)
Screenshot: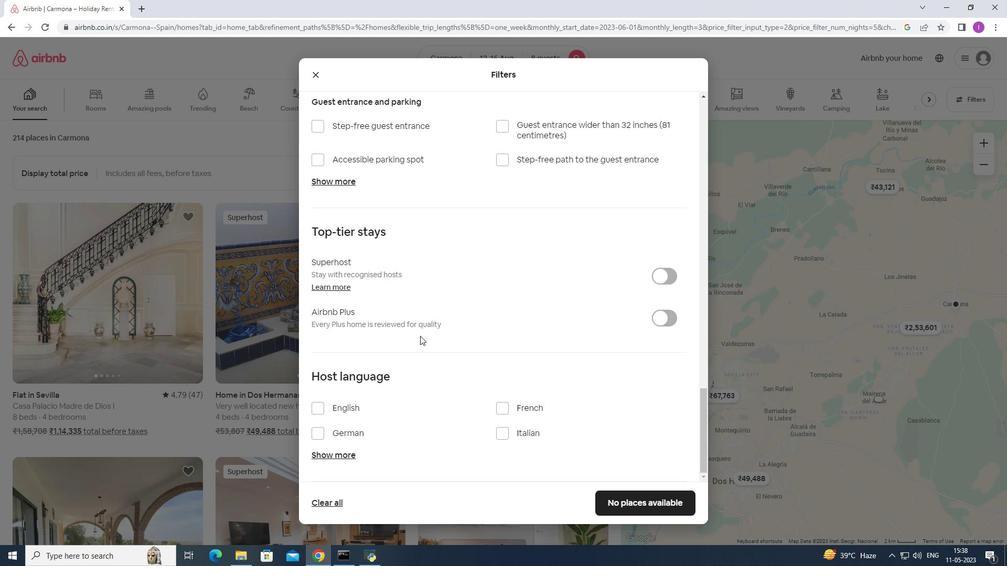 
Action: Mouse scrolled (420, 335) with delta (0, 0)
Screenshot: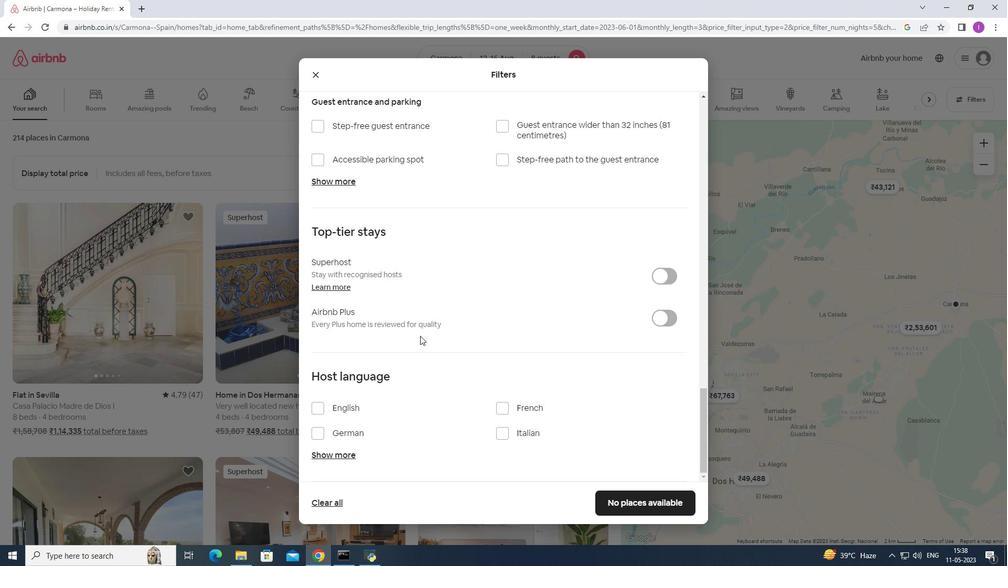
Action: Mouse scrolled (420, 335) with delta (0, 0)
Screenshot: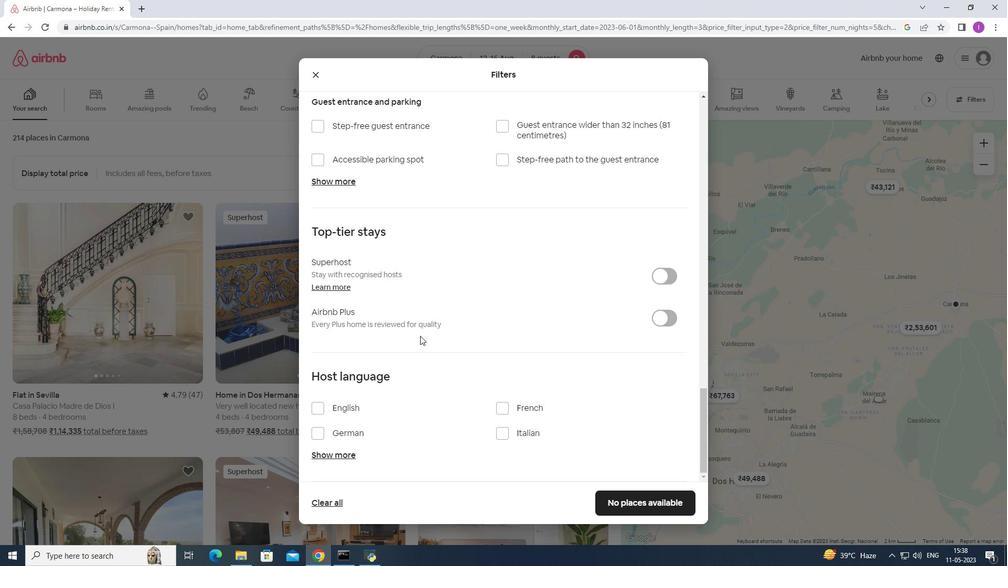 
Action: Mouse scrolled (420, 335) with delta (0, 0)
Screenshot: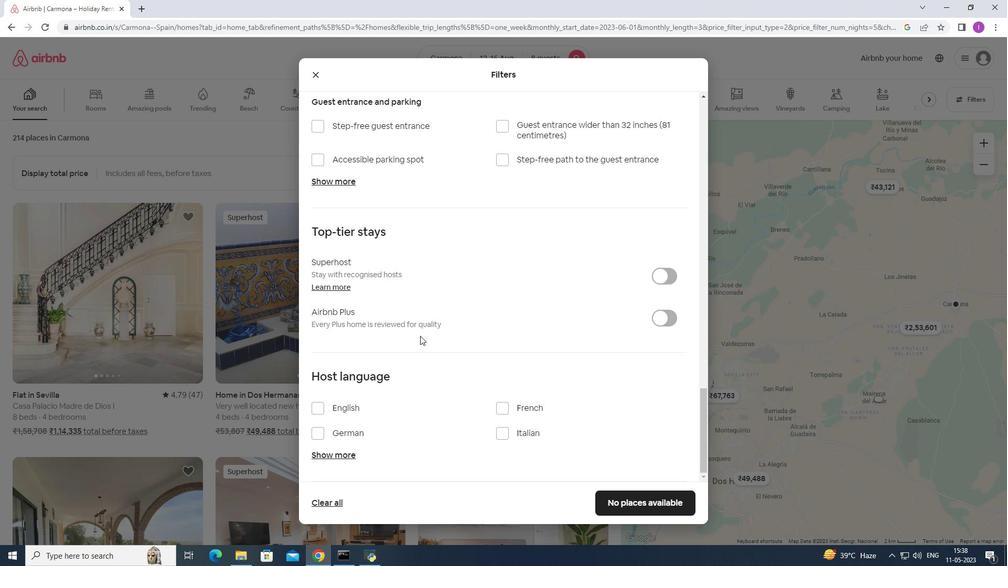 
Action: Mouse moved to (313, 407)
Screenshot: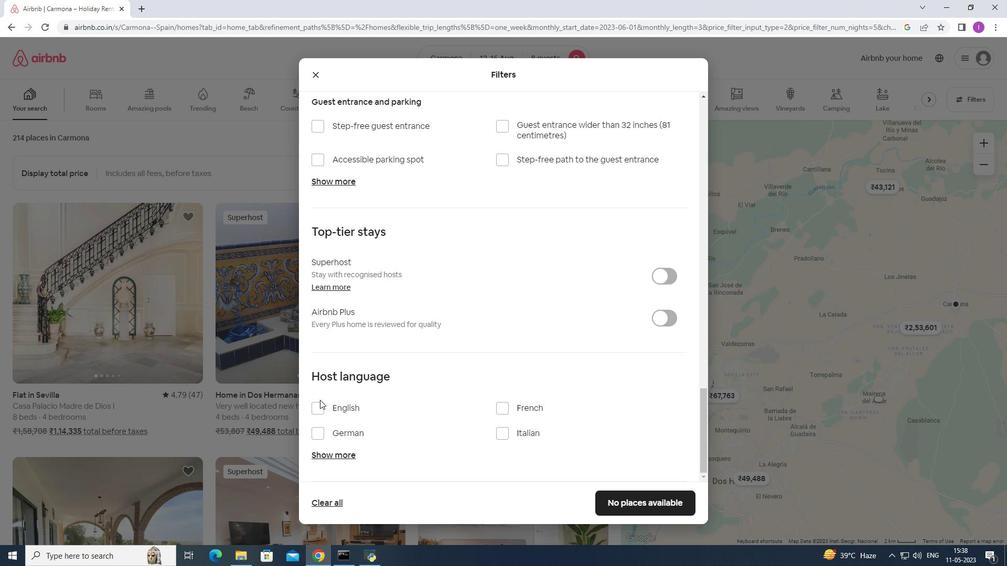 
Action: Mouse pressed left at (313, 407)
Screenshot: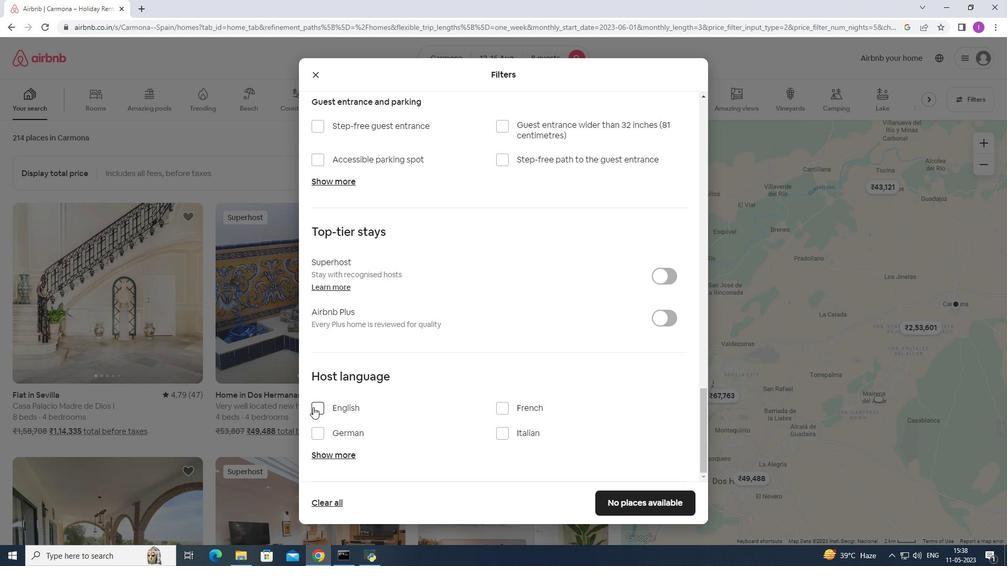 
Action: Mouse moved to (644, 505)
Screenshot: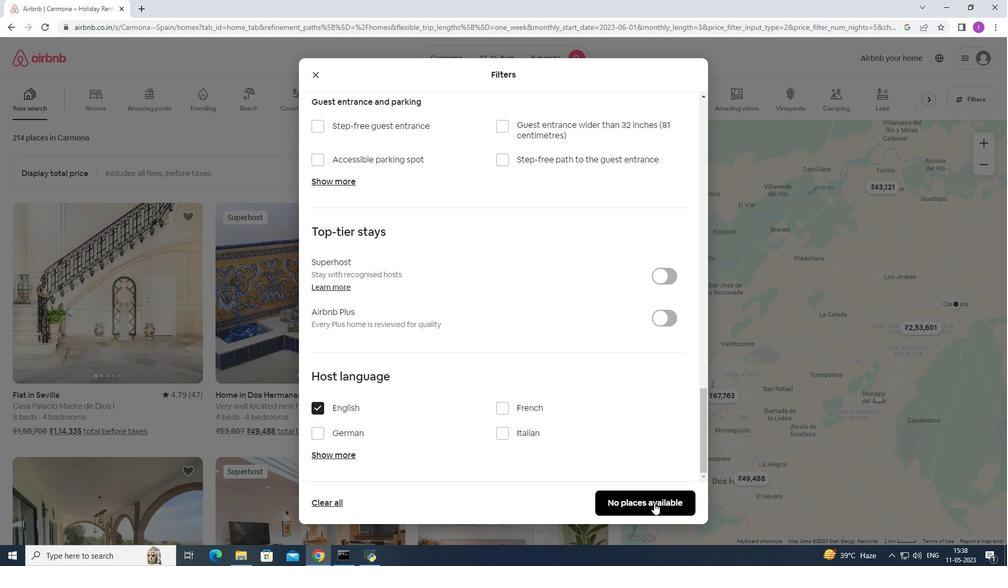 
Action: Mouse pressed left at (644, 505)
Screenshot: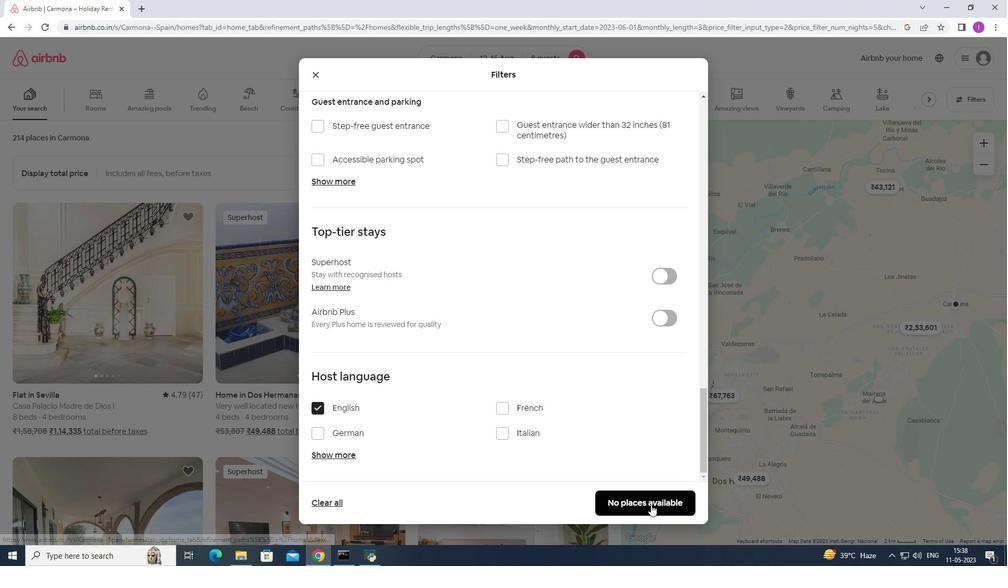
Action: Mouse moved to (642, 495)
Screenshot: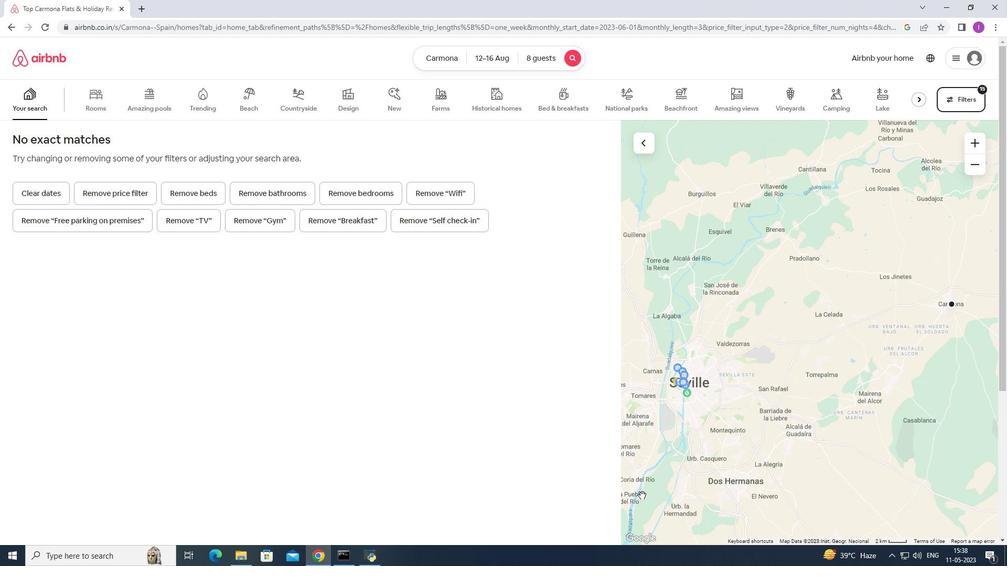 
